 Task: Look for space in Tānda, India from 5th July, 2023 to 15th July, 2023 for 9 adults in price range Rs.15000 to Rs.25000. Place can be entire place with 5 bedrooms having 5 beds and 5 bathrooms. Property type can be house, flat, guest house. Booking option can be shelf check-in. Required host language is English.
Action: Mouse moved to (554, 103)
Screenshot: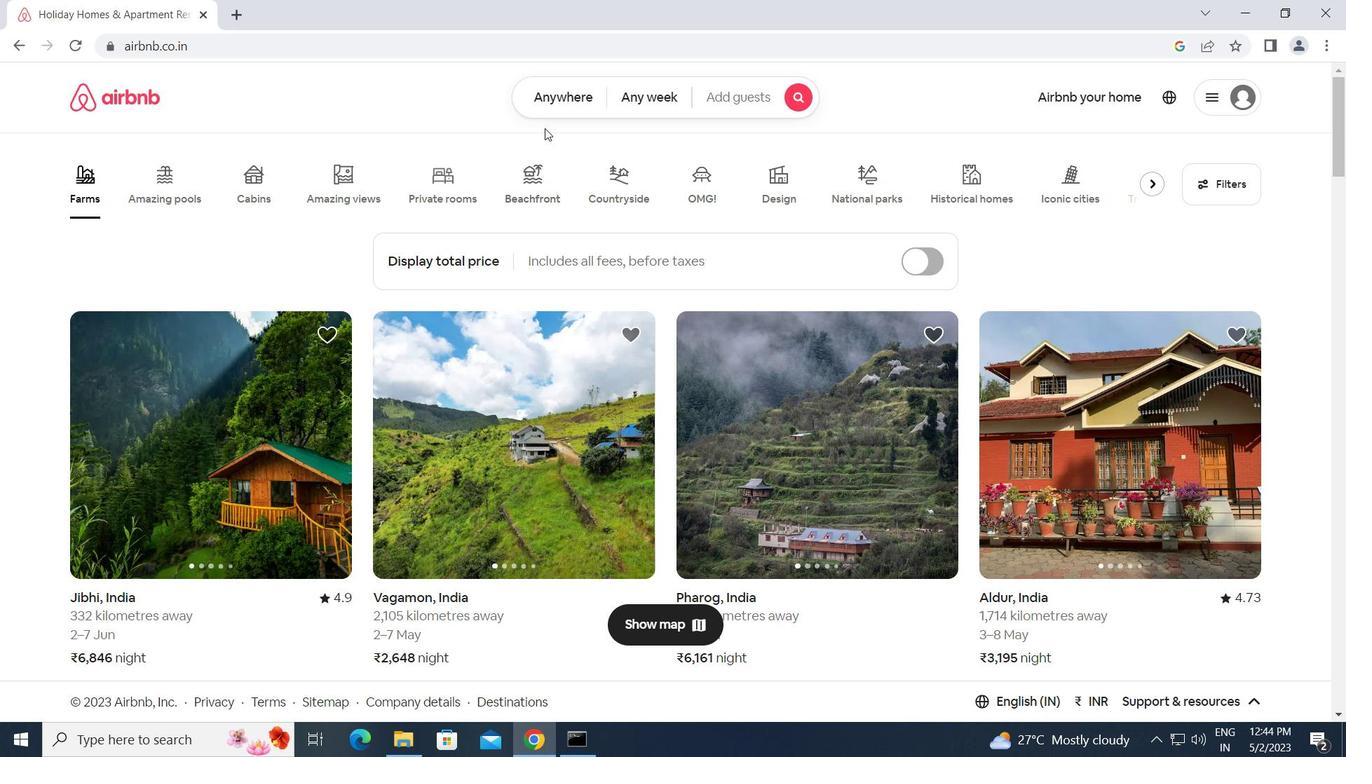 
Action: Mouse pressed left at (554, 103)
Screenshot: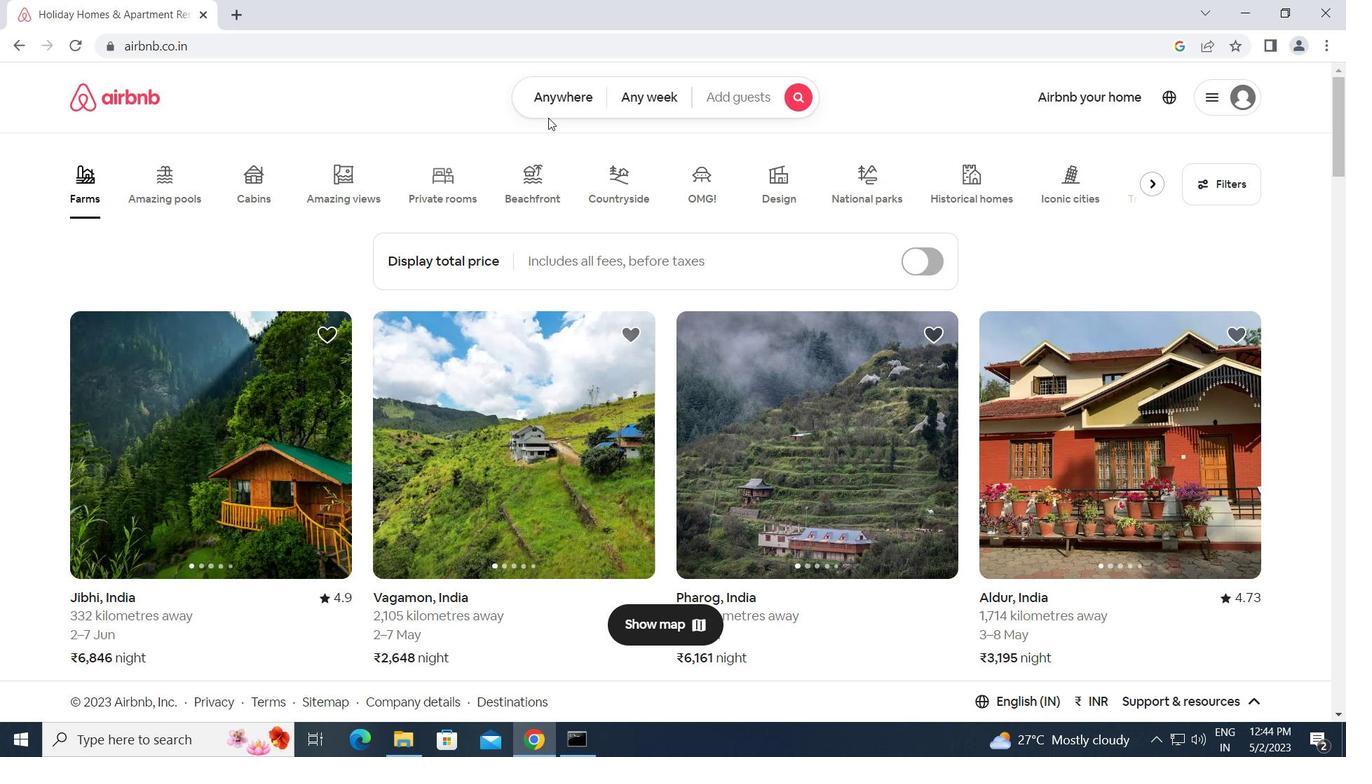 
Action: Mouse moved to (458, 162)
Screenshot: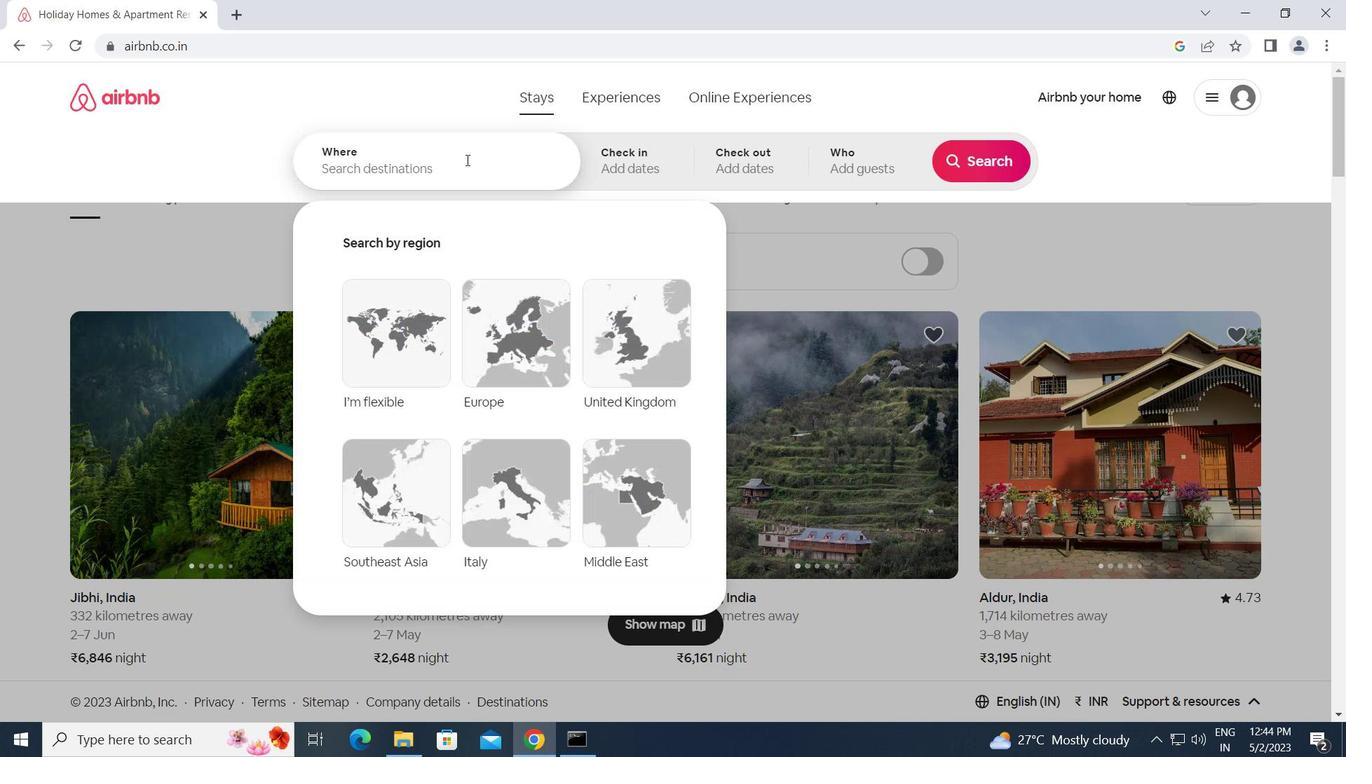 
Action: Mouse pressed left at (458, 162)
Screenshot: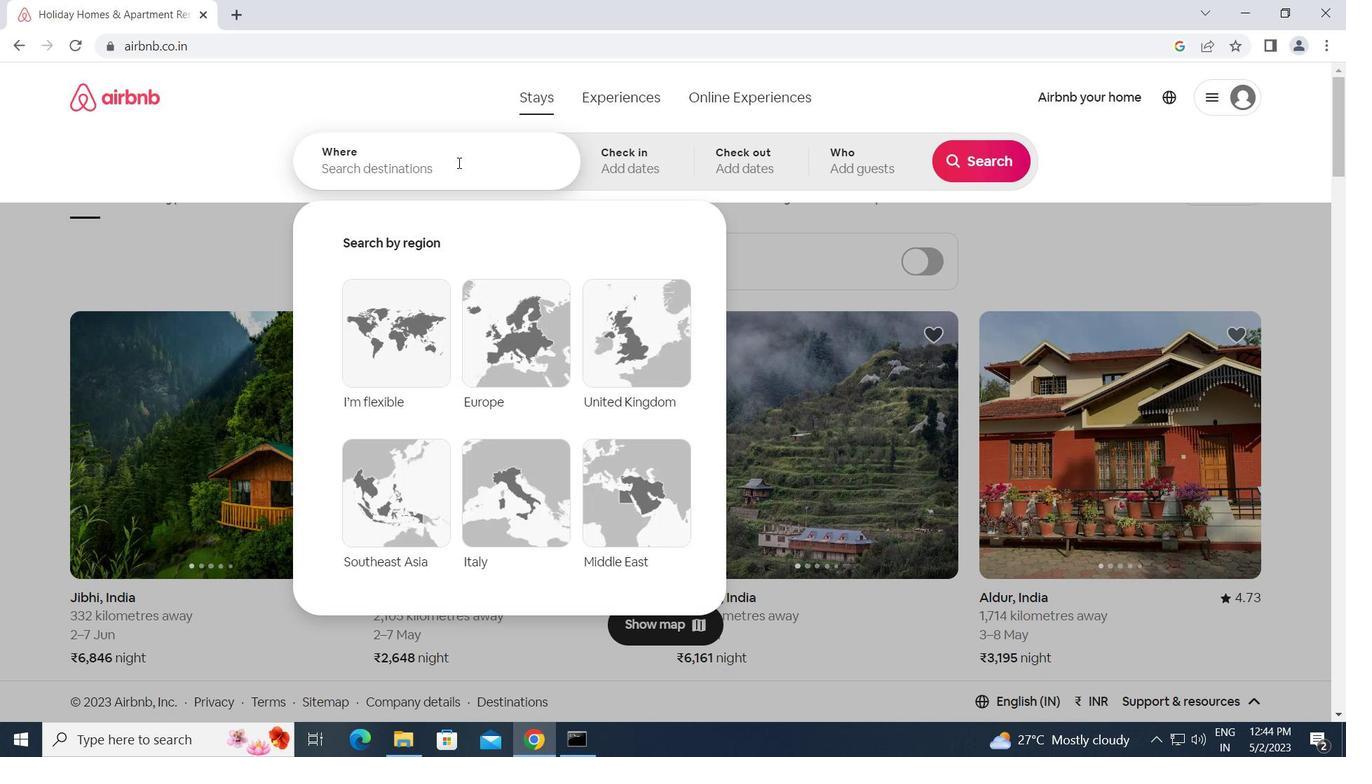 
Action: Key pressed t<Key.caps_lock>anda,<Key.space><Key.caps_lock>i<Key.caps_lock>ndia<Key.enter>
Screenshot: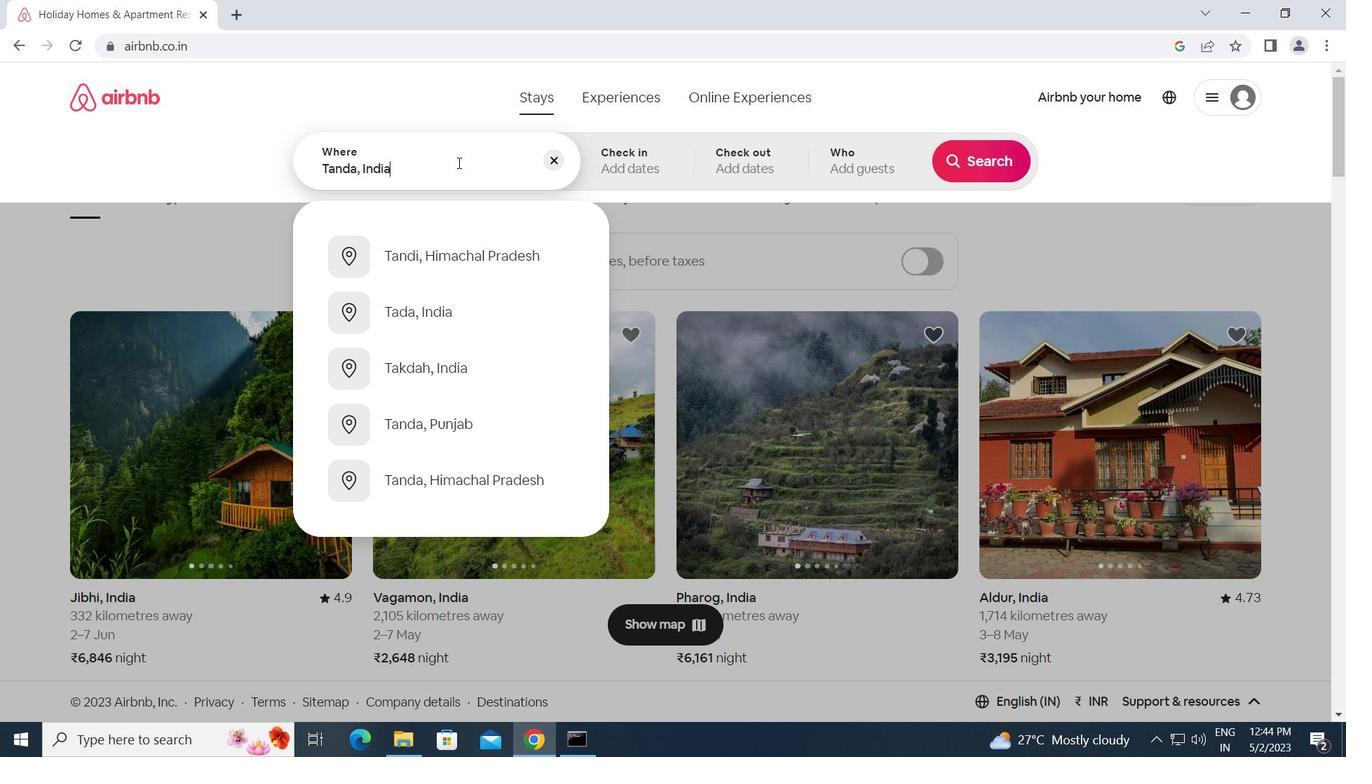 
Action: Mouse moved to (976, 303)
Screenshot: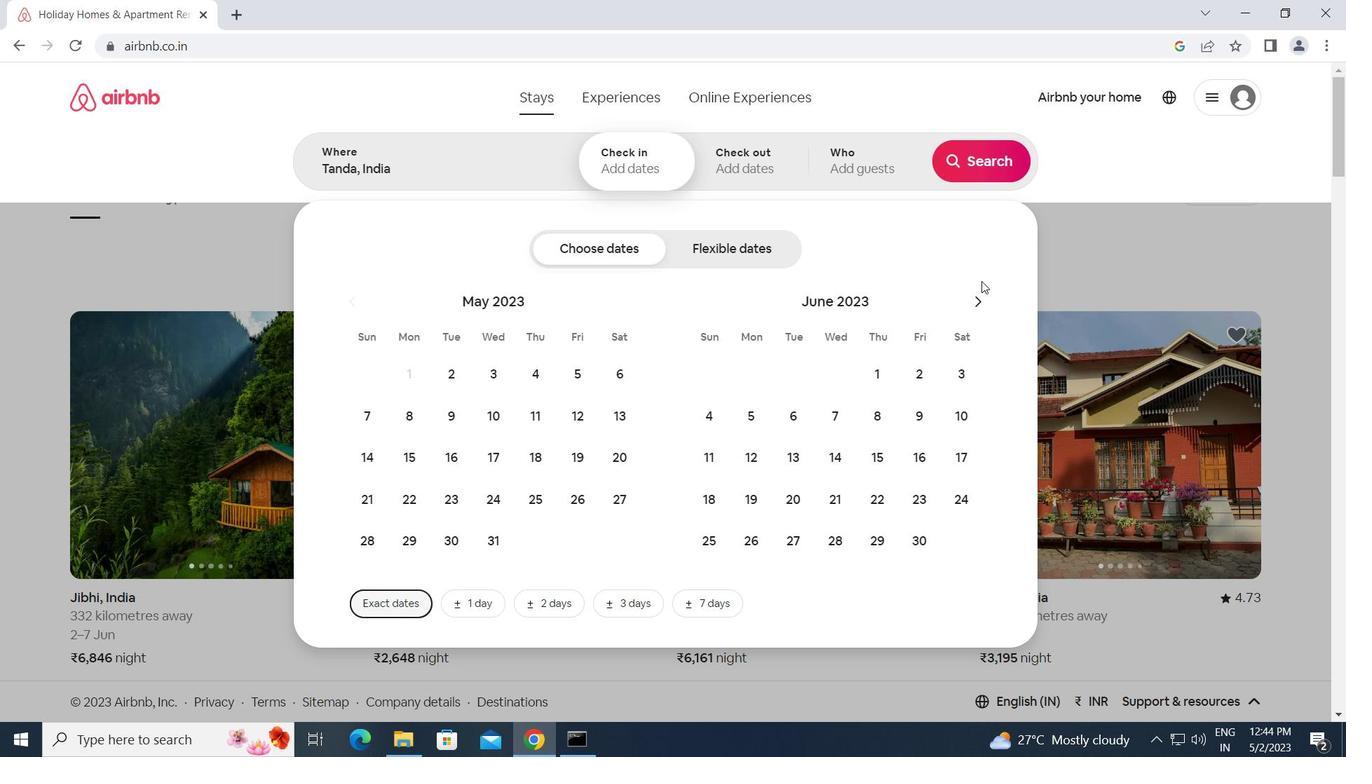 
Action: Mouse pressed left at (976, 303)
Screenshot: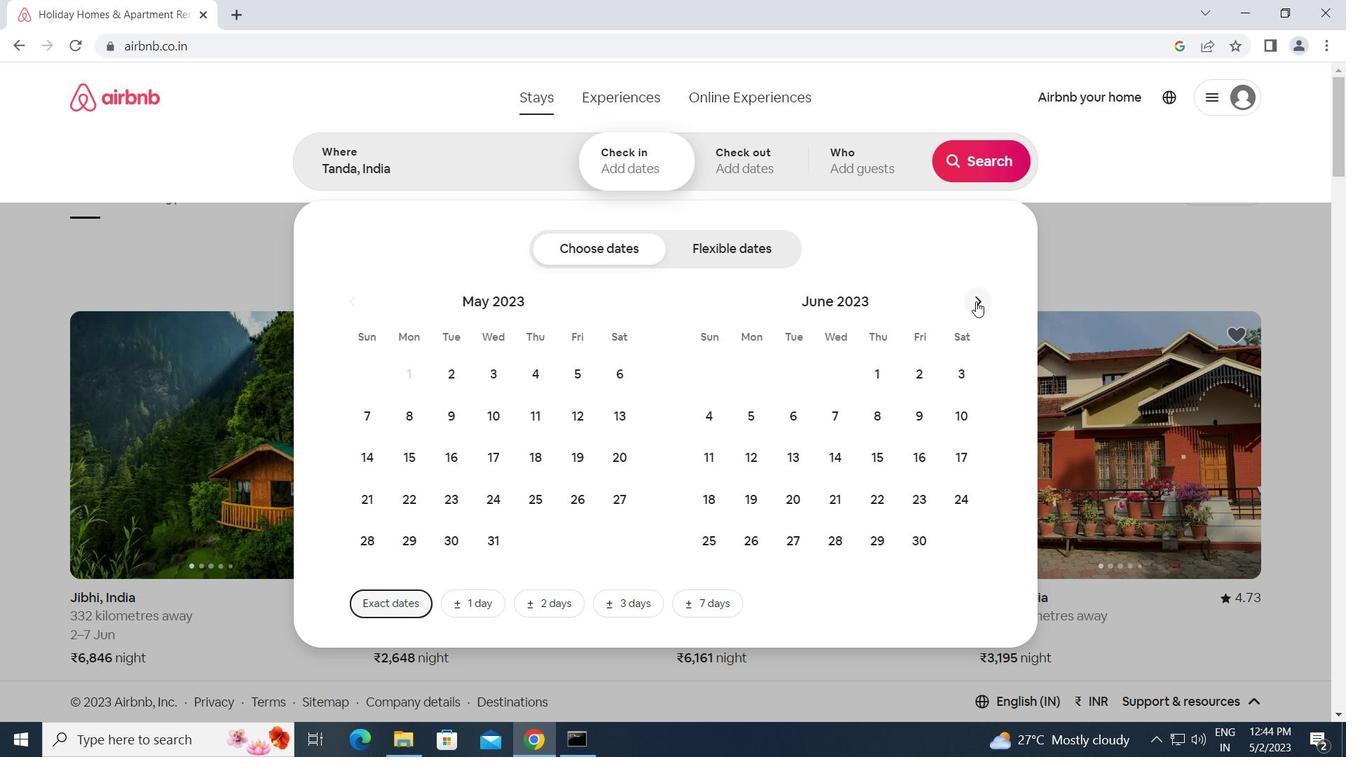 
Action: Mouse moved to (840, 413)
Screenshot: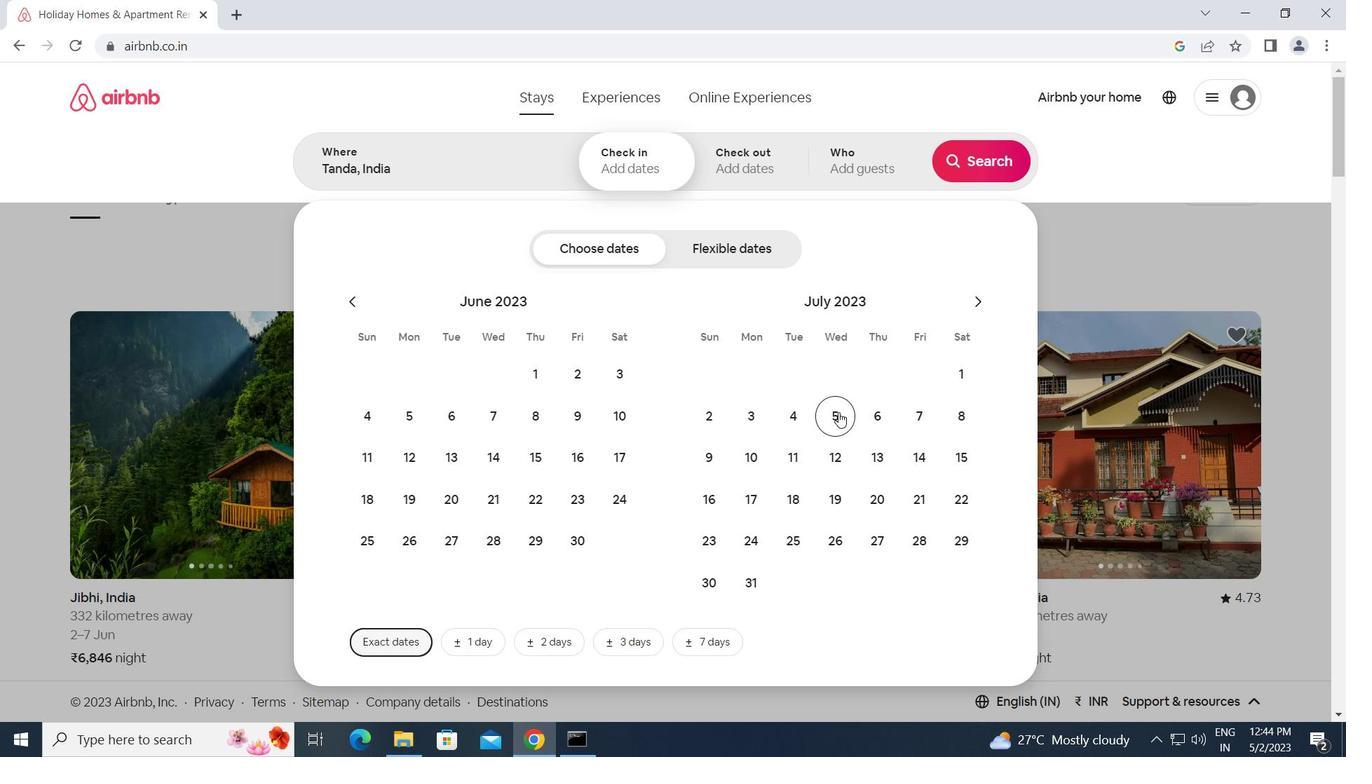 
Action: Mouse pressed left at (840, 413)
Screenshot: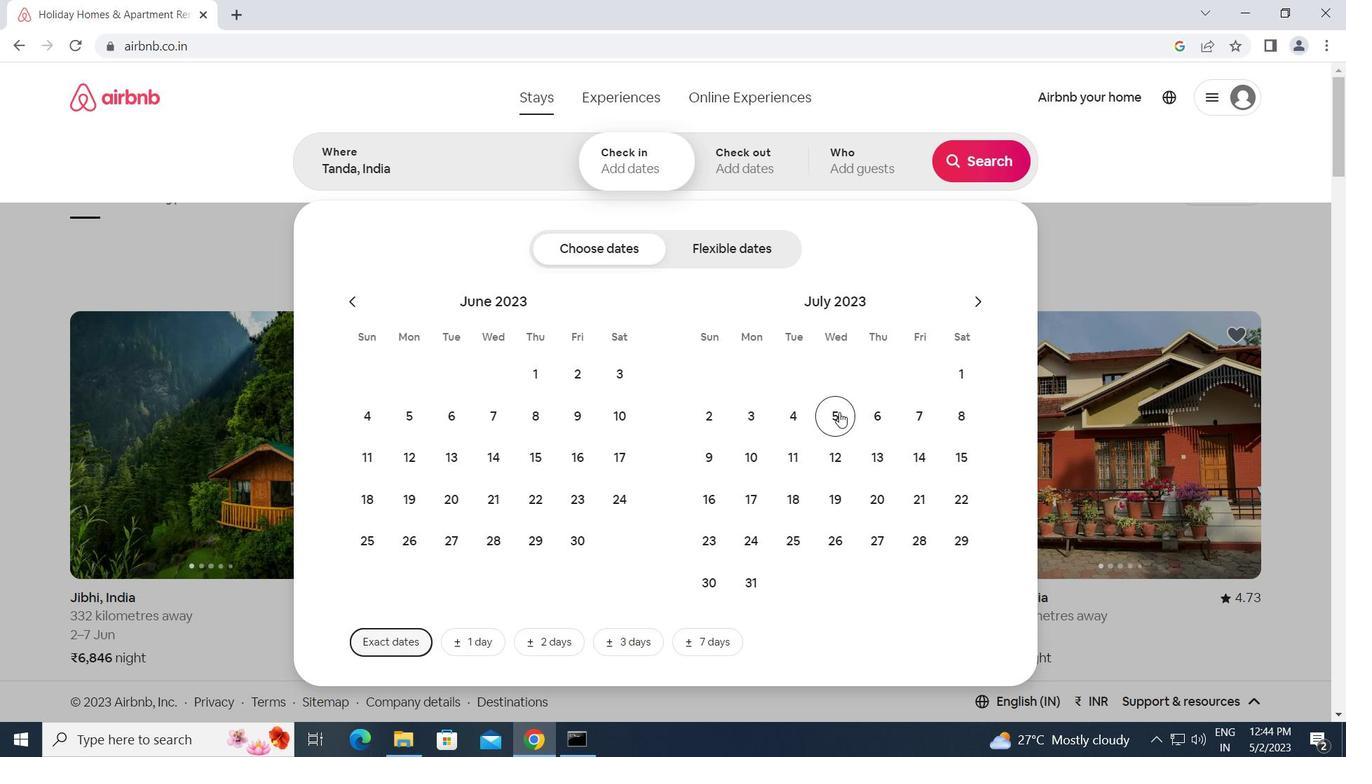 
Action: Mouse moved to (965, 460)
Screenshot: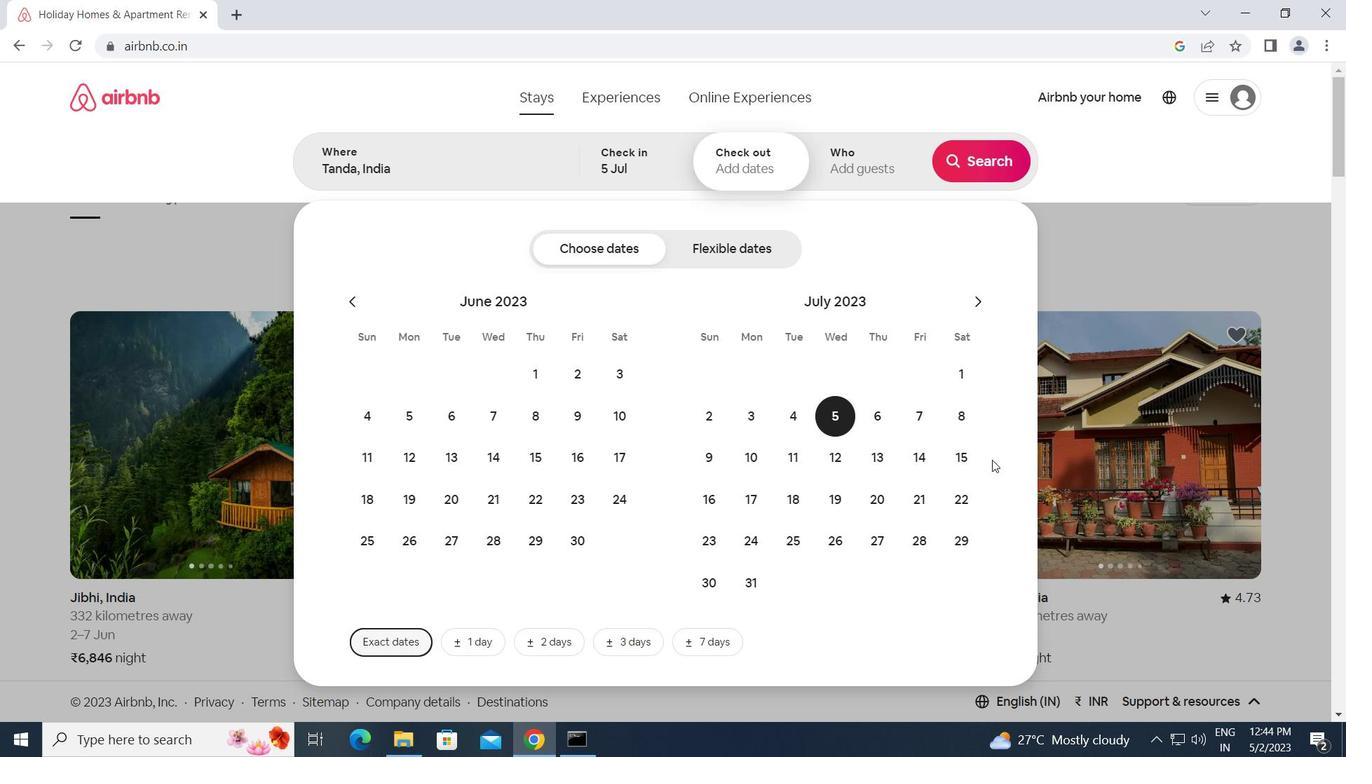
Action: Mouse pressed left at (965, 460)
Screenshot: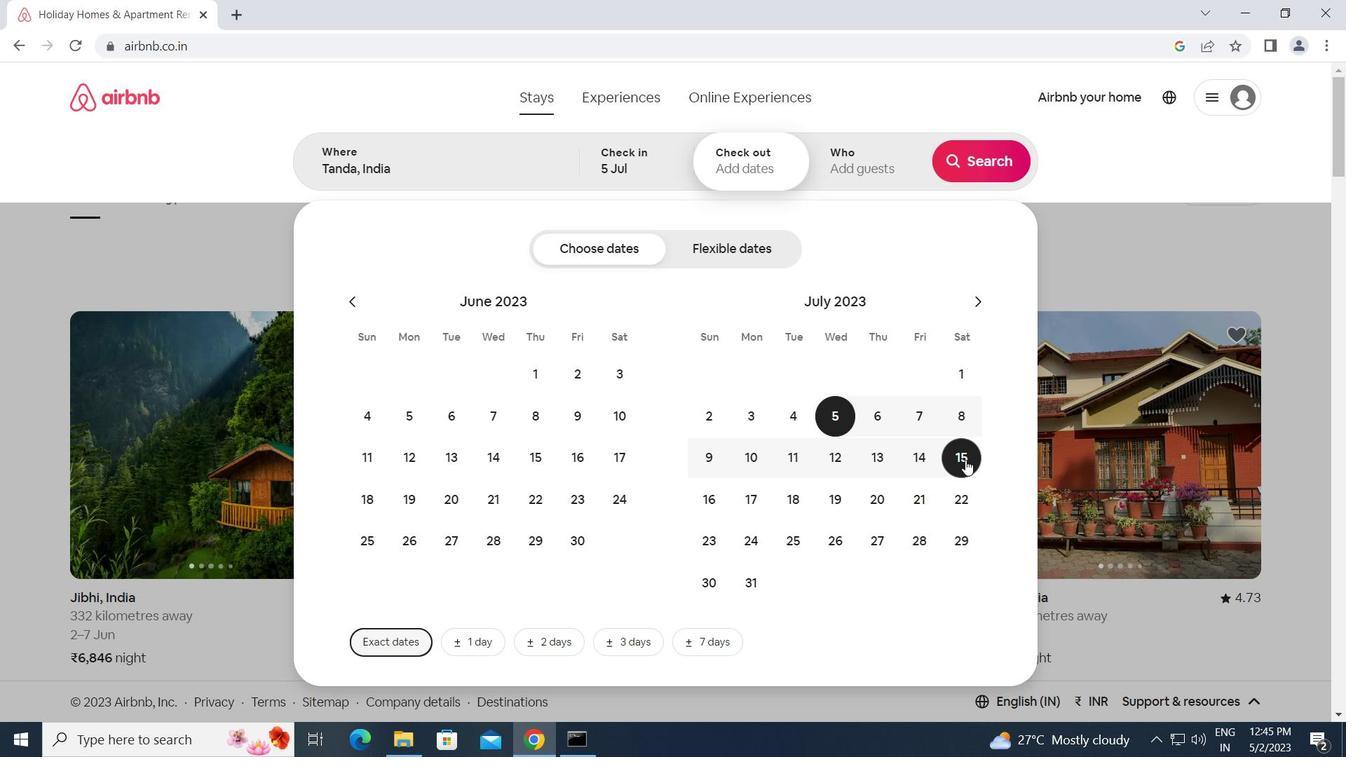 
Action: Mouse moved to (887, 162)
Screenshot: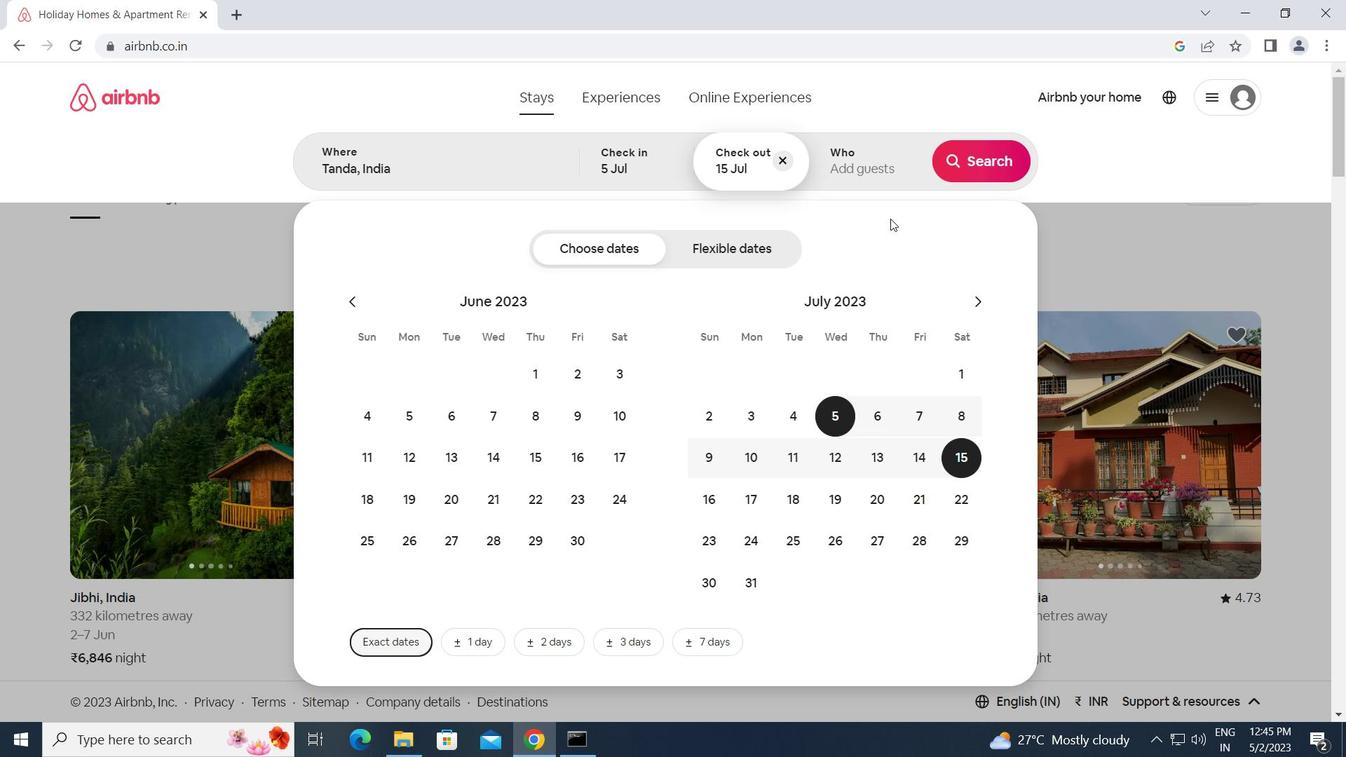 
Action: Mouse pressed left at (887, 162)
Screenshot: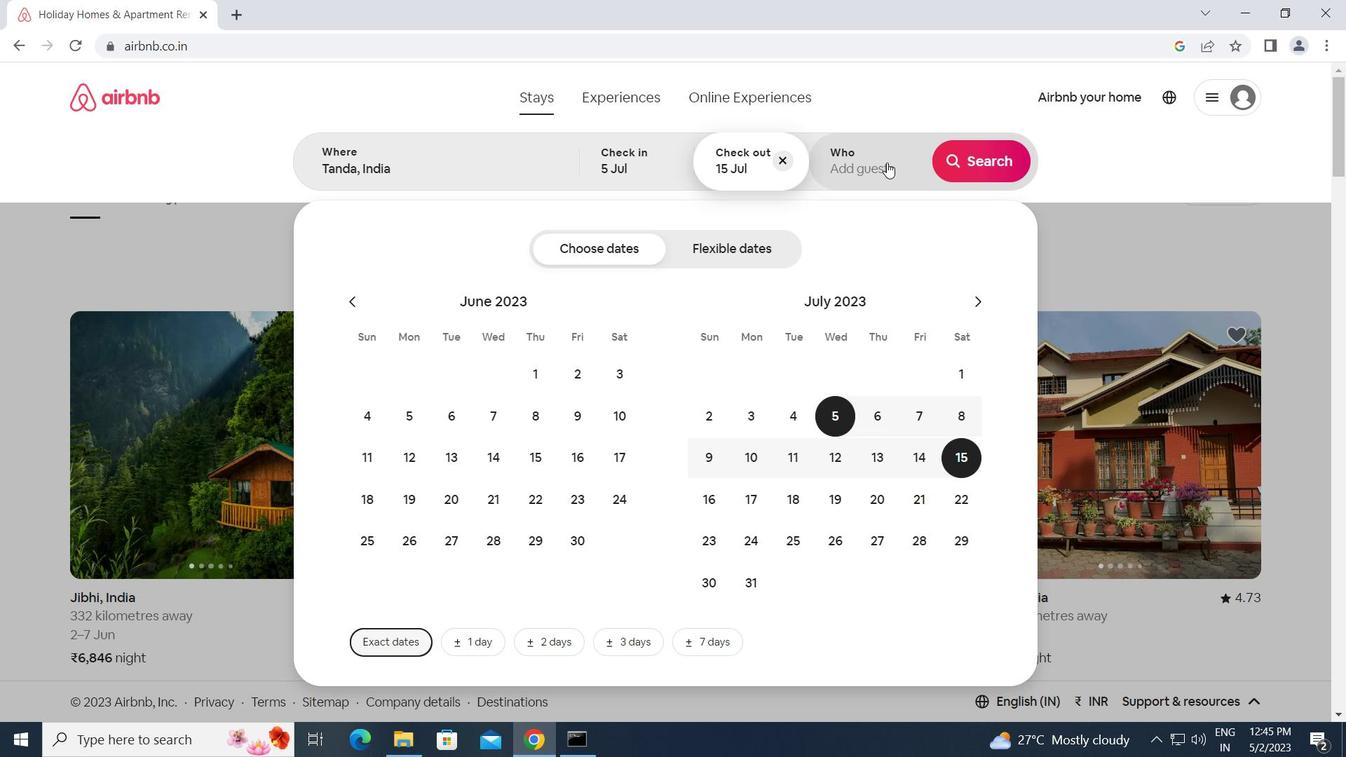 
Action: Mouse moved to (990, 253)
Screenshot: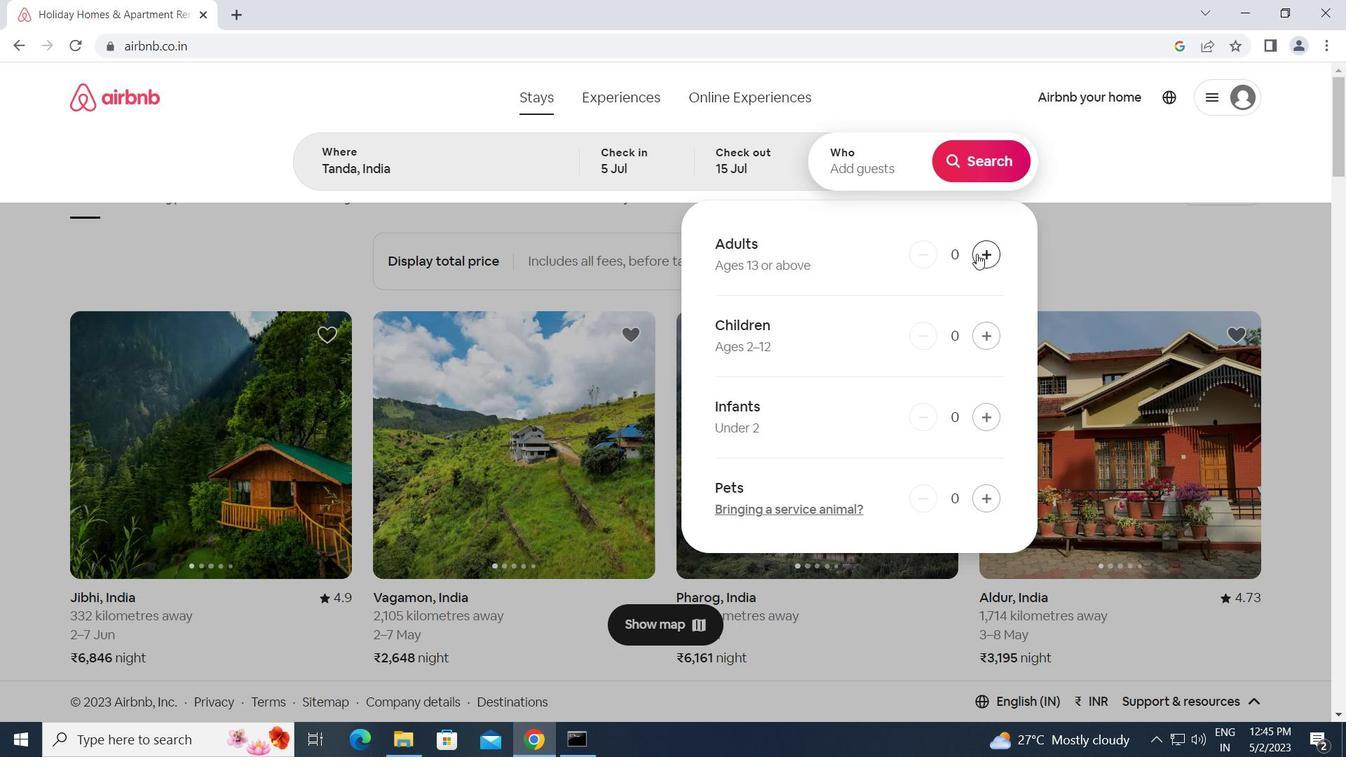 
Action: Mouse pressed left at (990, 253)
Screenshot: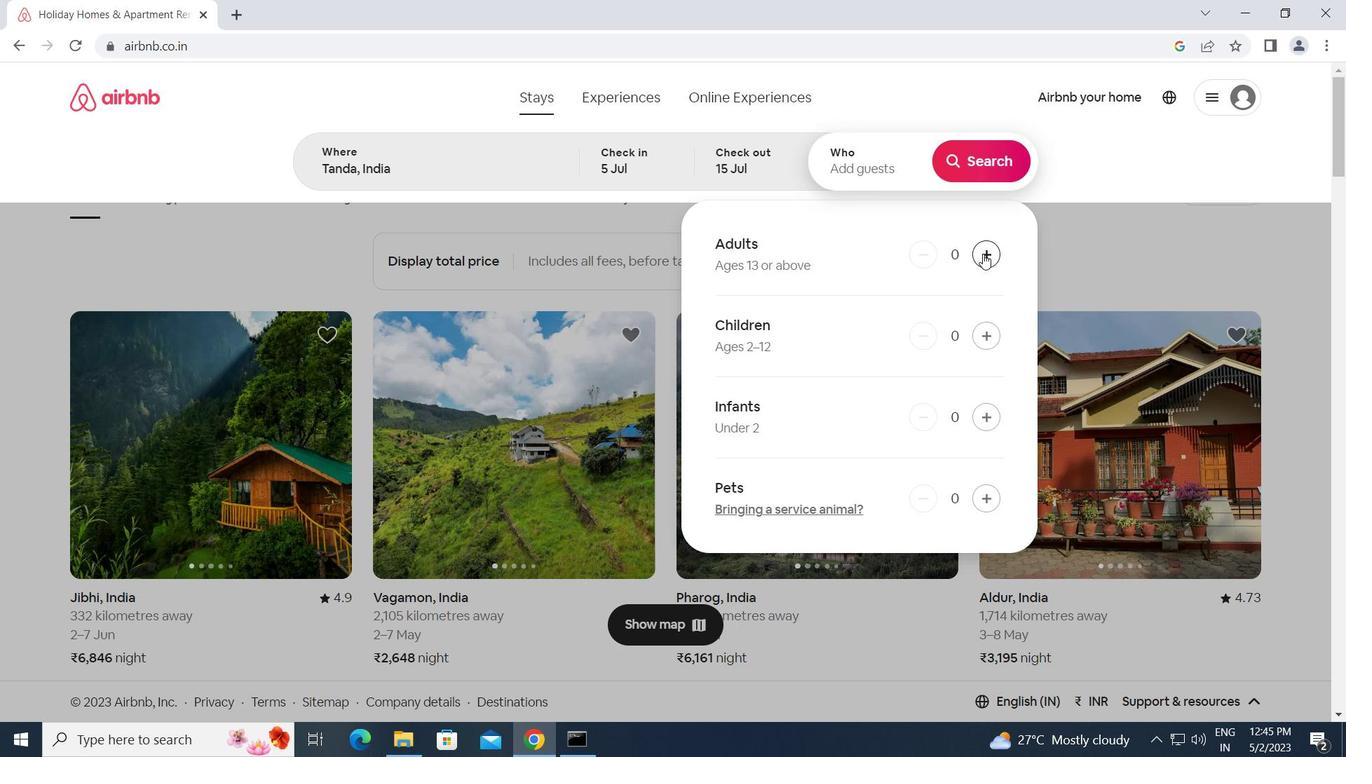 
Action: Mouse pressed left at (990, 253)
Screenshot: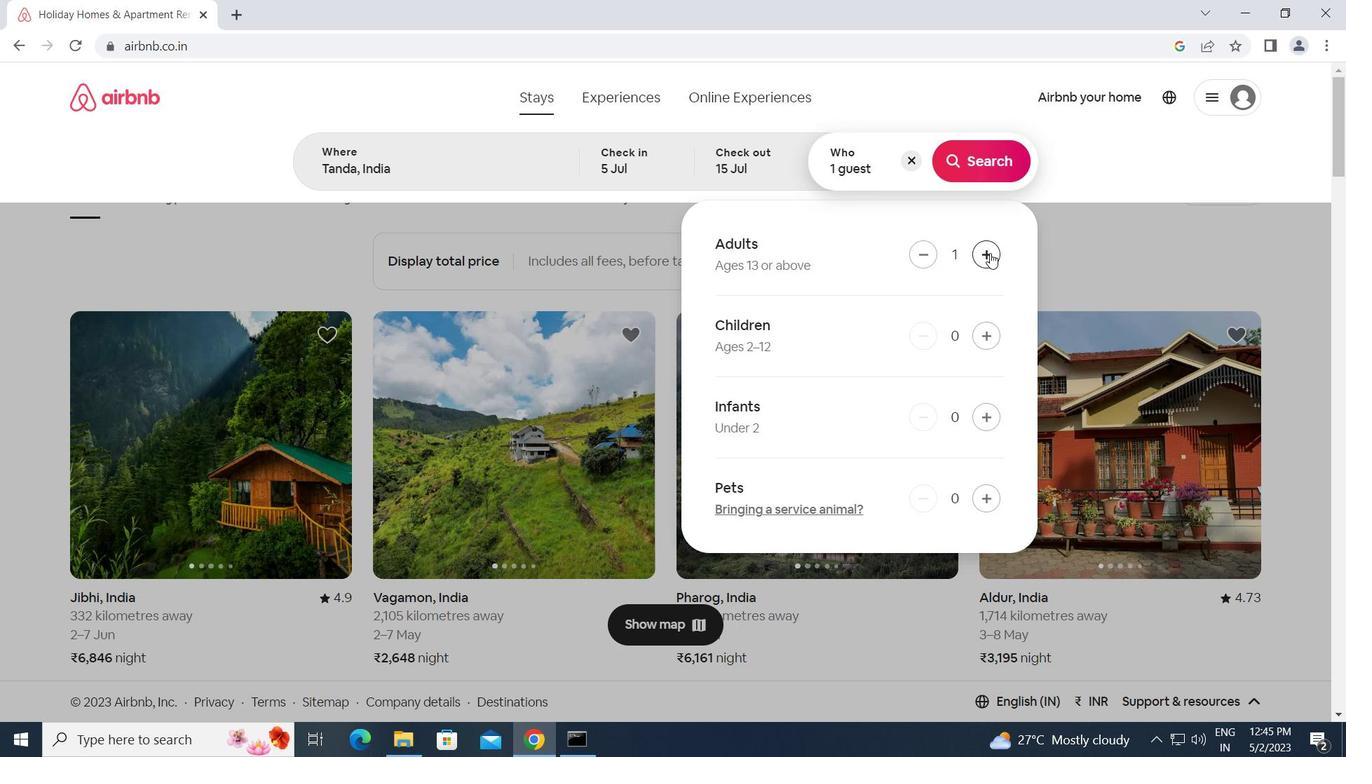 
Action: Mouse pressed left at (990, 253)
Screenshot: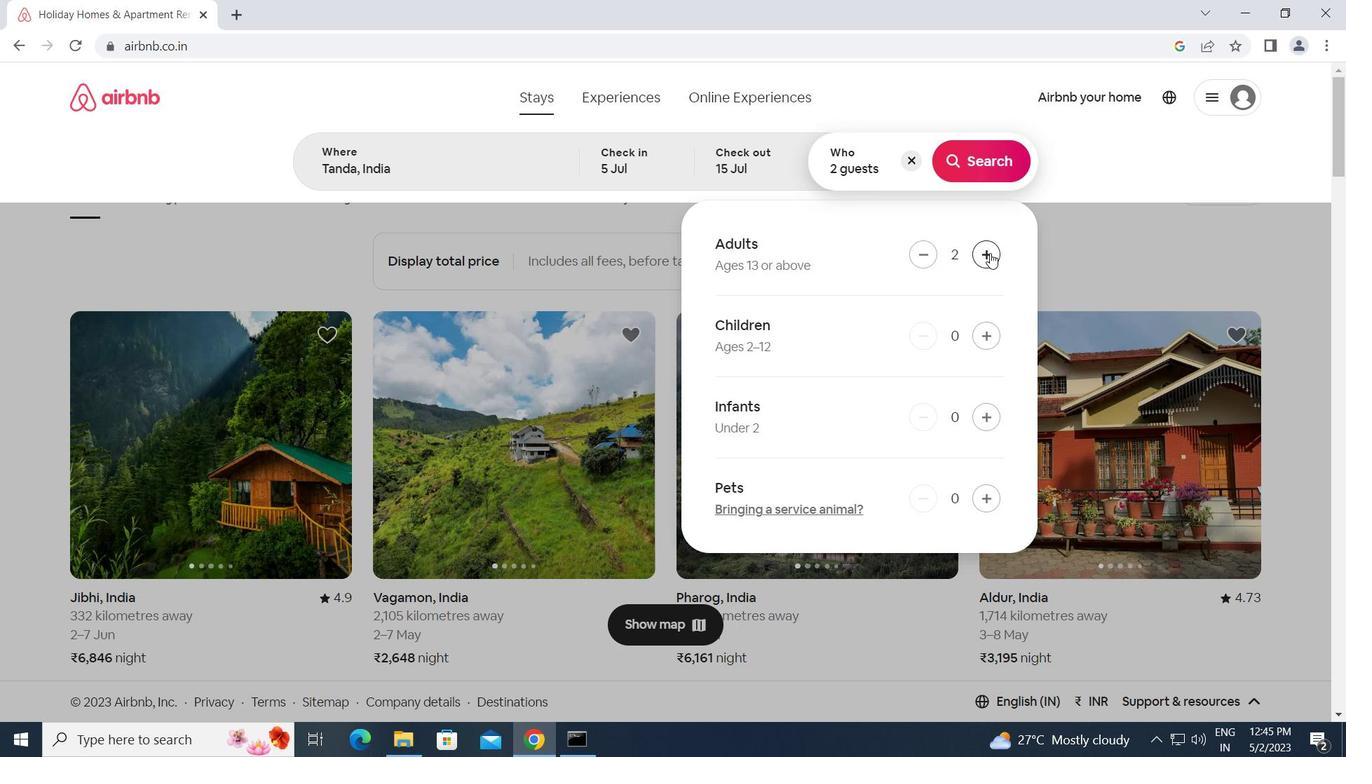 
Action: Mouse pressed left at (990, 253)
Screenshot: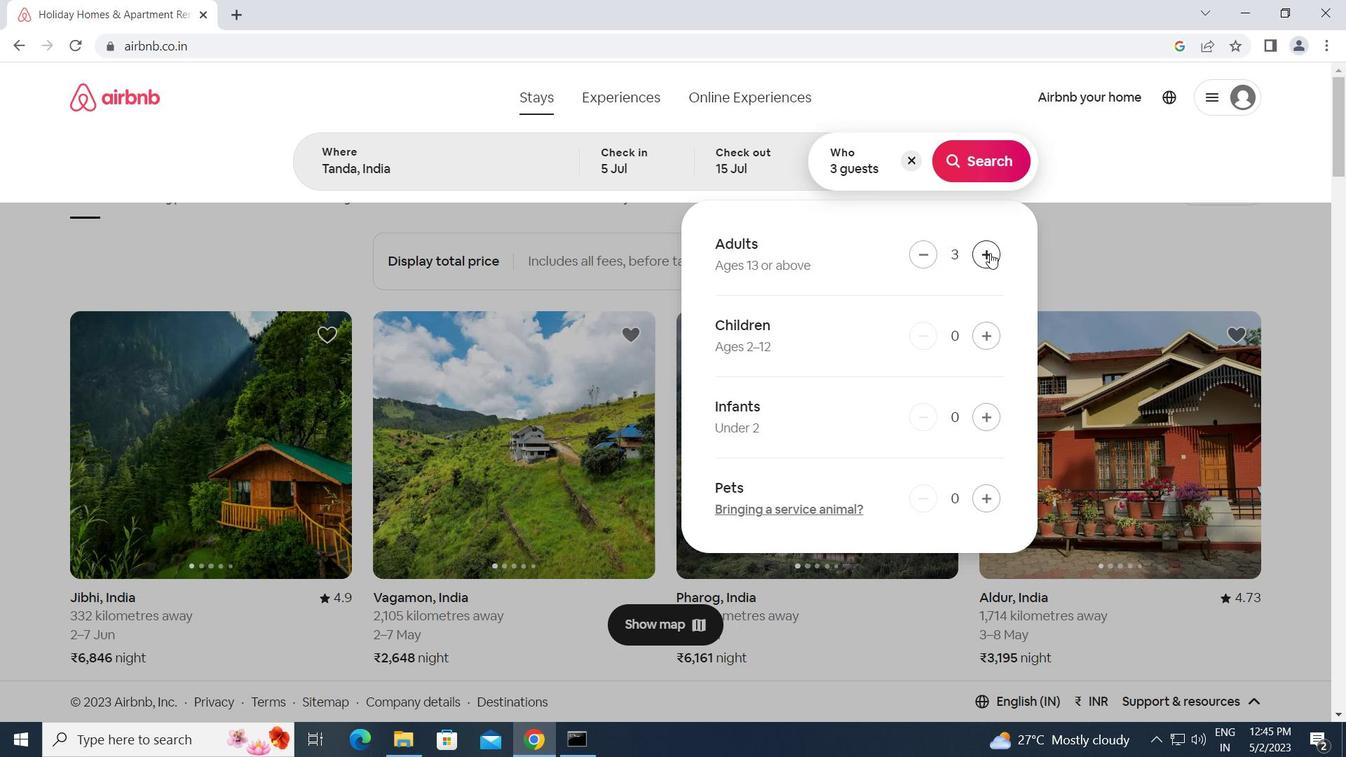
Action: Mouse pressed left at (990, 253)
Screenshot: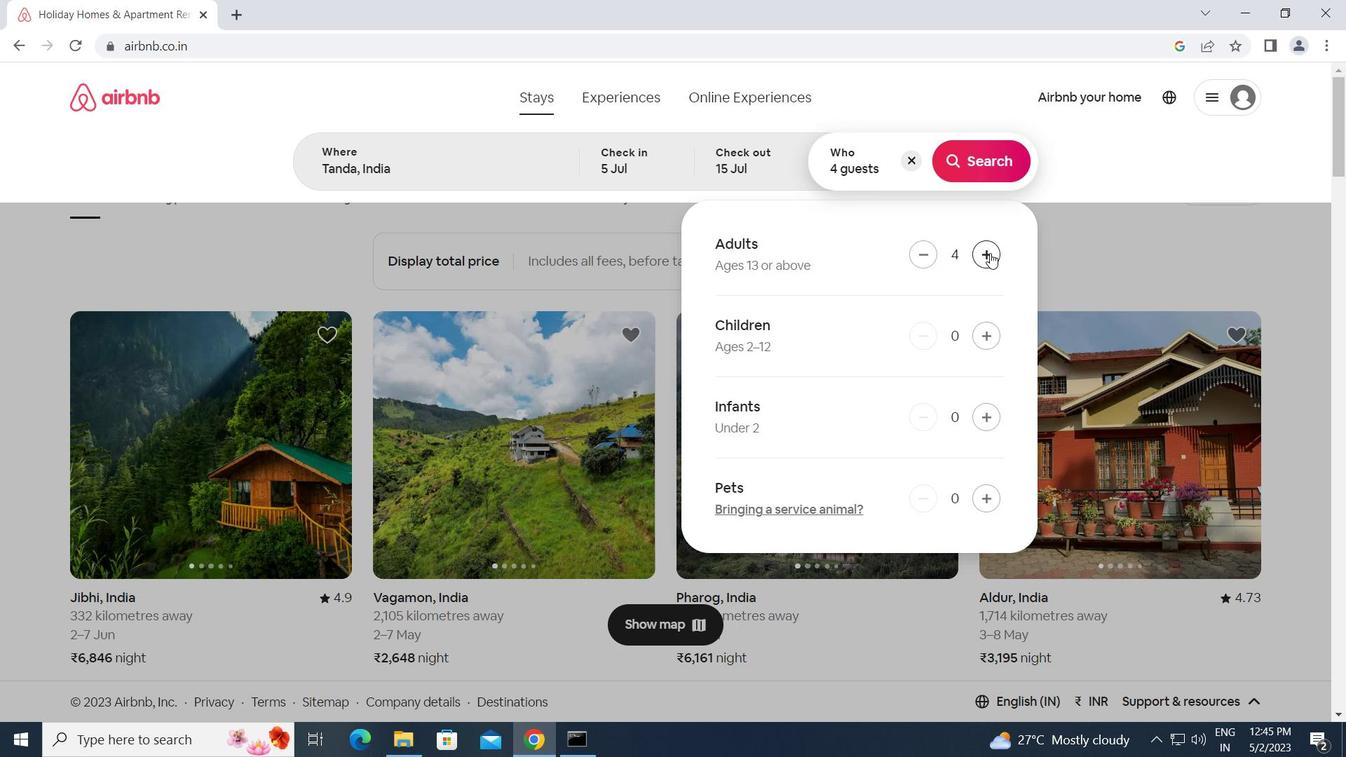 
Action: Mouse pressed left at (990, 253)
Screenshot: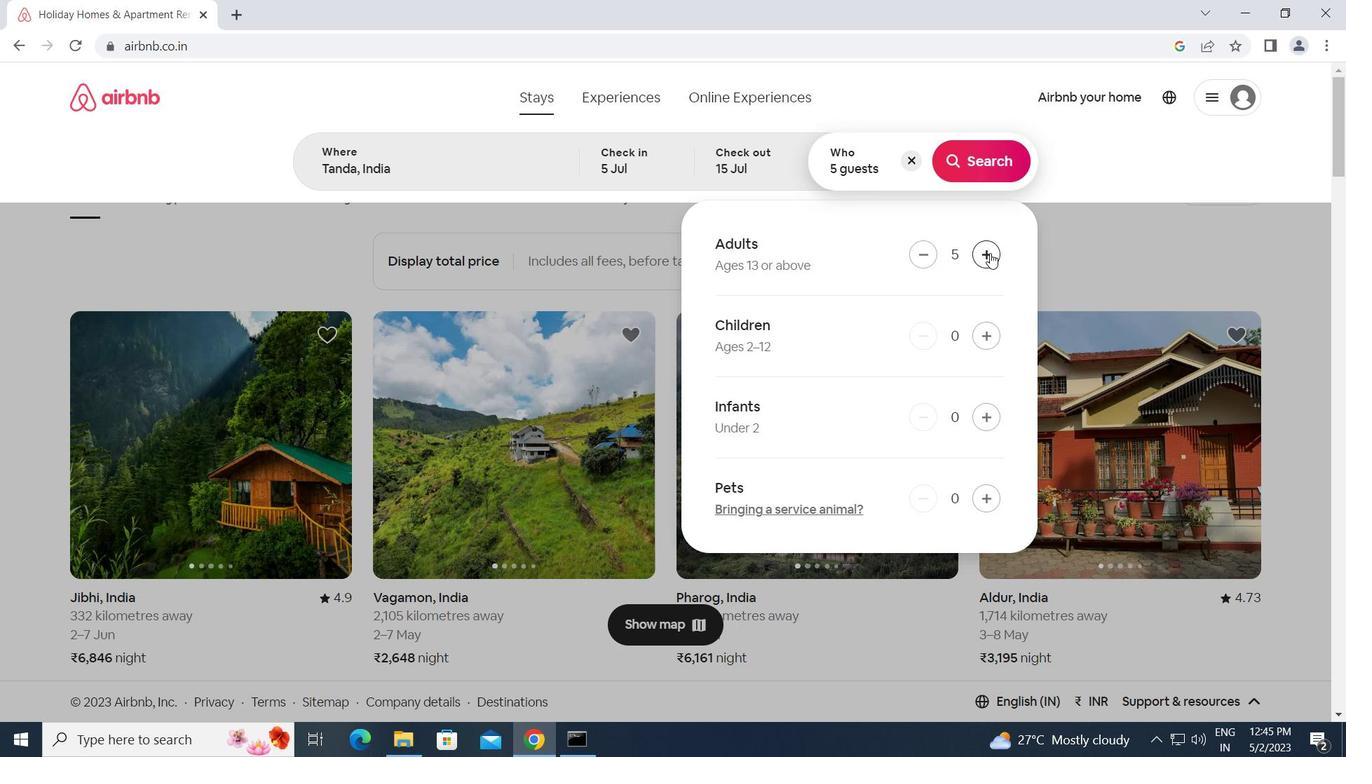 
Action: Mouse pressed left at (990, 253)
Screenshot: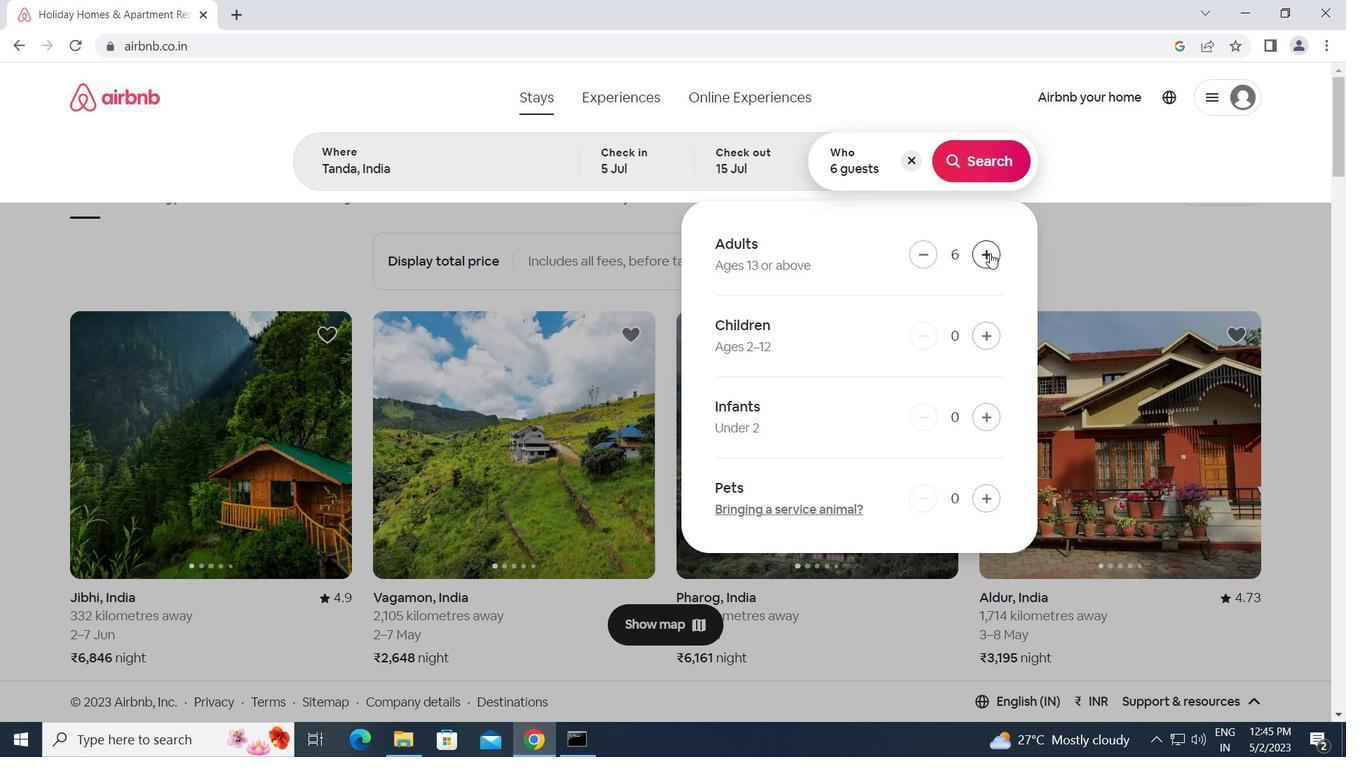 
Action: Mouse pressed left at (990, 253)
Screenshot: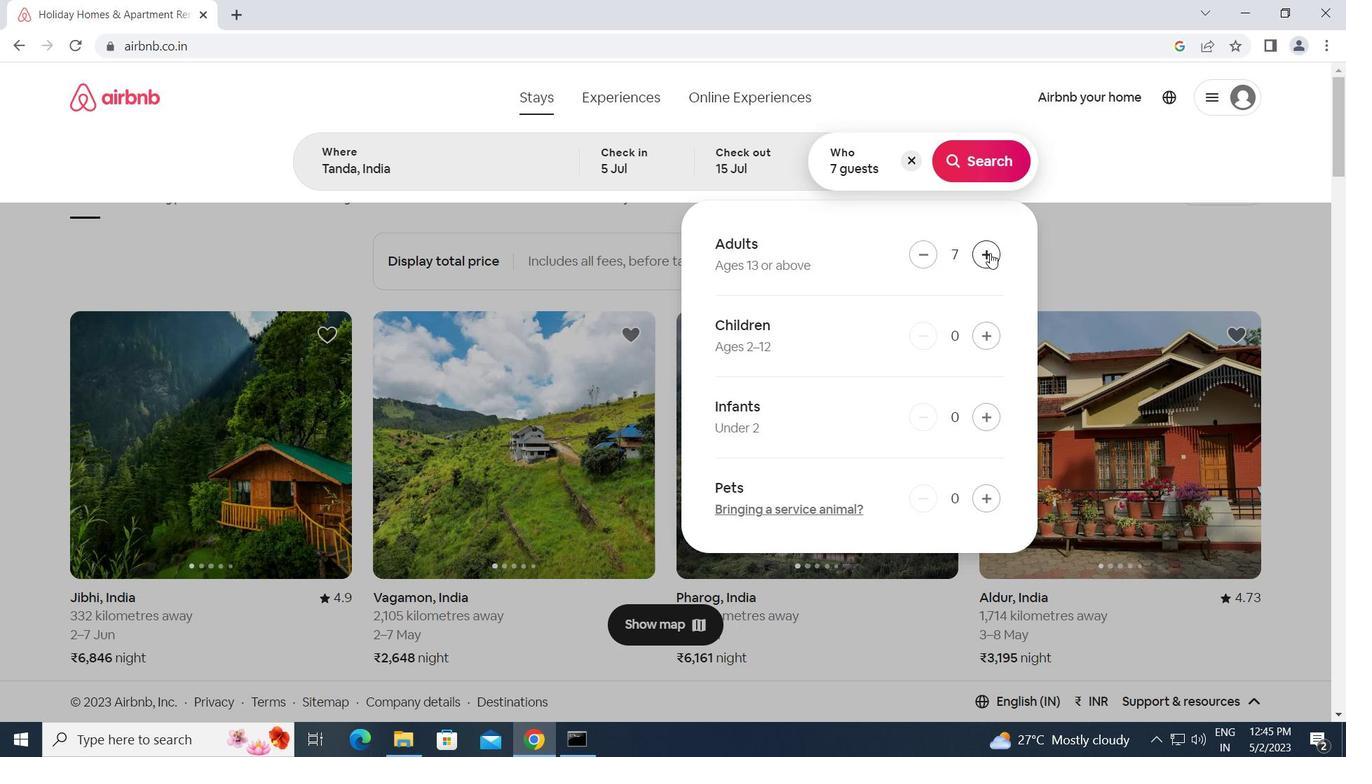 
Action: Mouse pressed left at (990, 253)
Screenshot: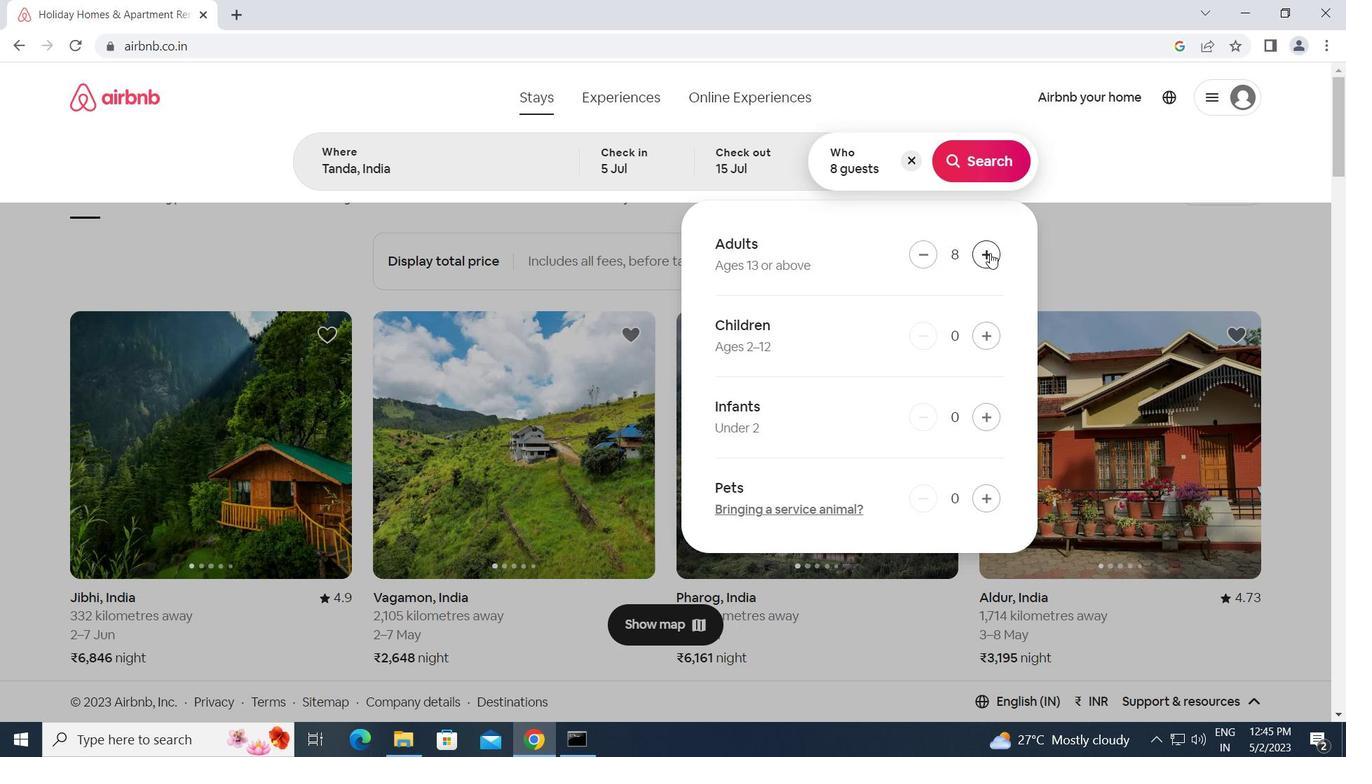 
Action: Mouse moved to (984, 163)
Screenshot: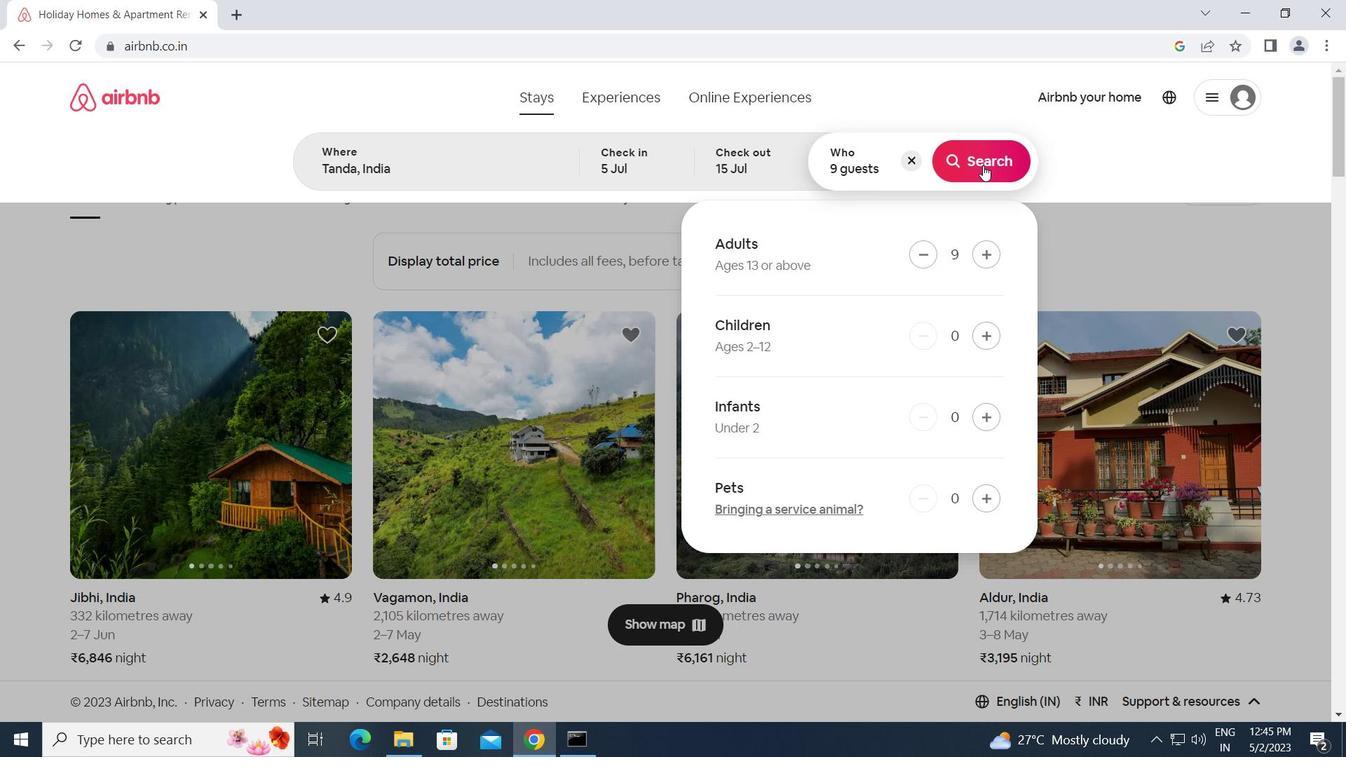 
Action: Mouse pressed left at (984, 163)
Screenshot: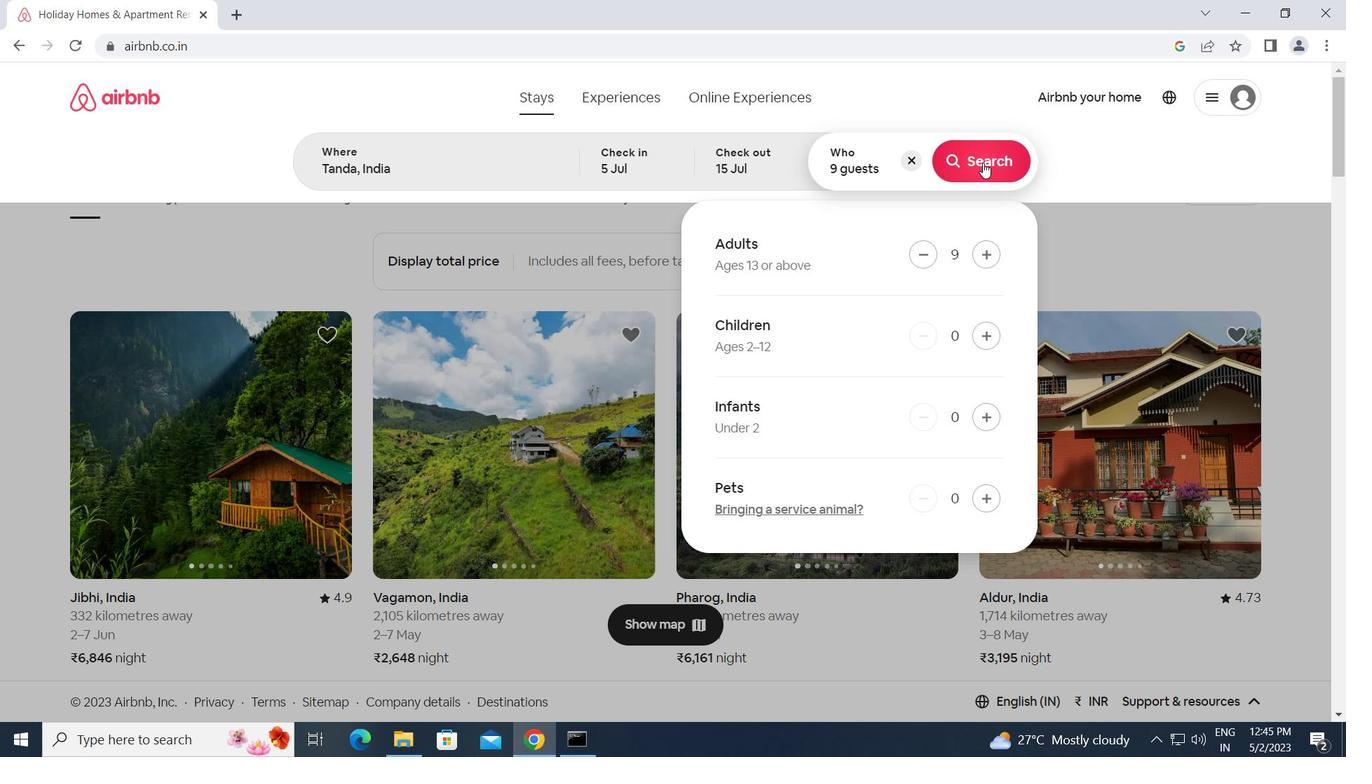 
Action: Mouse moved to (1253, 161)
Screenshot: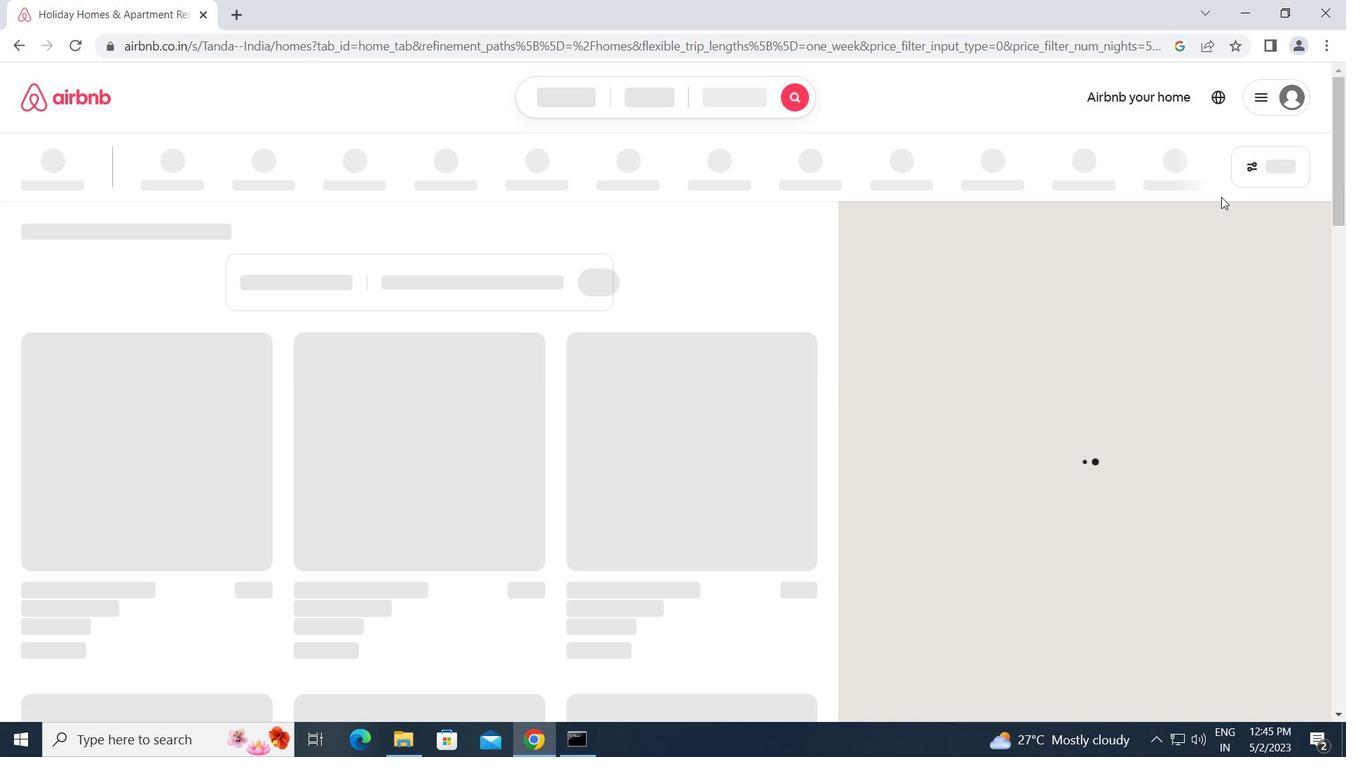 
Action: Mouse pressed left at (1253, 161)
Screenshot: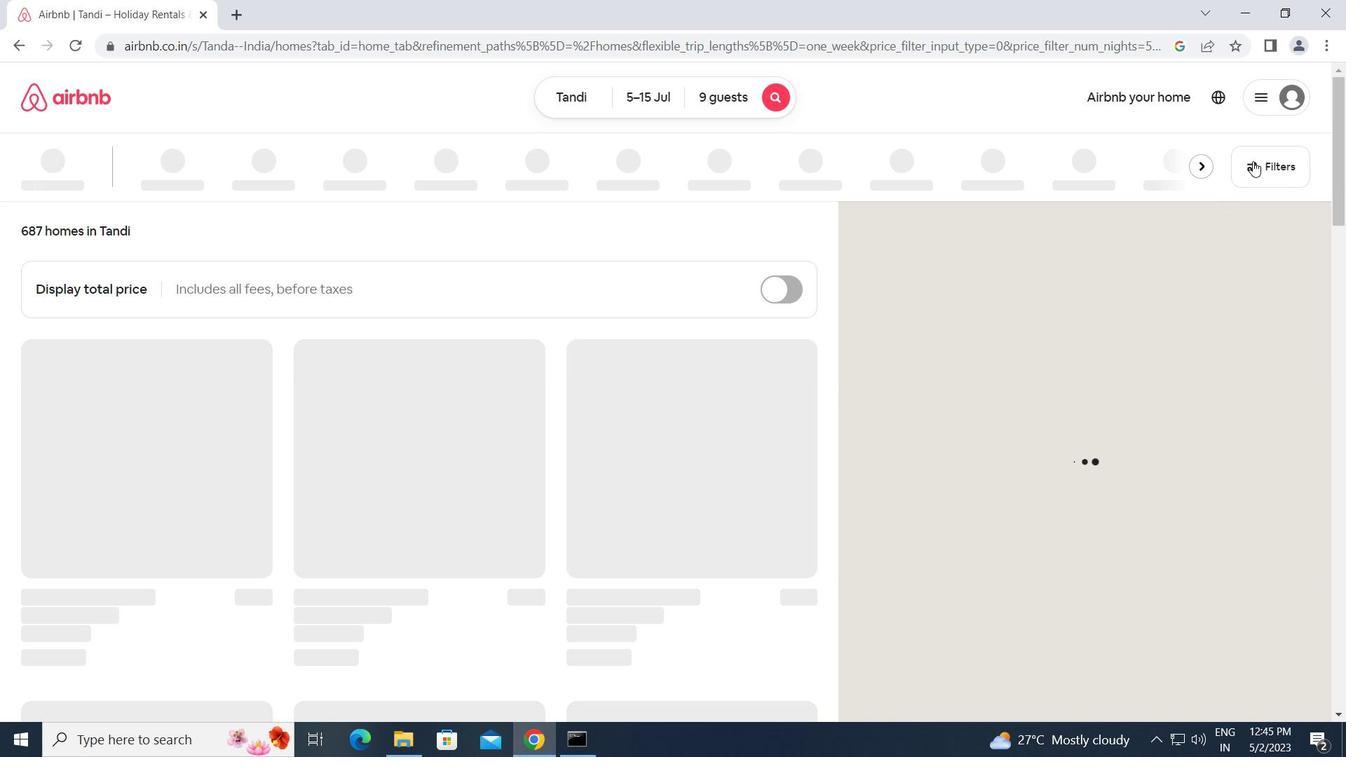 
Action: Mouse moved to (478, 394)
Screenshot: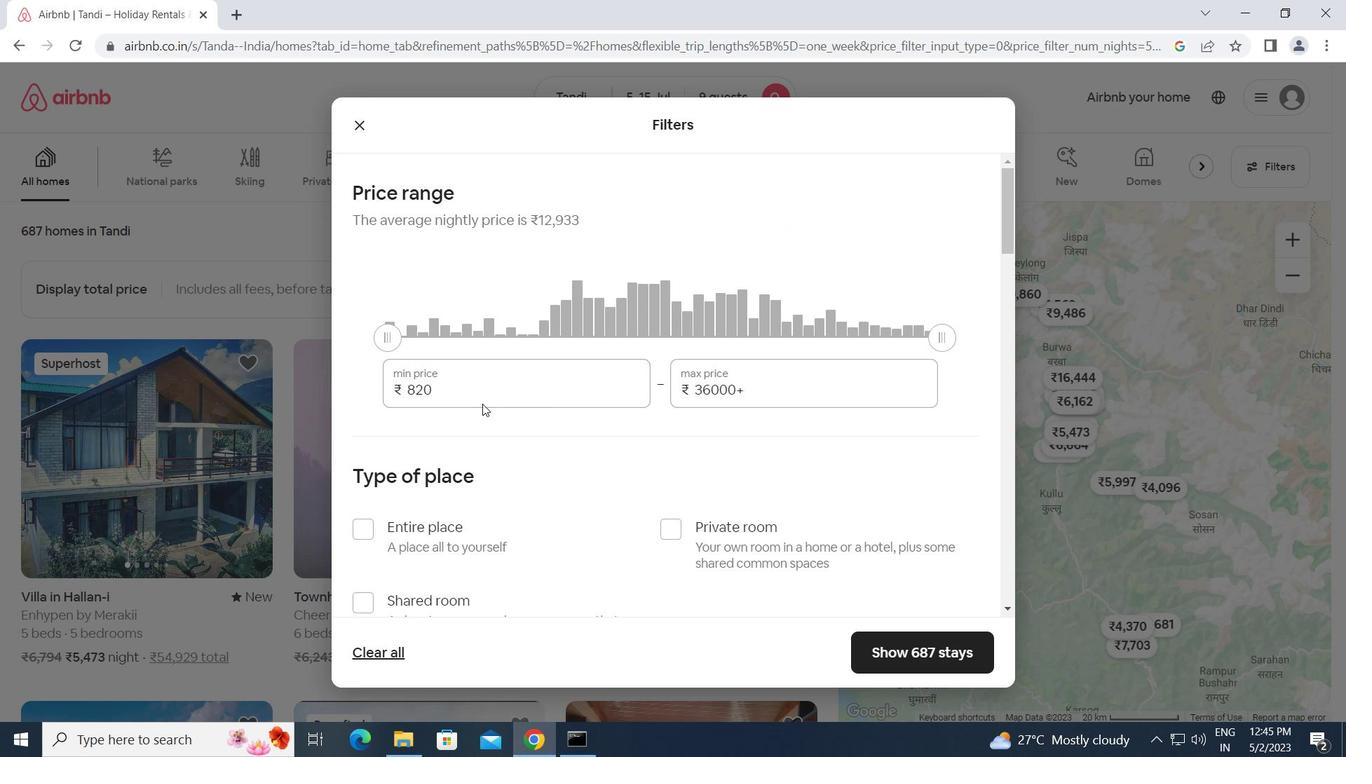 
Action: Mouse pressed left at (478, 394)
Screenshot: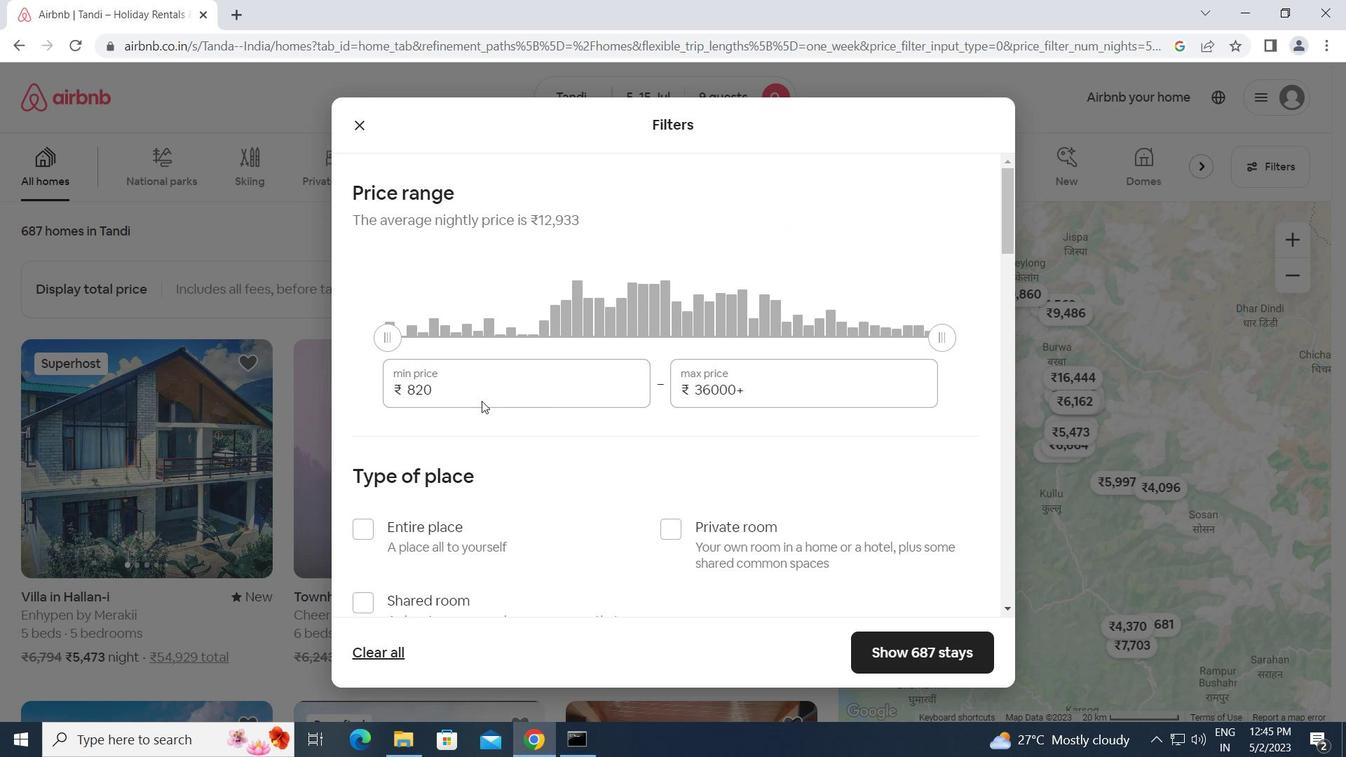 
Action: Mouse moved to (401, 397)
Screenshot: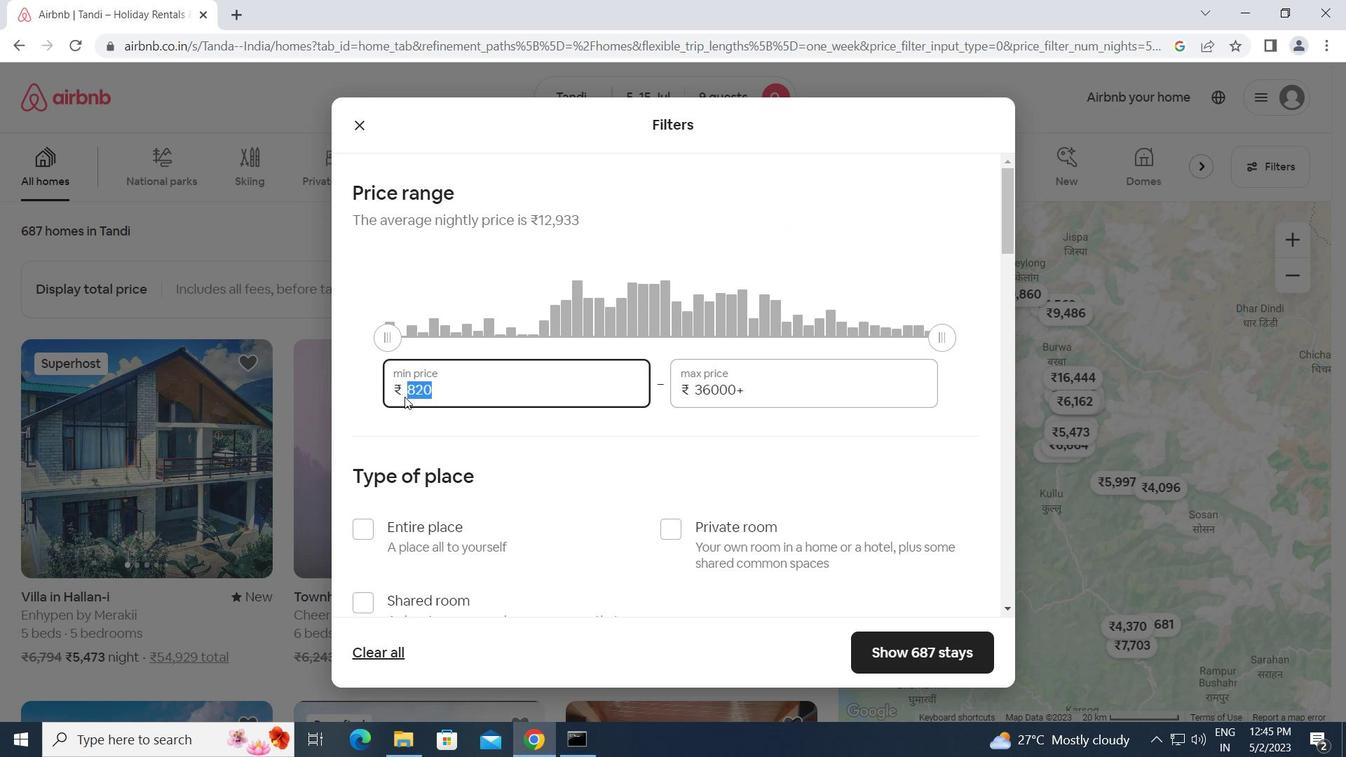 
Action: Key pressed 15000<Key.tab>25000
Screenshot: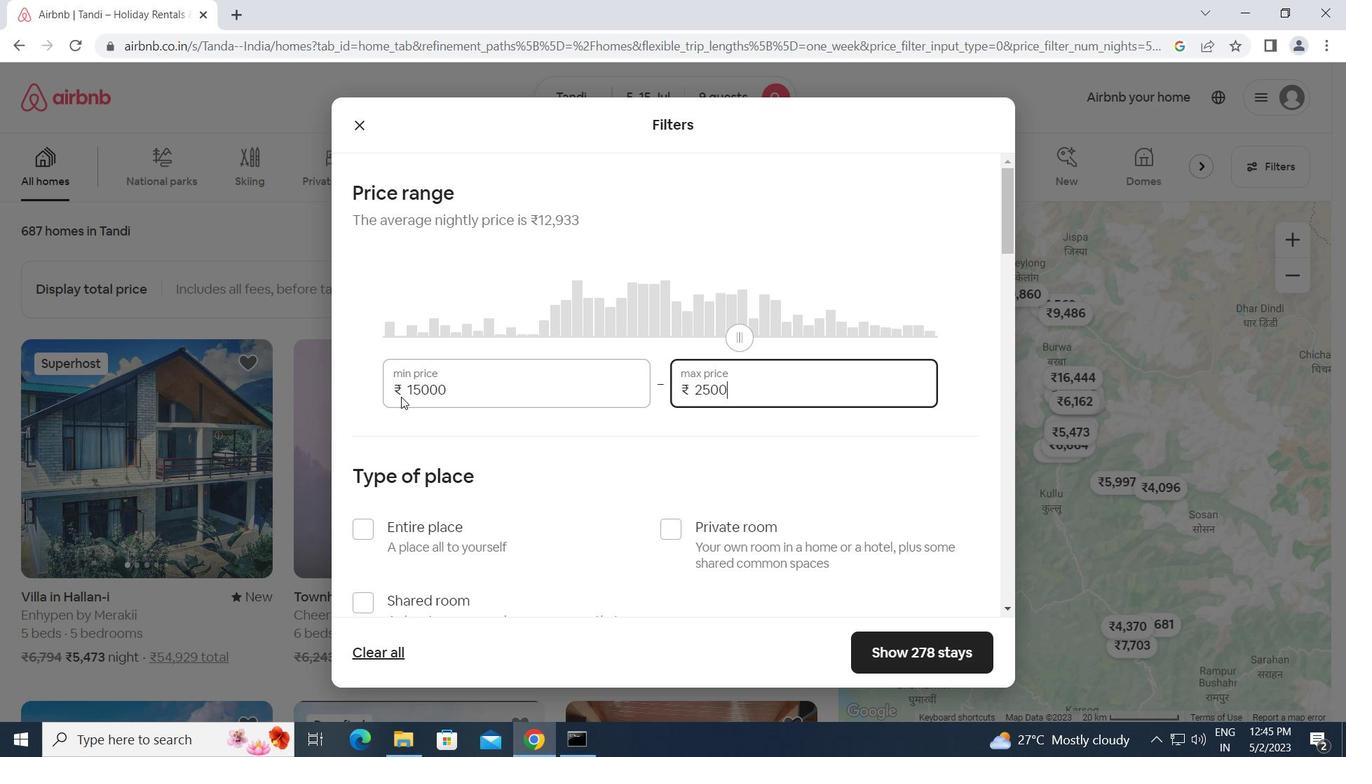 
Action: Mouse moved to (626, 465)
Screenshot: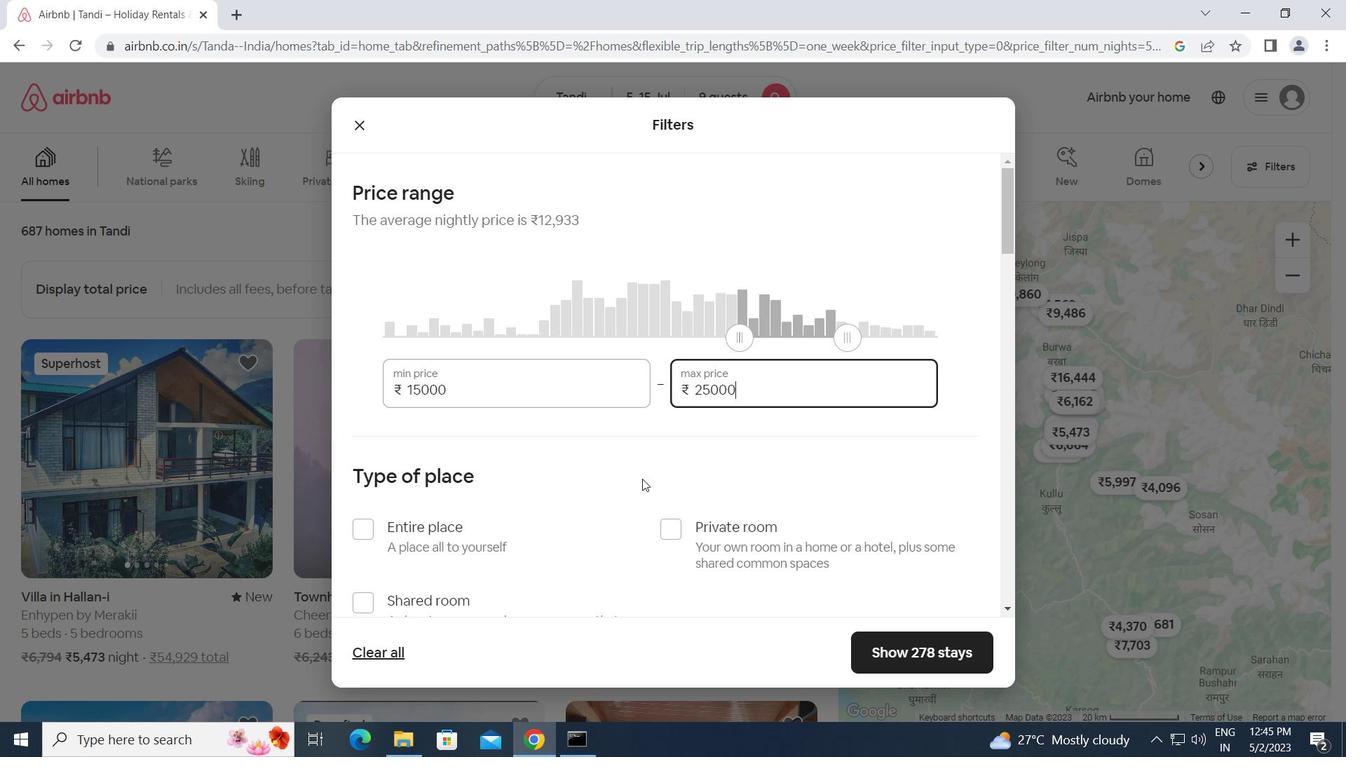 
Action: Mouse scrolled (626, 465) with delta (0, 0)
Screenshot: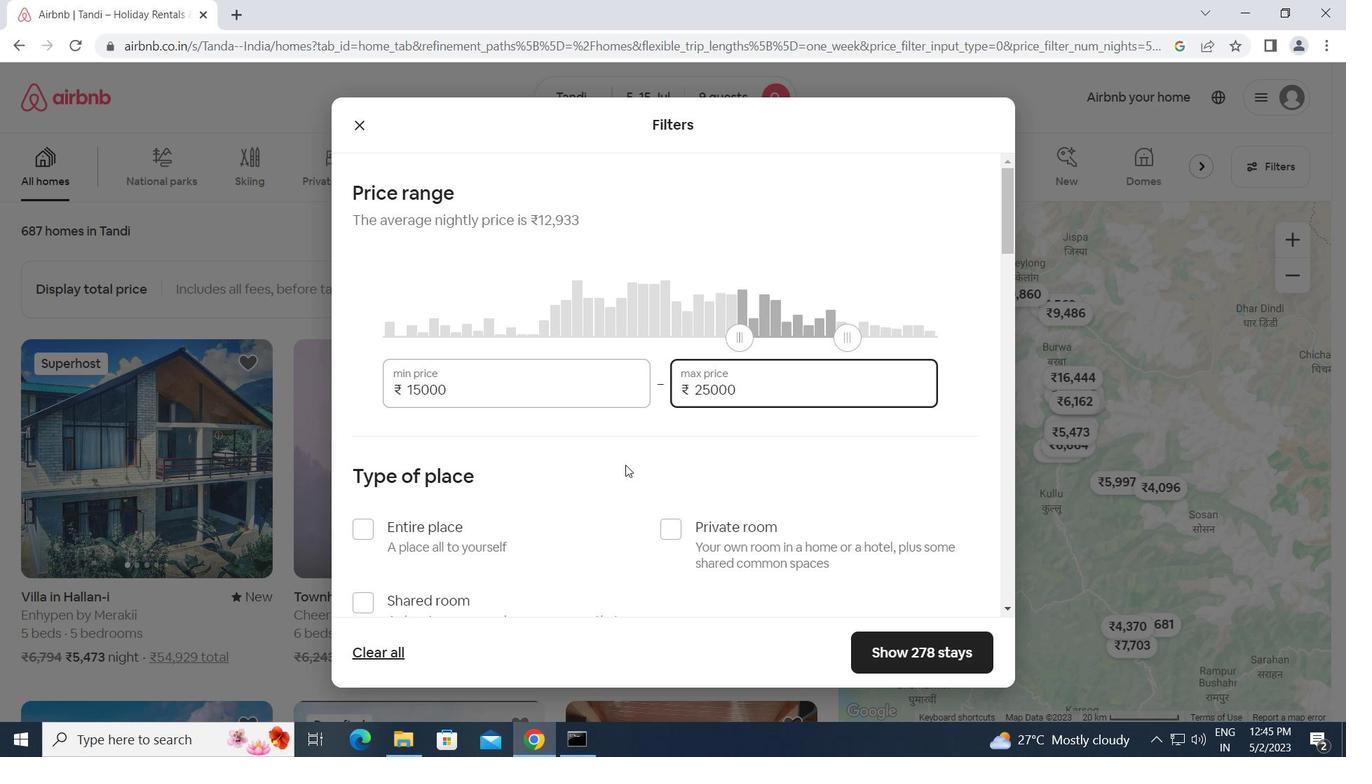 
Action: Mouse scrolled (626, 465) with delta (0, 0)
Screenshot: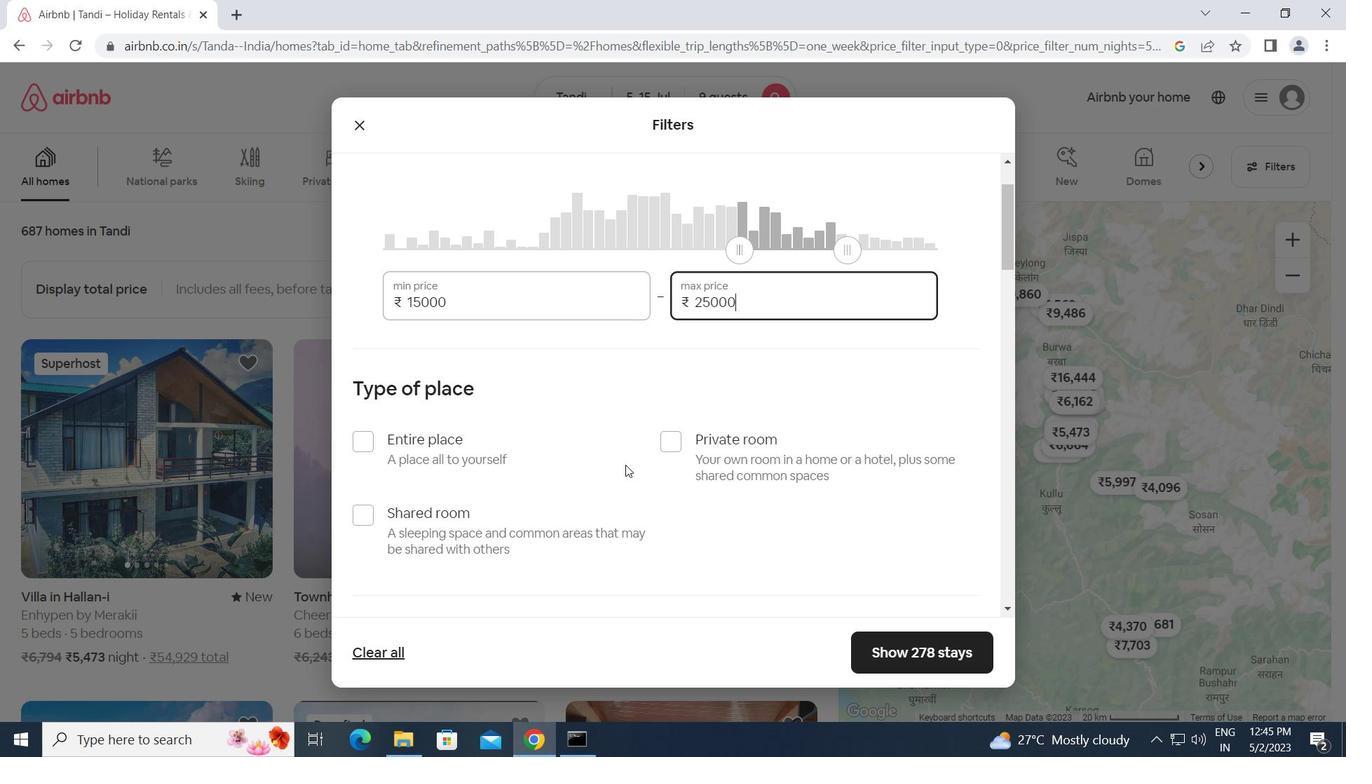
Action: Mouse moved to (367, 355)
Screenshot: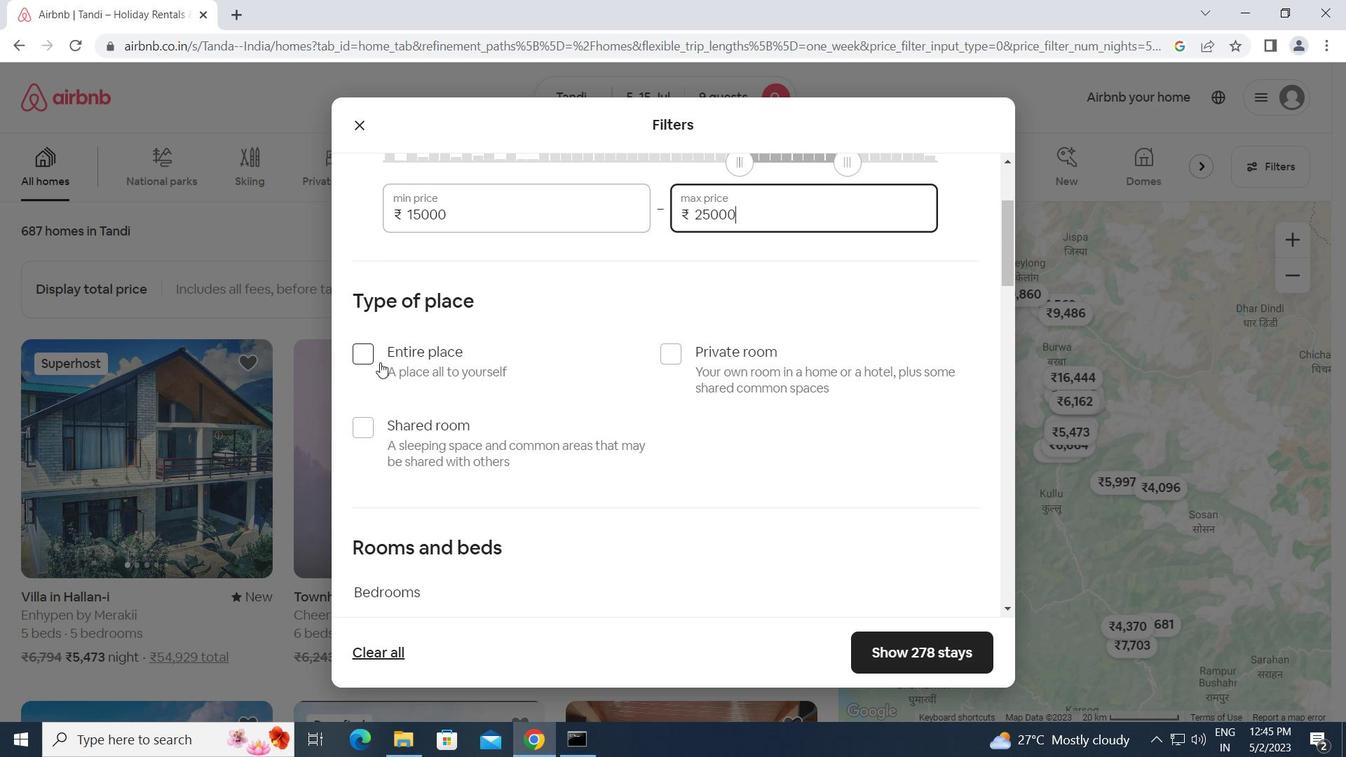 
Action: Mouse pressed left at (367, 355)
Screenshot: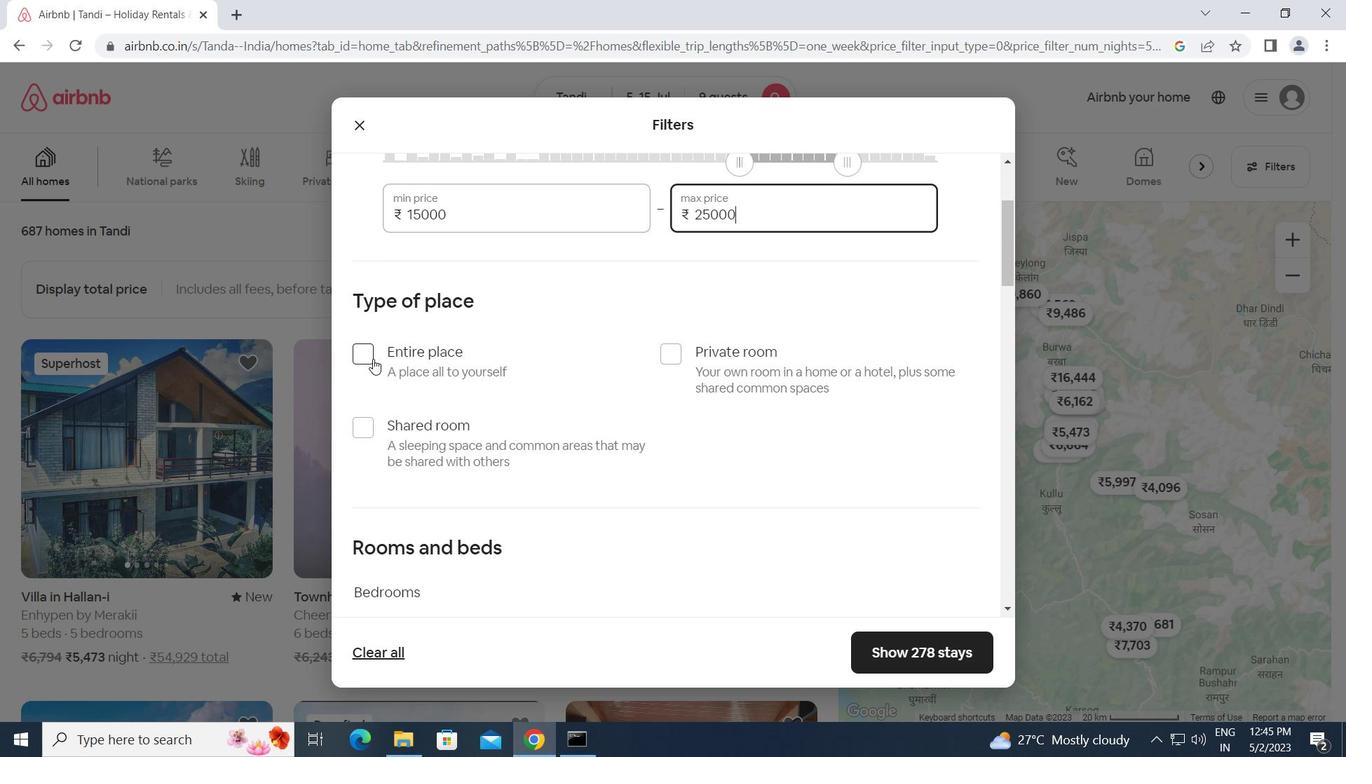 
Action: Mouse moved to (616, 448)
Screenshot: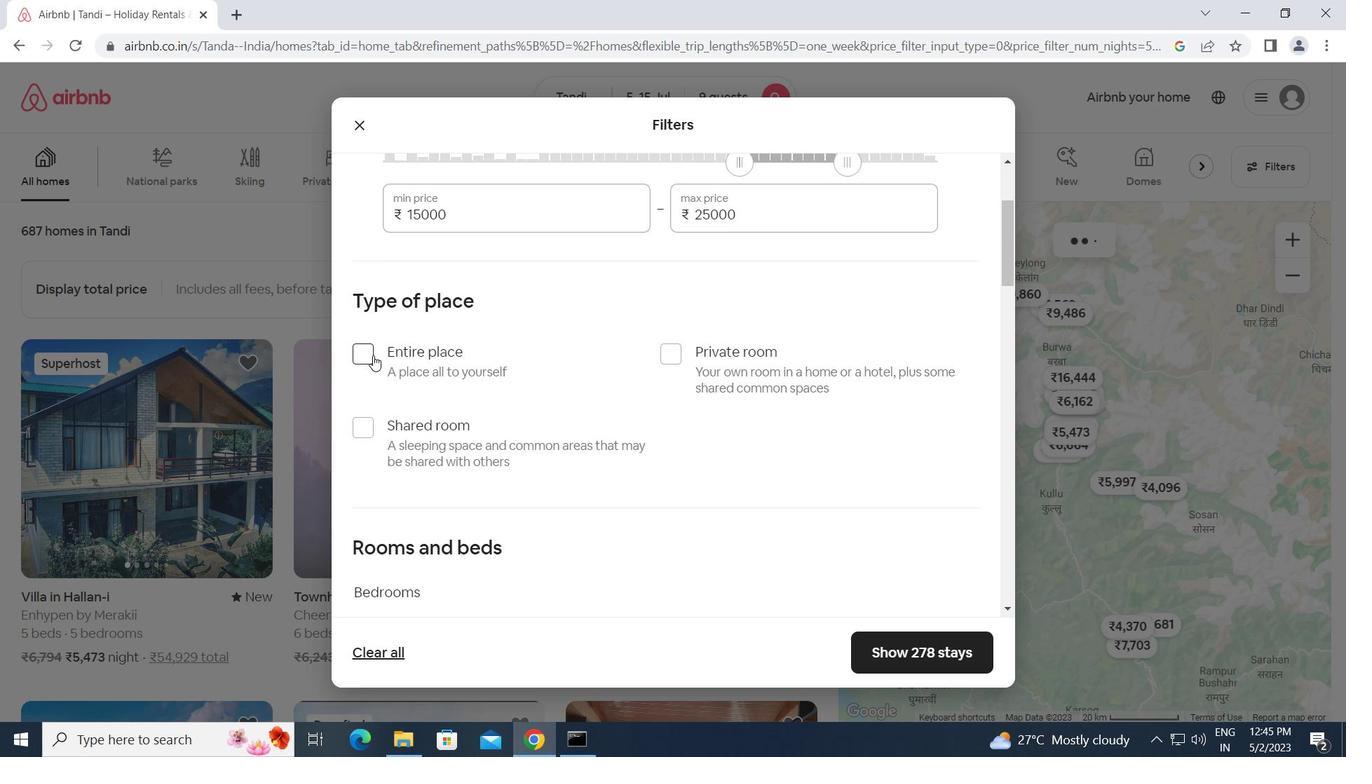 
Action: Mouse scrolled (616, 447) with delta (0, 0)
Screenshot: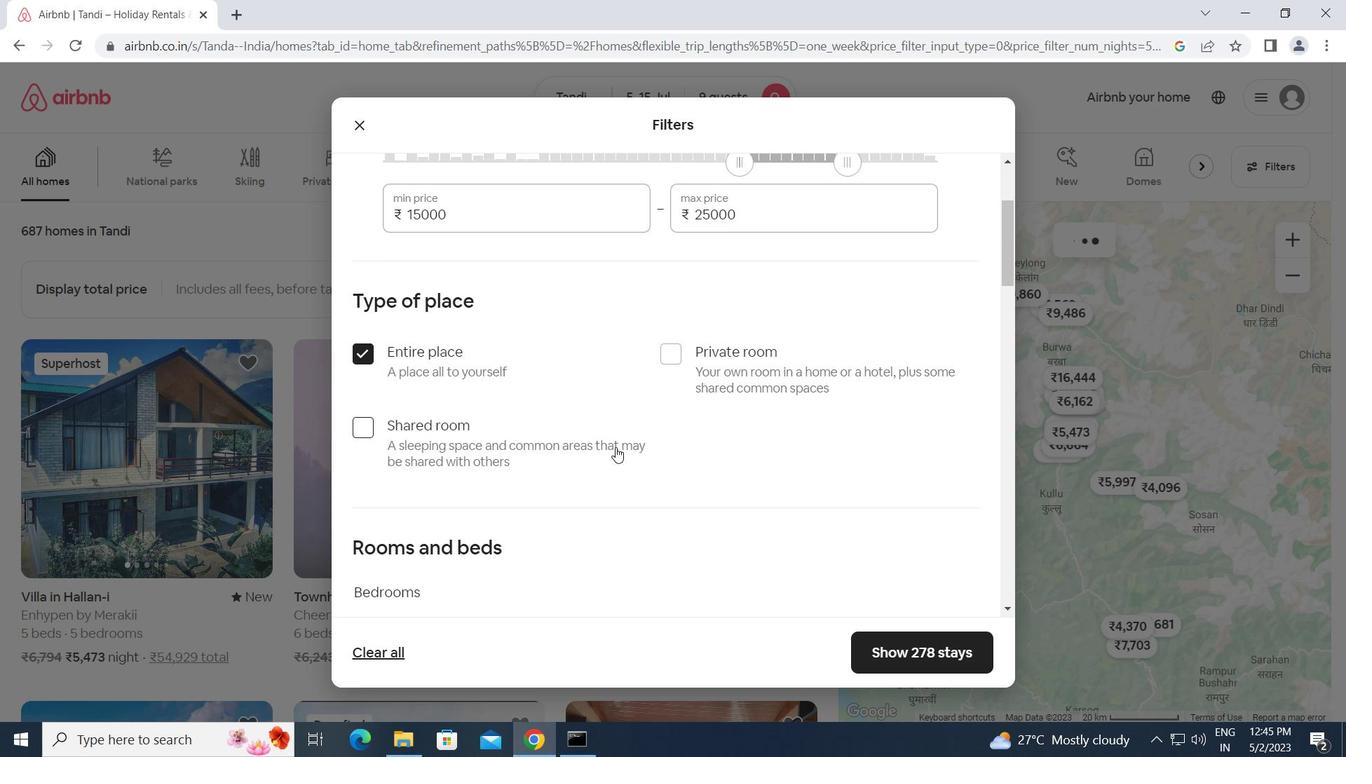 
Action: Mouse scrolled (616, 447) with delta (0, 0)
Screenshot: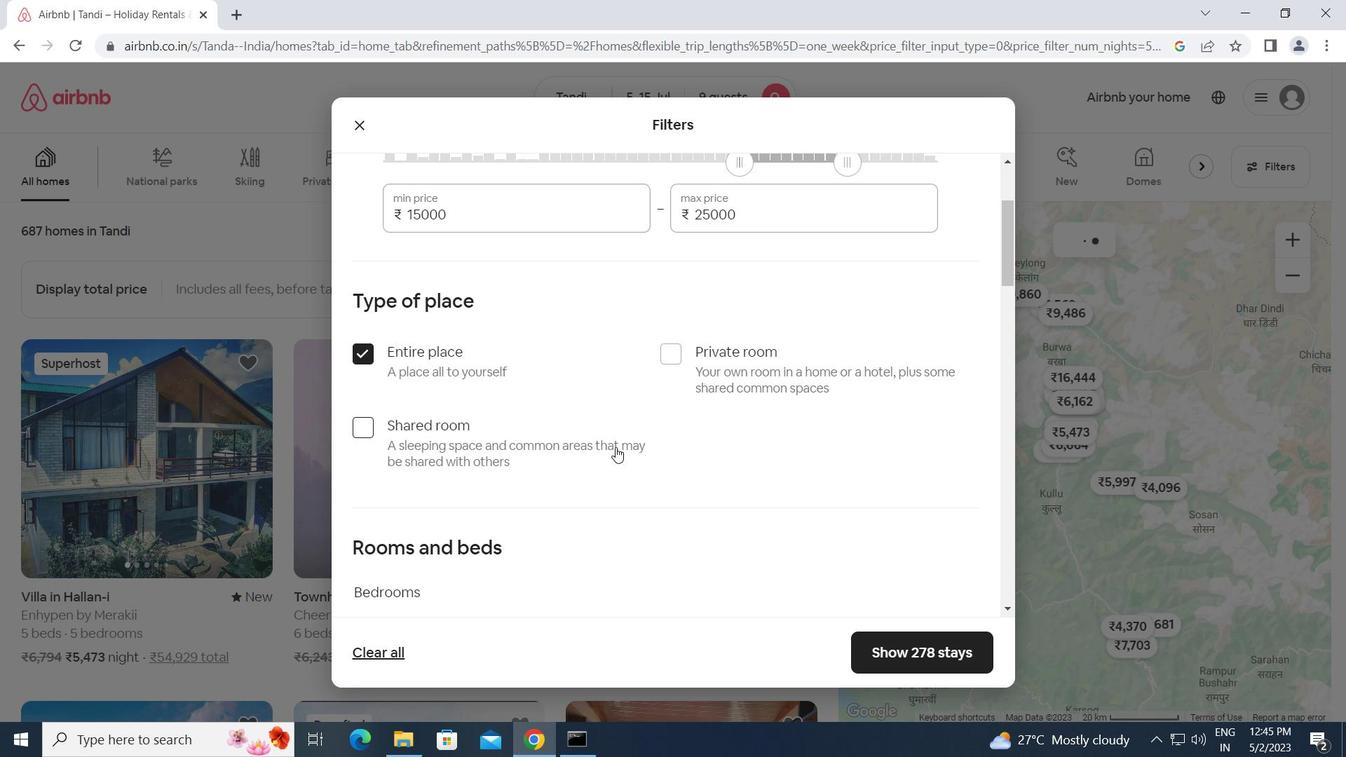 
Action: Mouse scrolled (616, 447) with delta (0, 0)
Screenshot: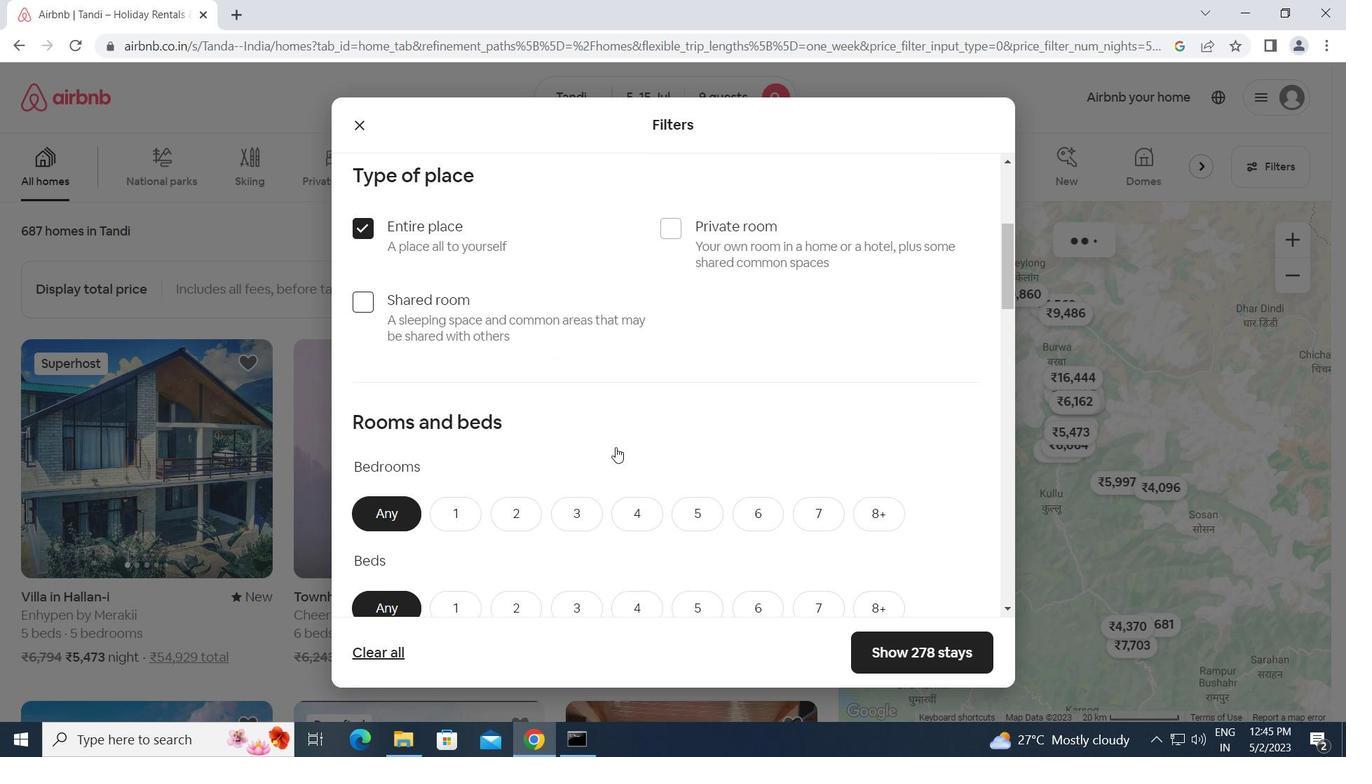 
Action: Mouse scrolled (616, 447) with delta (0, 0)
Screenshot: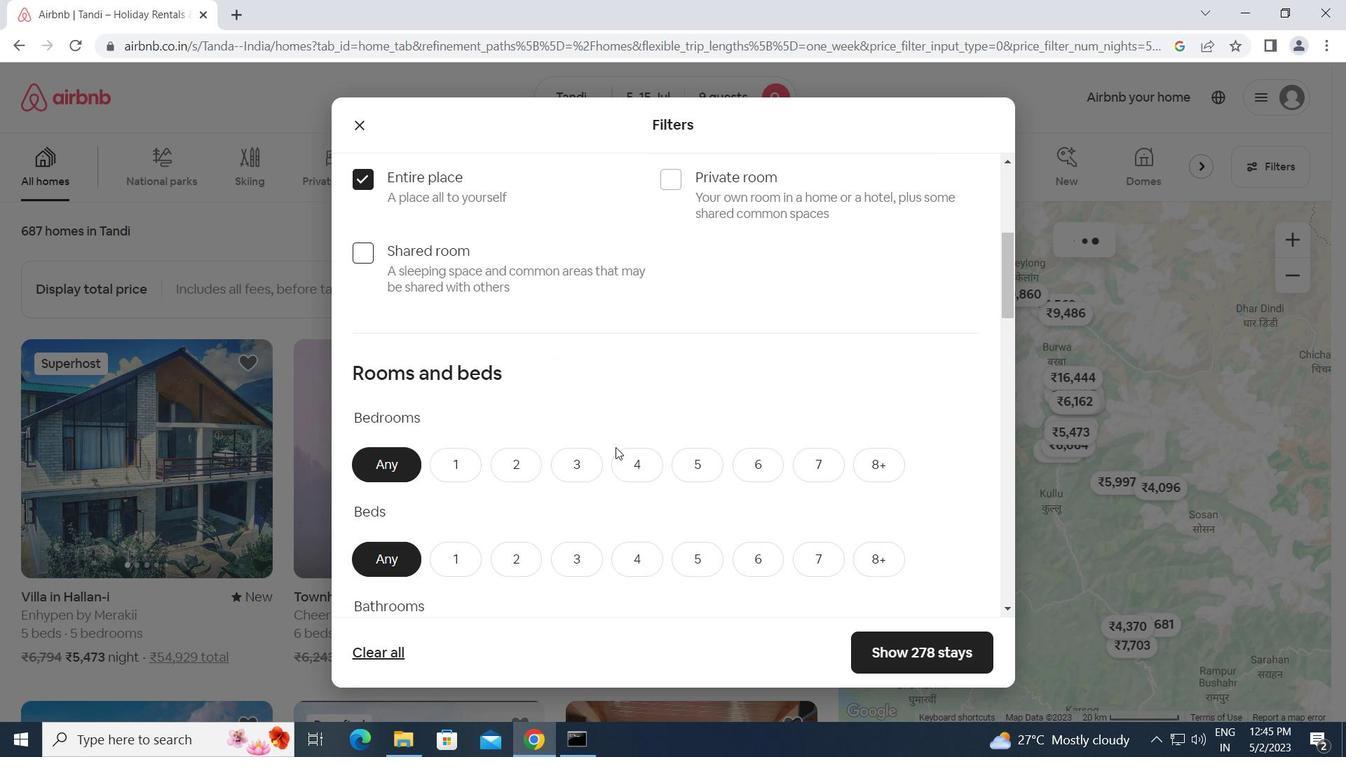 
Action: Mouse moved to (695, 293)
Screenshot: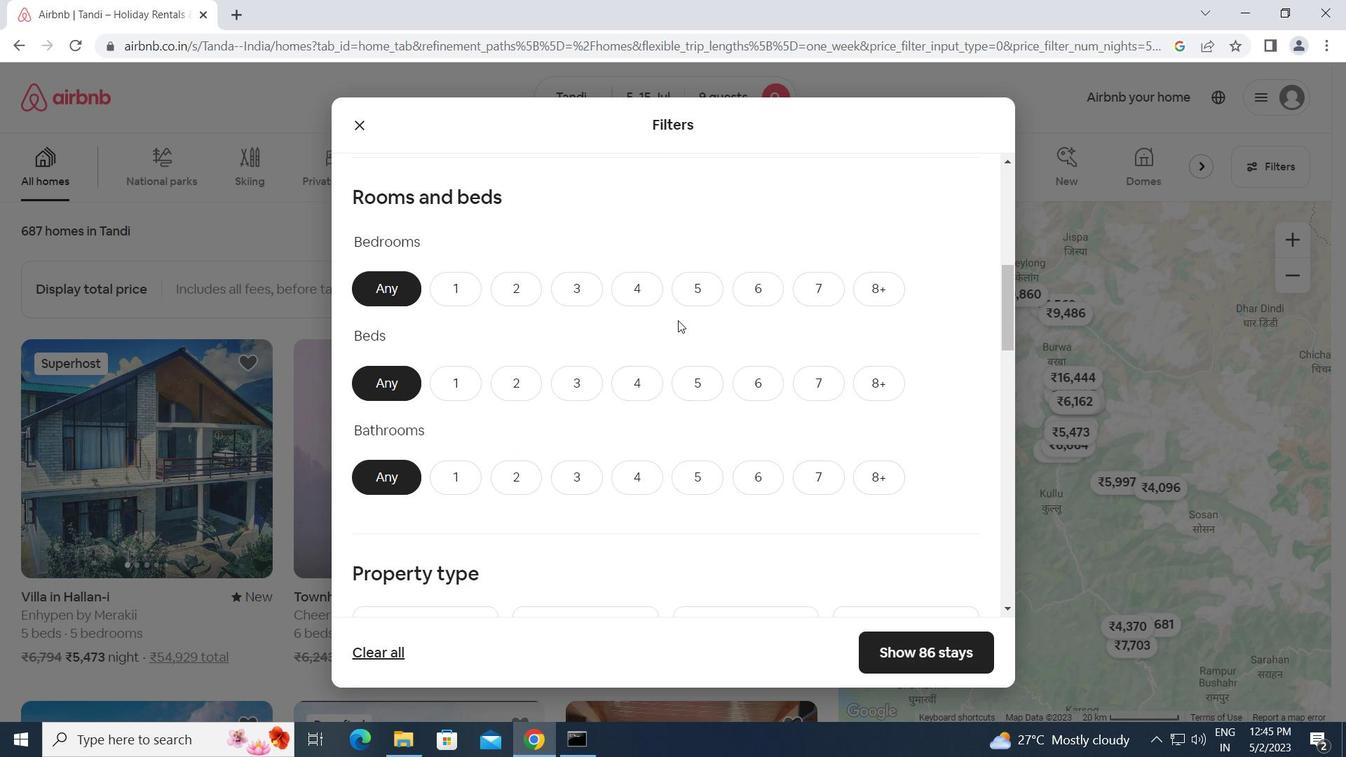 
Action: Mouse pressed left at (695, 293)
Screenshot: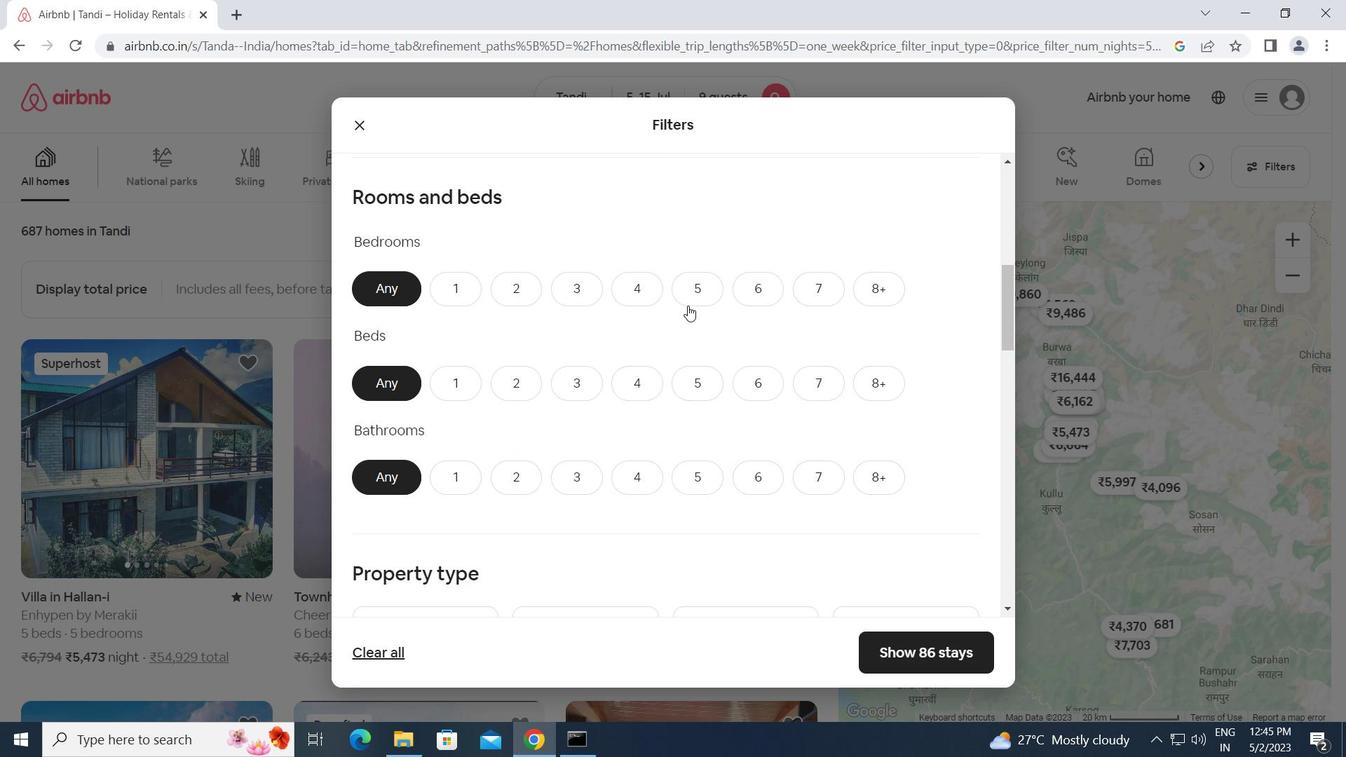 
Action: Mouse moved to (704, 380)
Screenshot: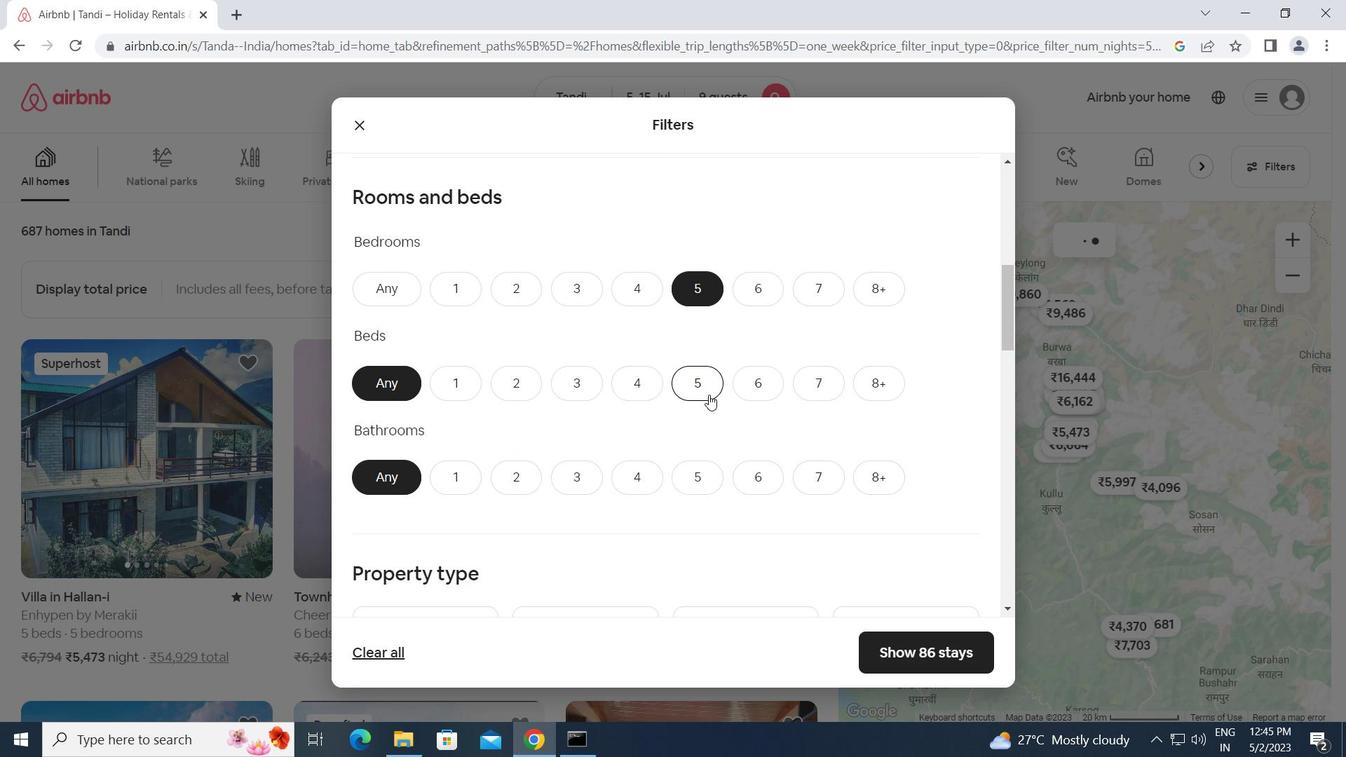 
Action: Mouse pressed left at (704, 380)
Screenshot: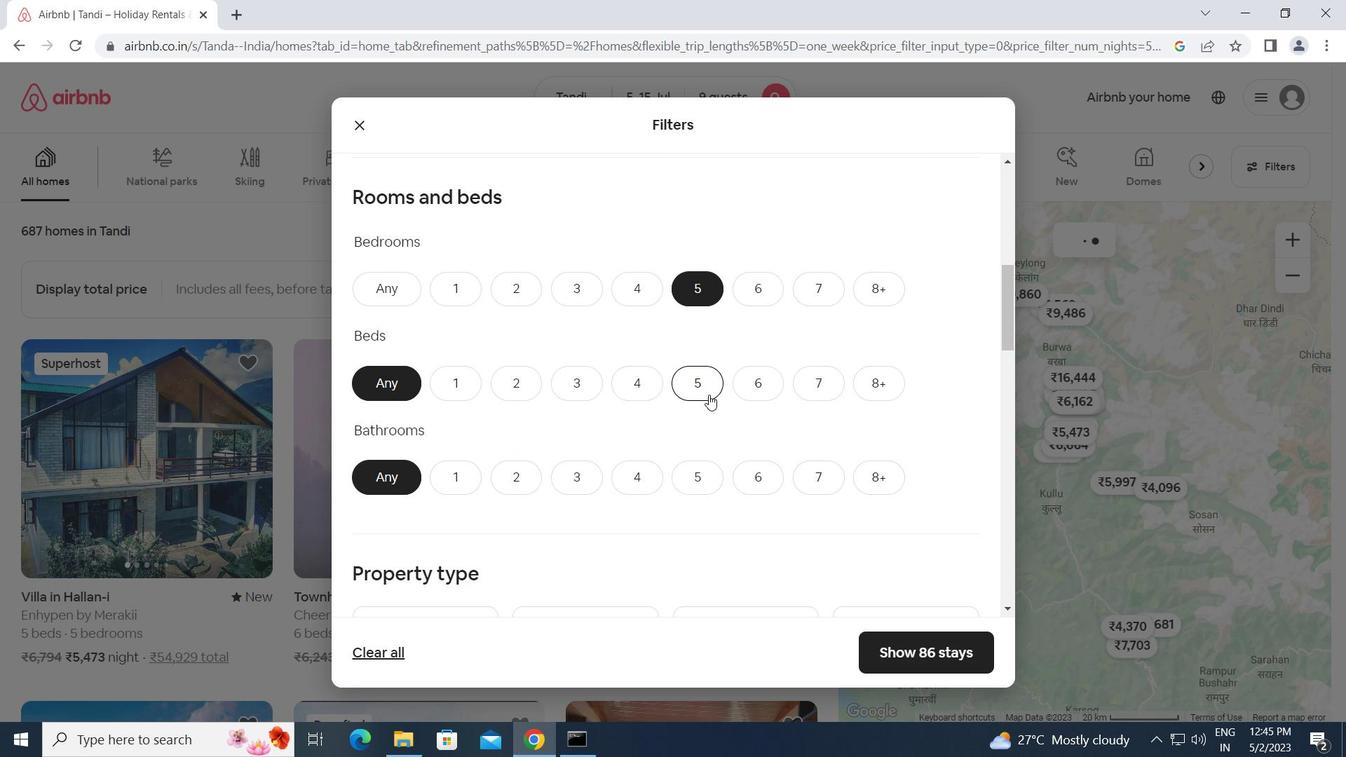 
Action: Mouse moved to (698, 480)
Screenshot: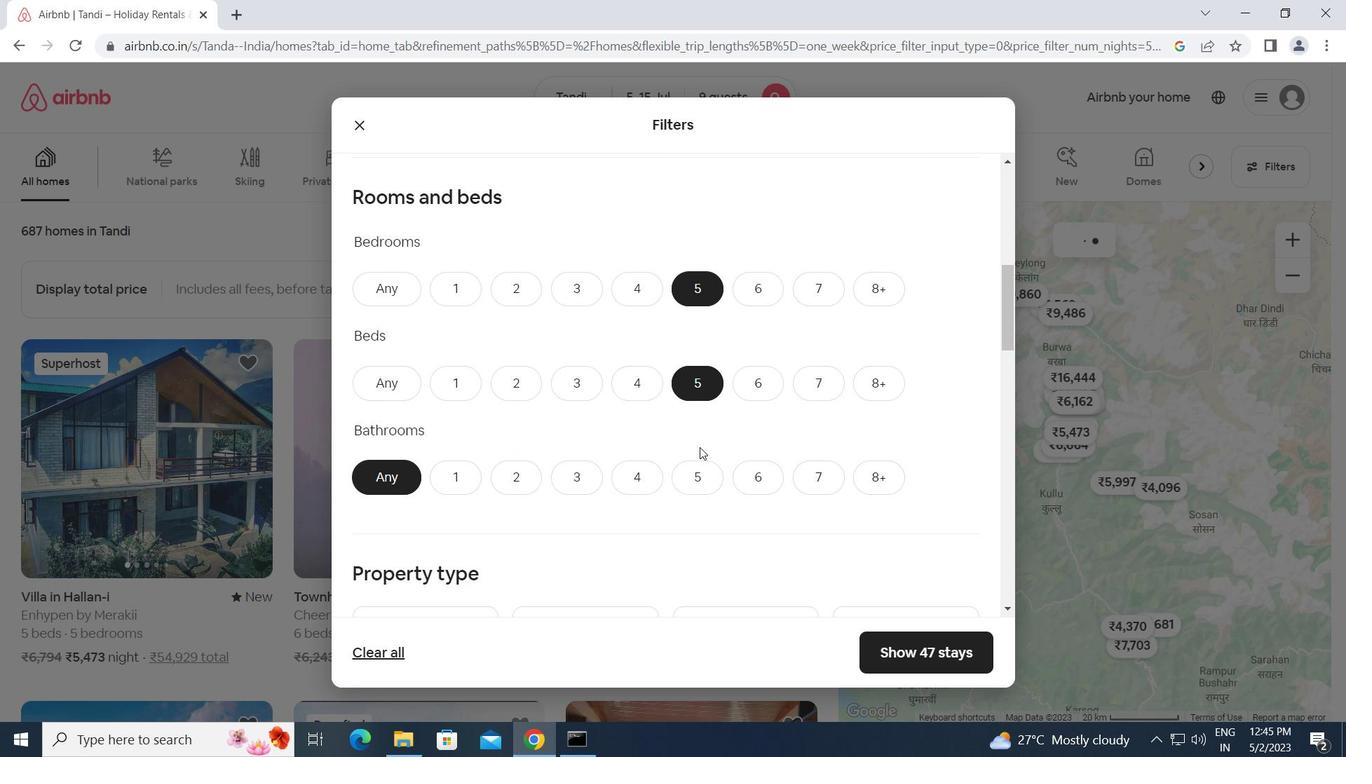 
Action: Mouse pressed left at (698, 480)
Screenshot: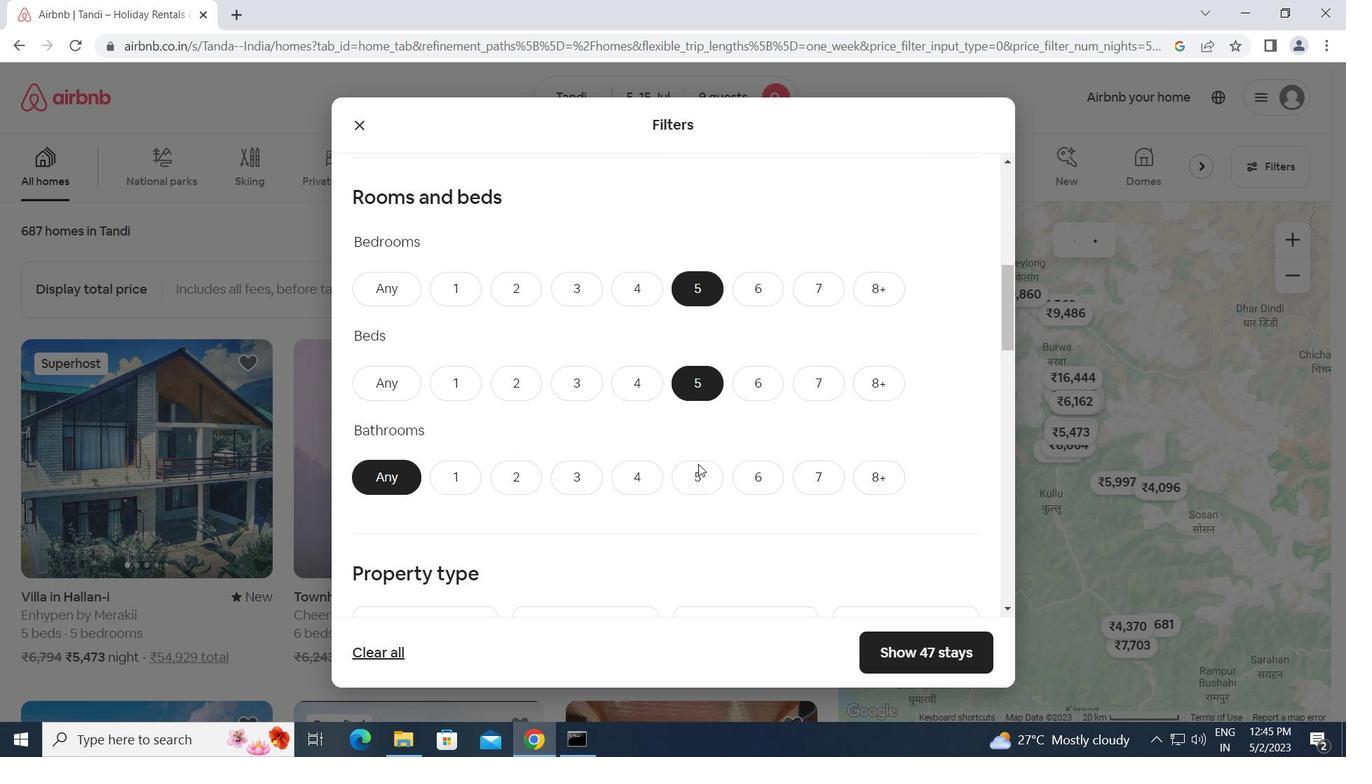 
Action: Mouse moved to (698, 480)
Screenshot: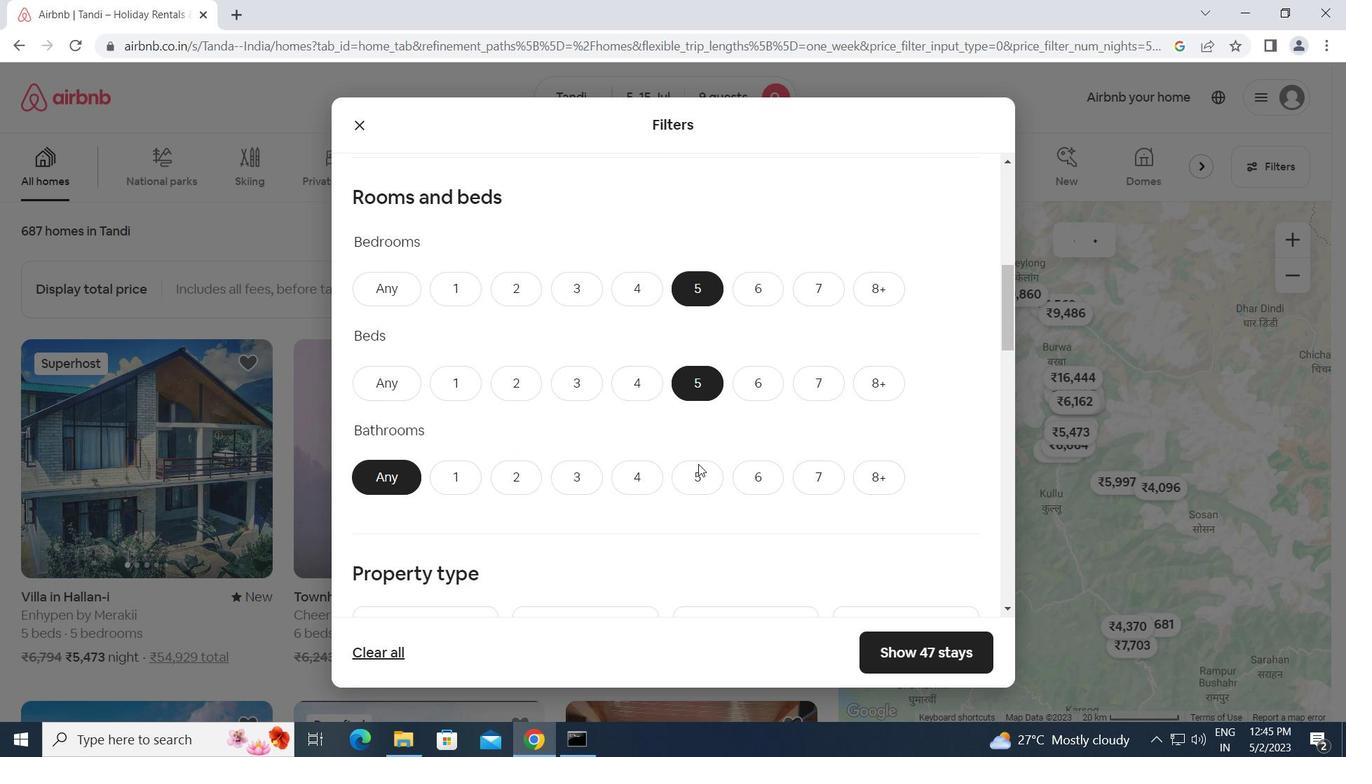 
Action: Mouse scrolled (698, 479) with delta (0, 0)
Screenshot: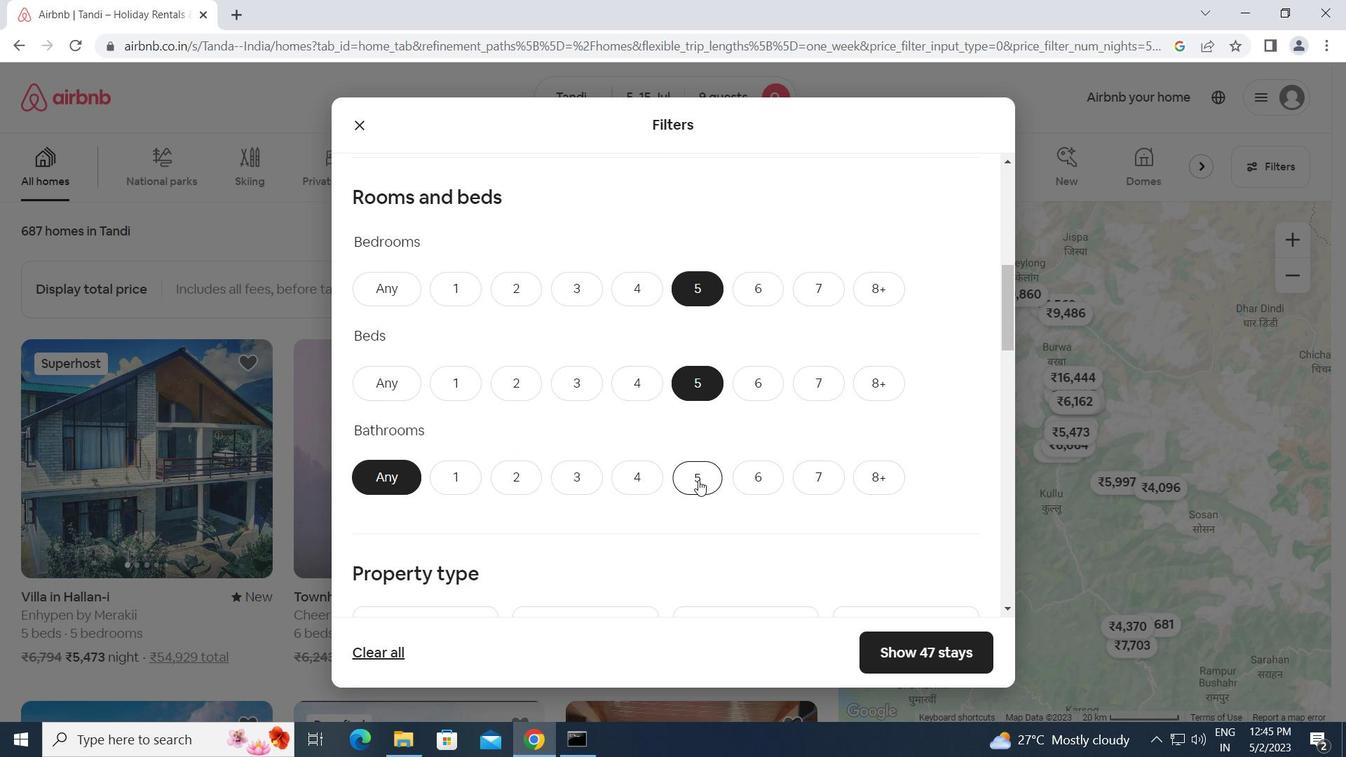 
Action: Mouse scrolled (698, 479) with delta (0, 0)
Screenshot: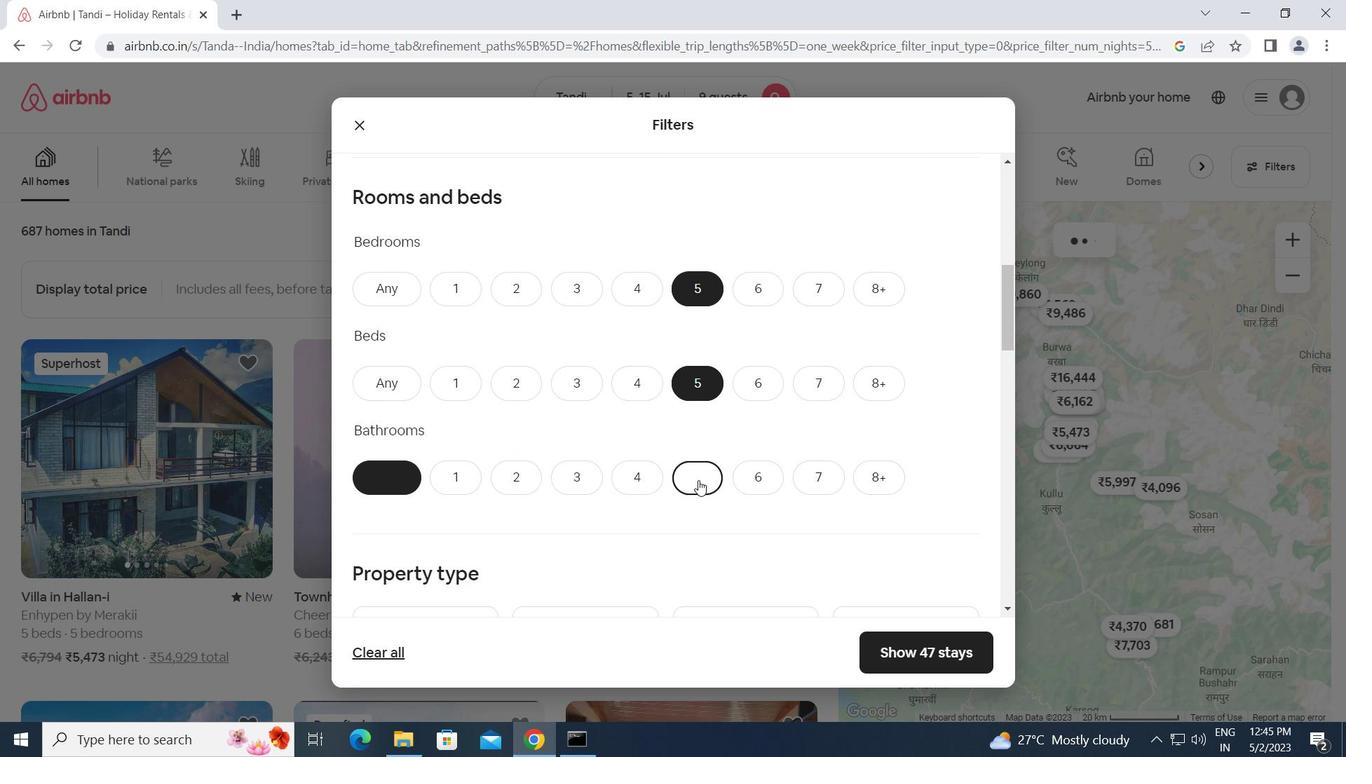 
Action: Mouse scrolled (698, 479) with delta (0, 0)
Screenshot: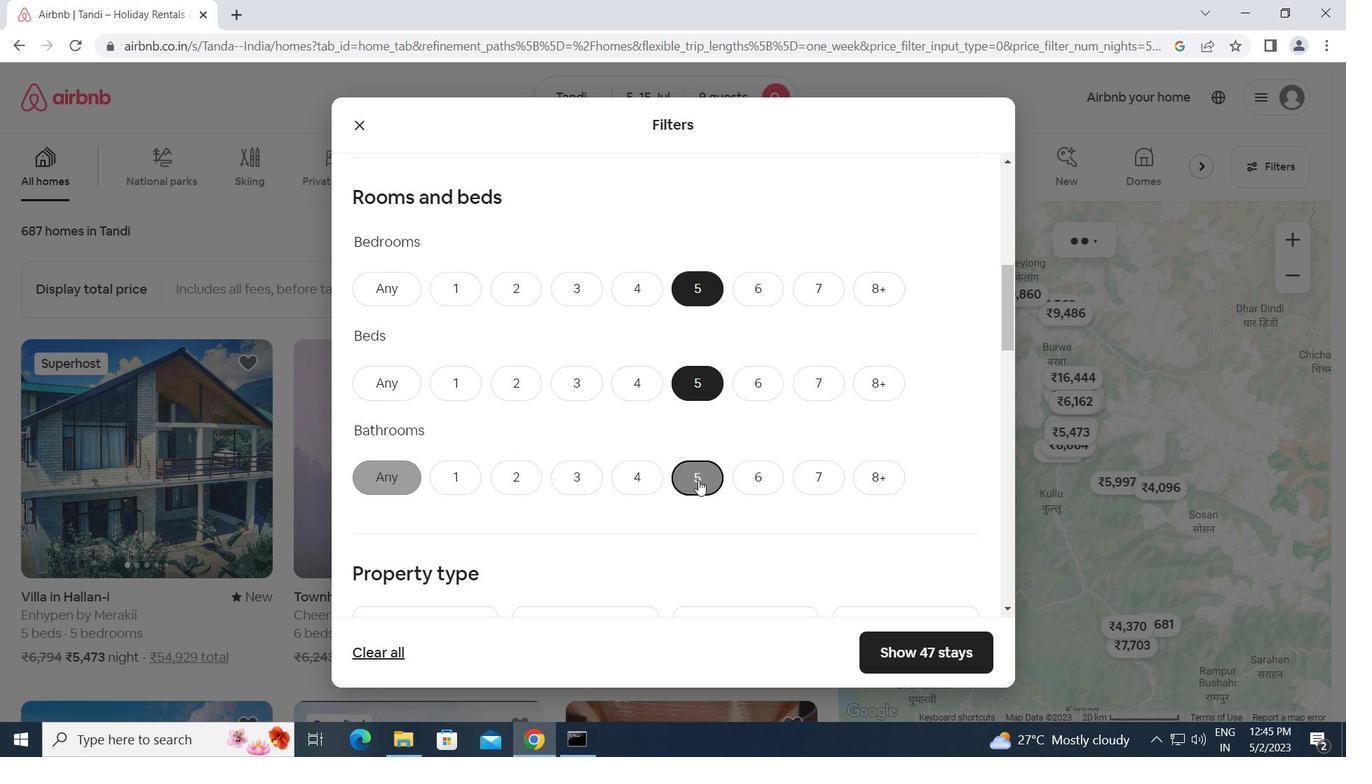 
Action: Mouse moved to (446, 357)
Screenshot: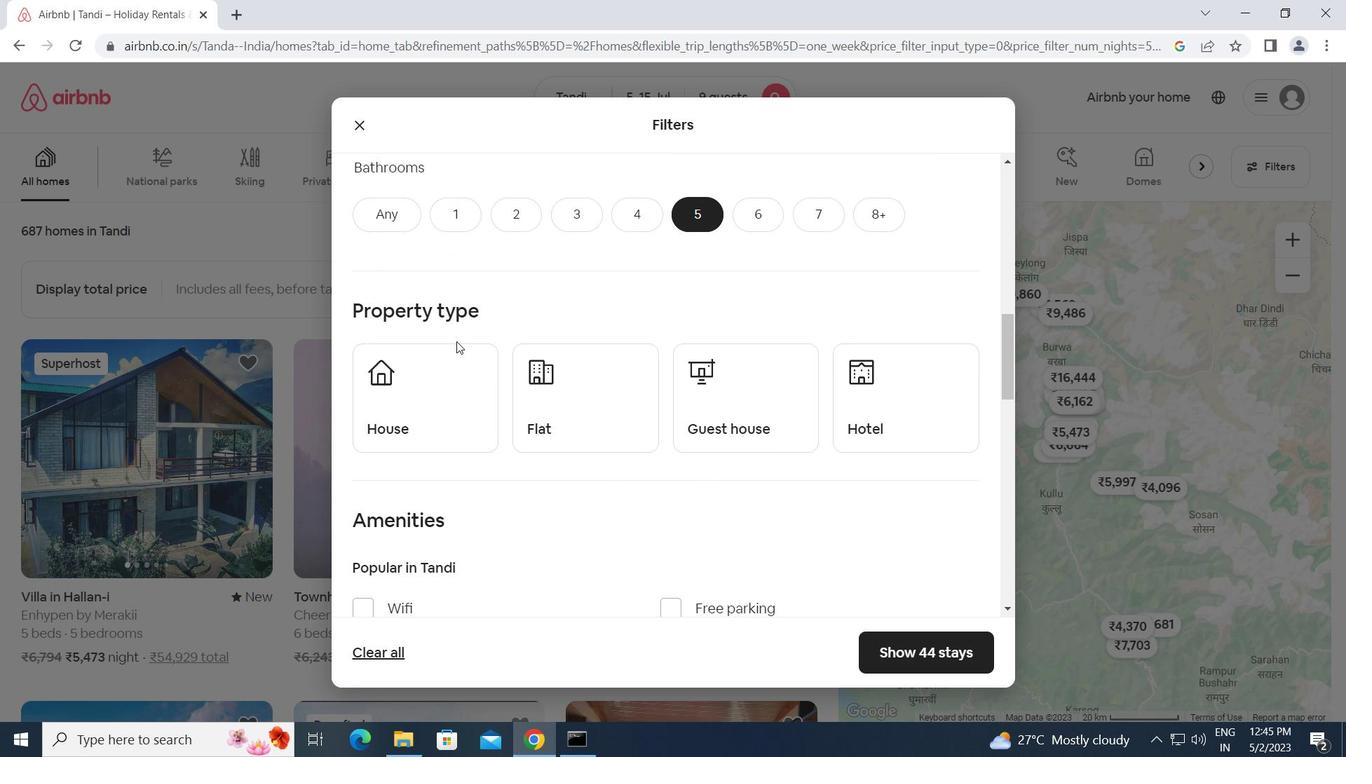 
Action: Mouse pressed left at (446, 357)
Screenshot: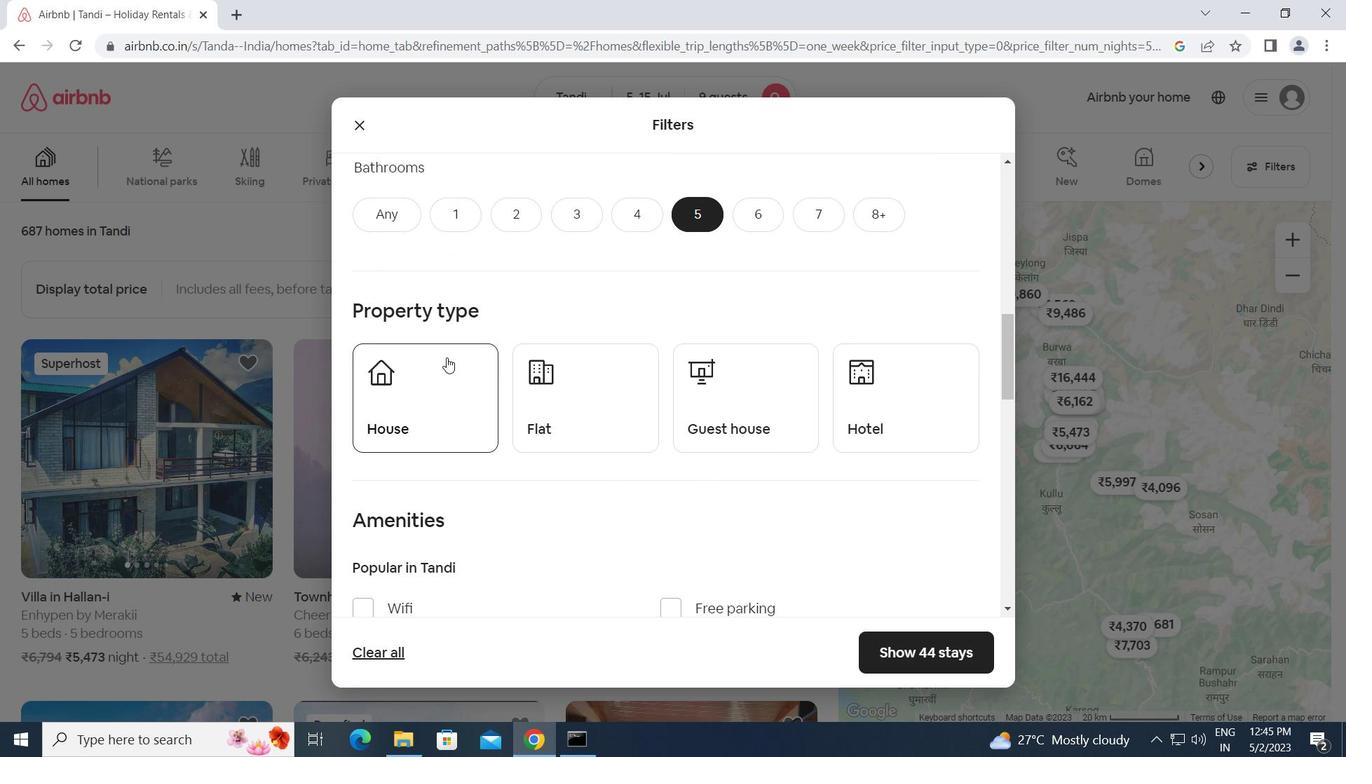 
Action: Mouse moved to (580, 384)
Screenshot: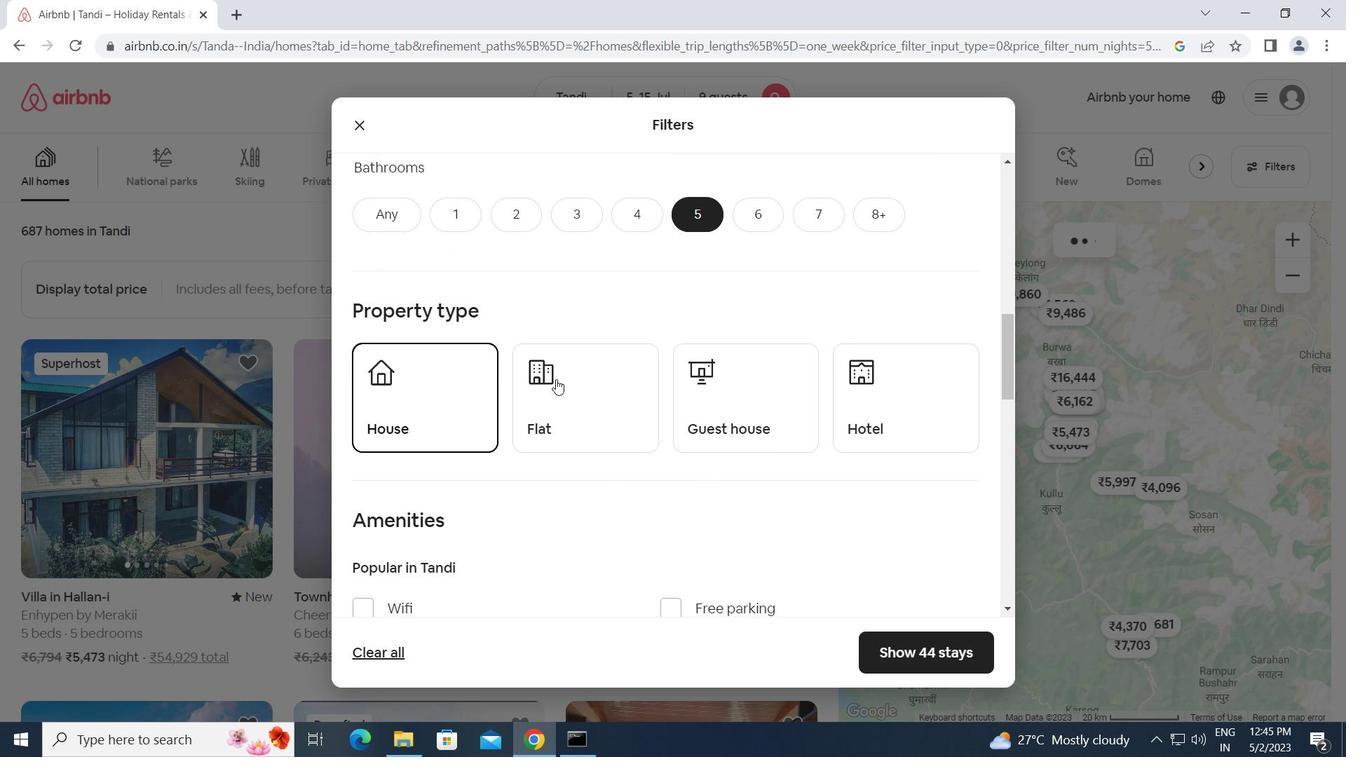 
Action: Mouse pressed left at (580, 384)
Screenshot: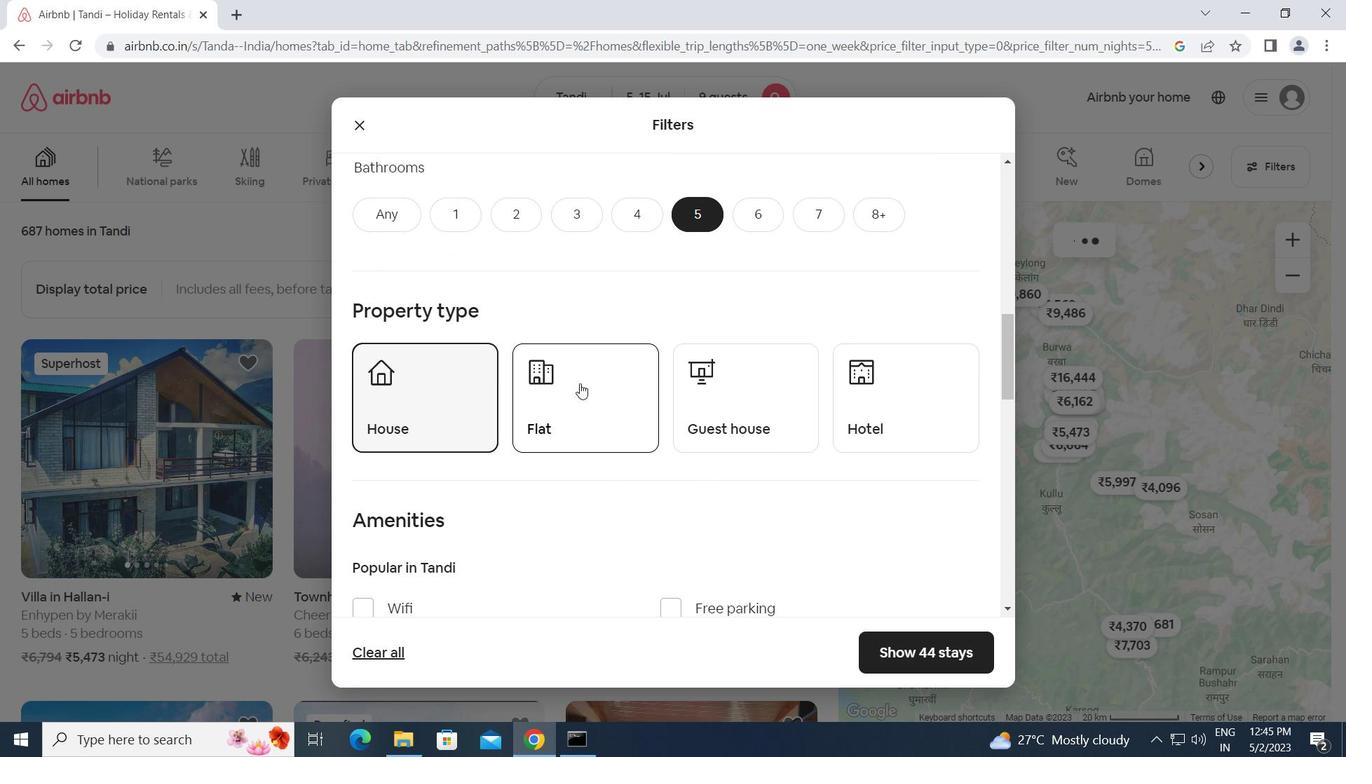 
Action: Mouse moved to (744, 387)
Screenshot: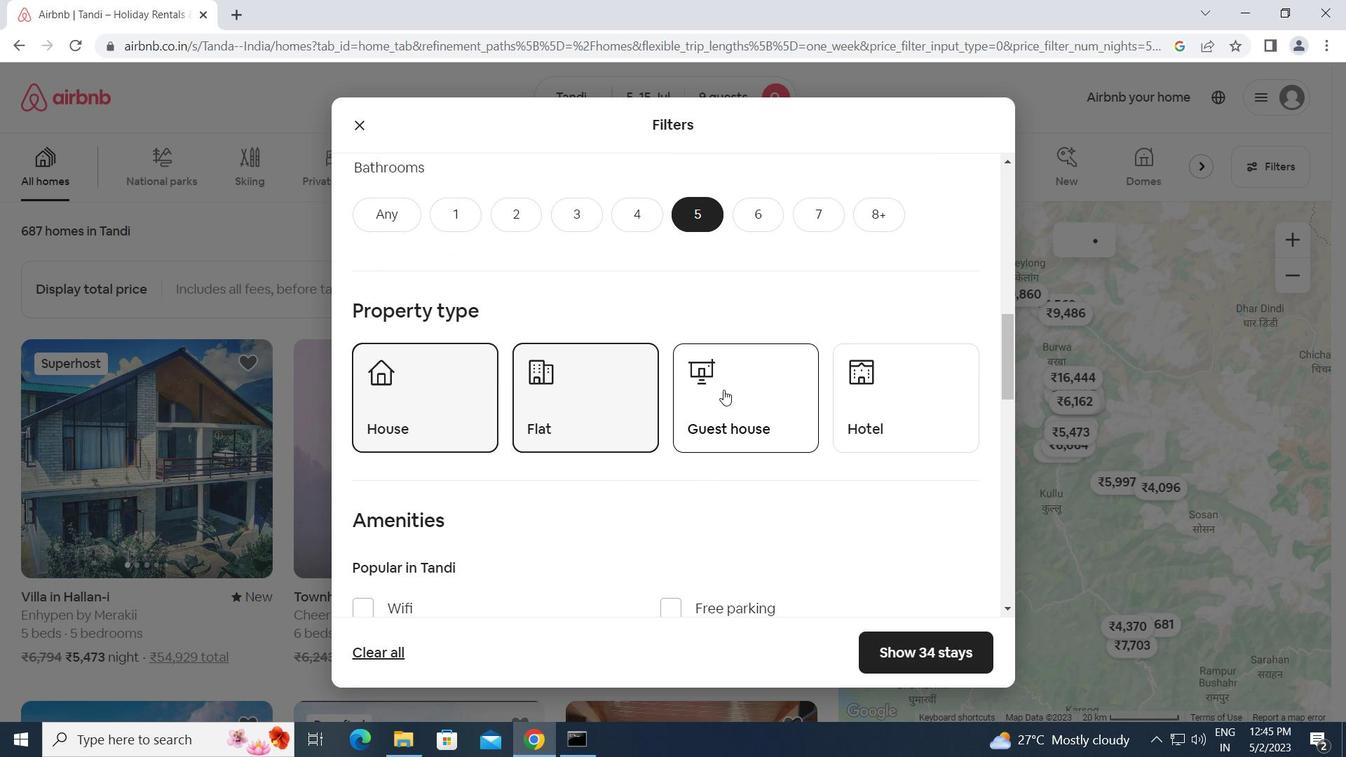 
Action: Mouse pressed left at (744, 387)
Screenshot: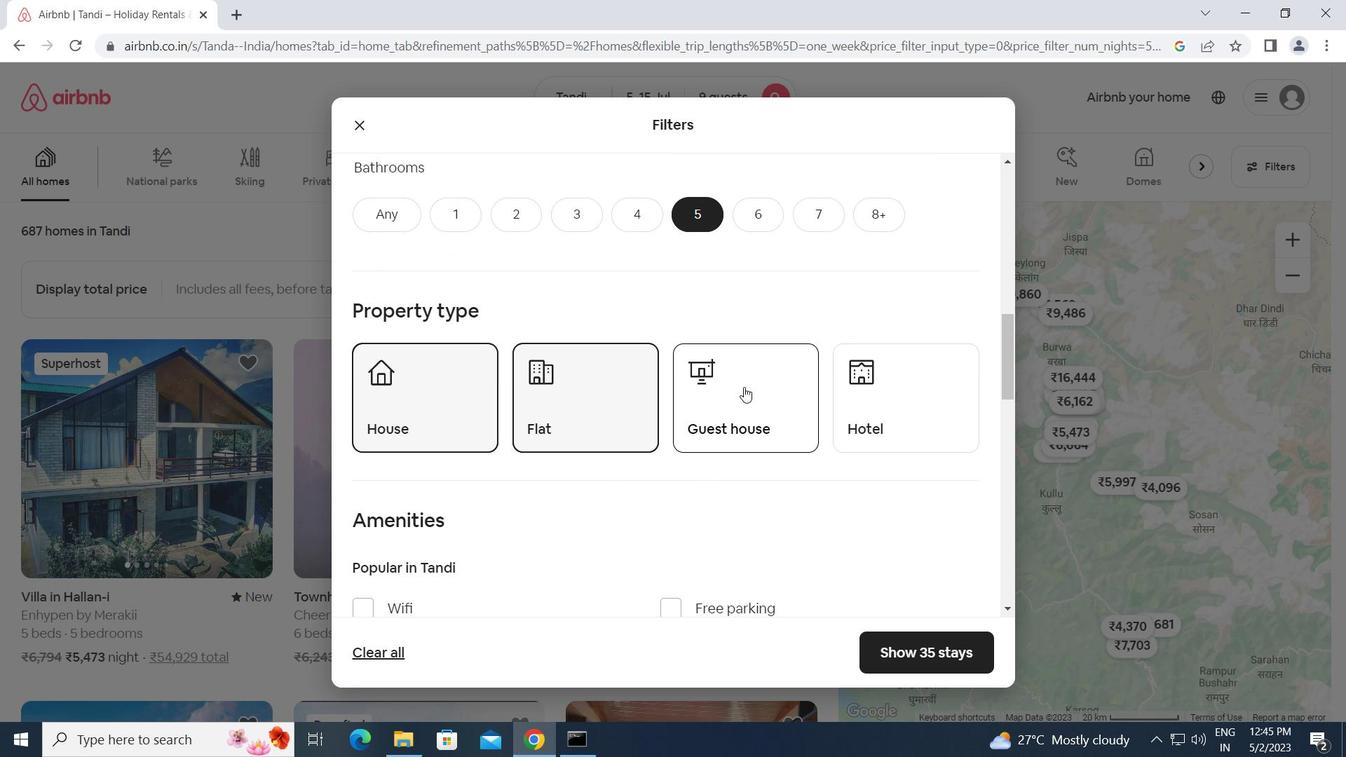 
Action: Mouse moved to (697, 476)
Screenshot: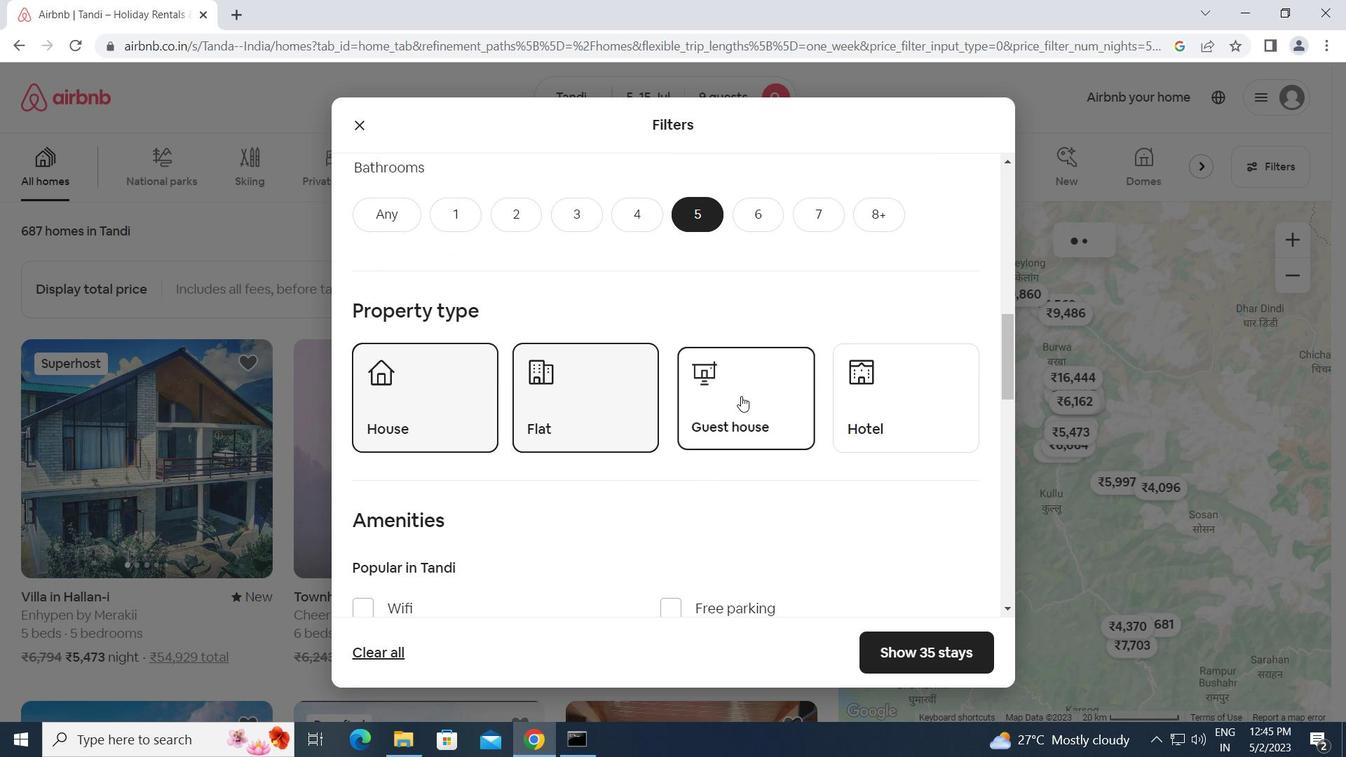 
Action: Mouse scrolled (697, 476) with delta (0, 0)
Screenshot: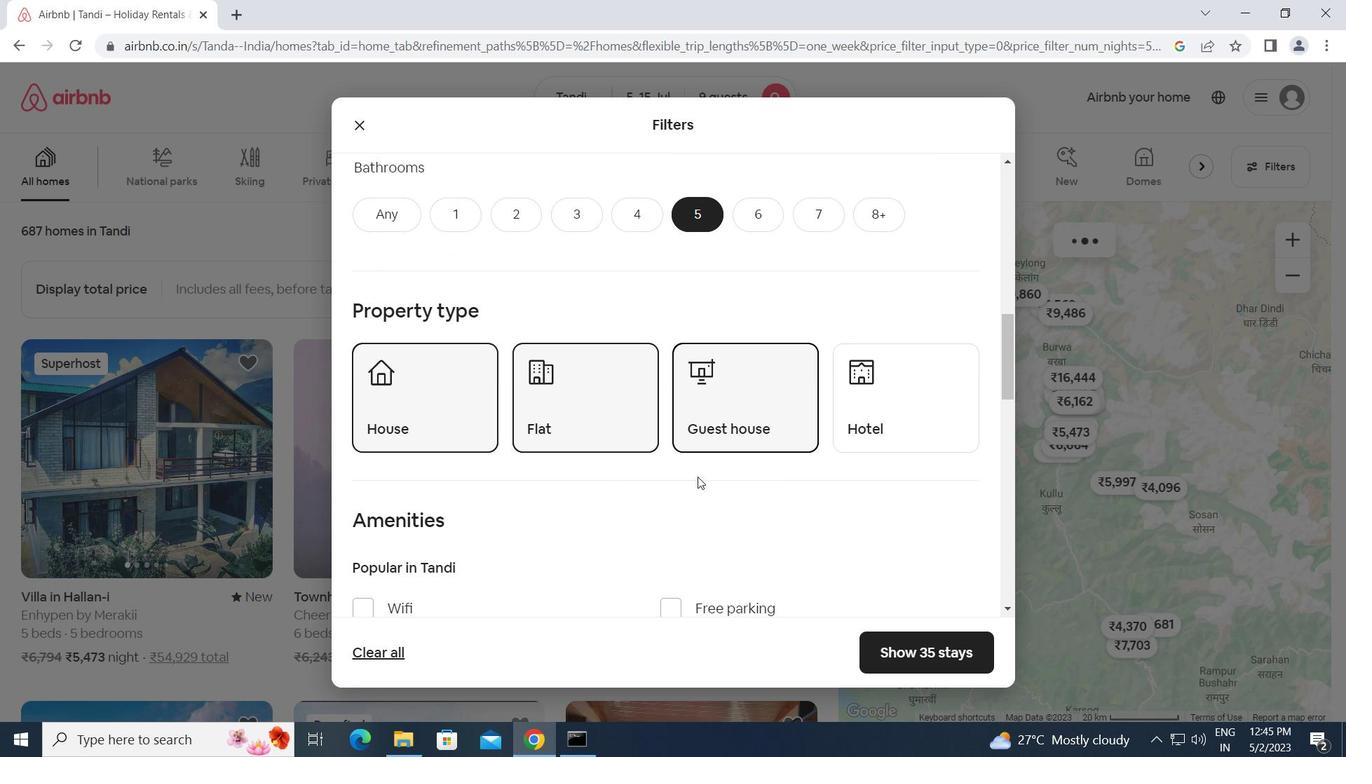 
Action: Mouse scrolled (697, 476) with delta (0, 0)
Screenshot: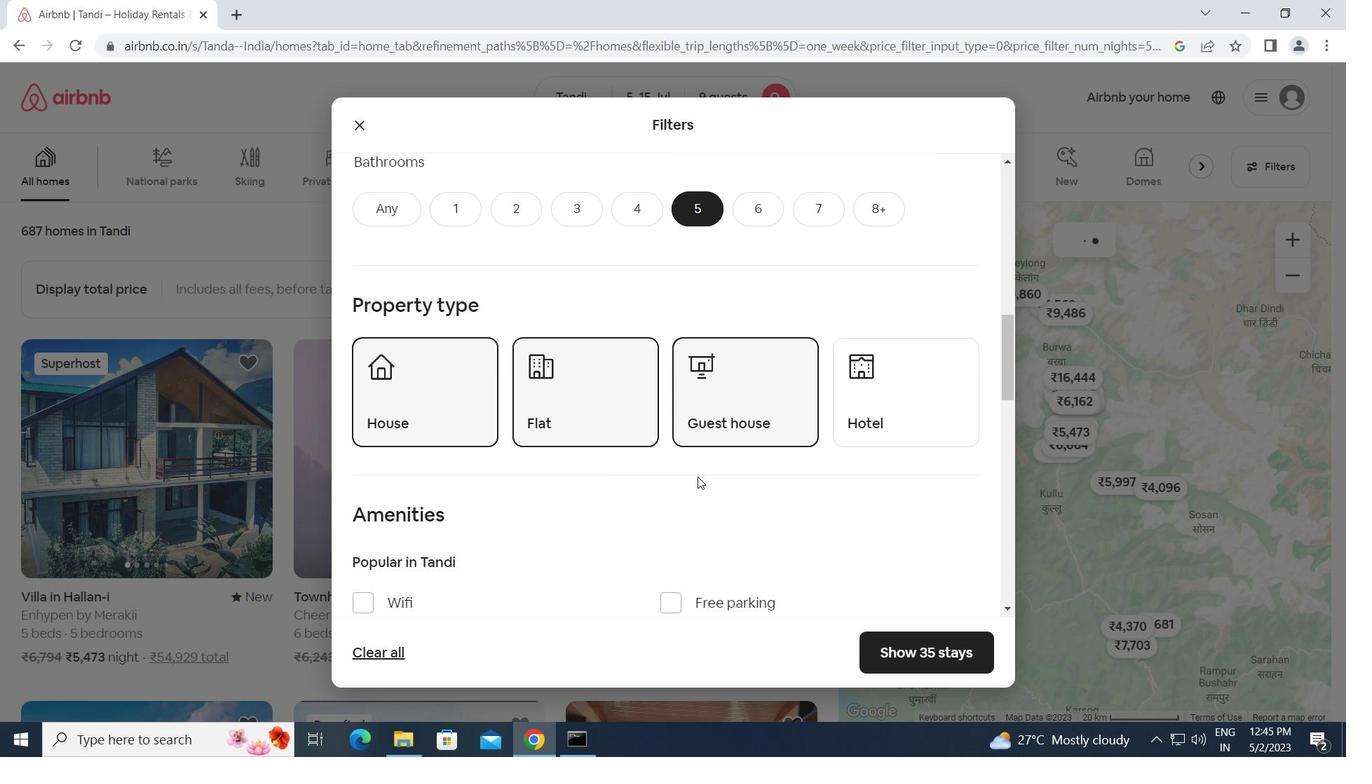 
Action: Mouse scrolled (697, 476) with delta (0, 0)
Screenshot: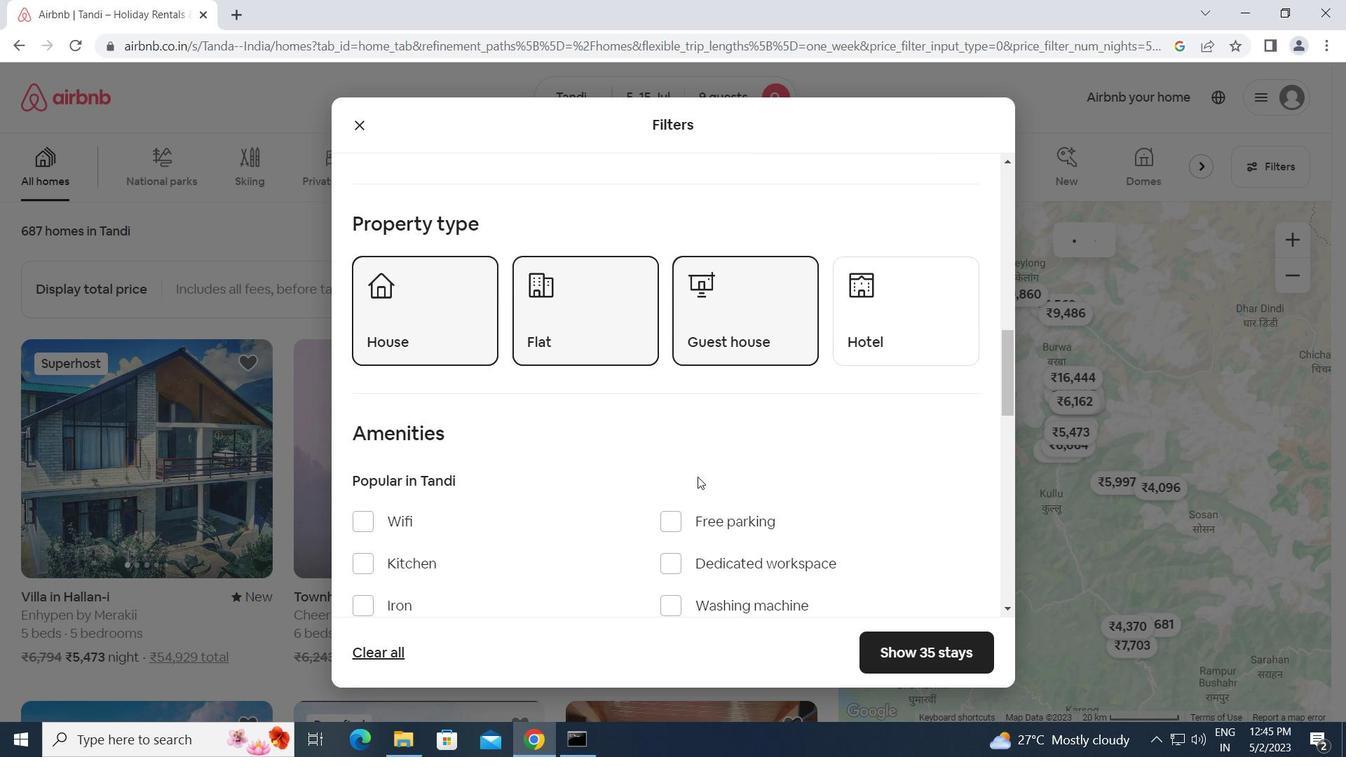 
Action: Mouse scrolled (697, 476) with delta (0, 0)
Screenshot: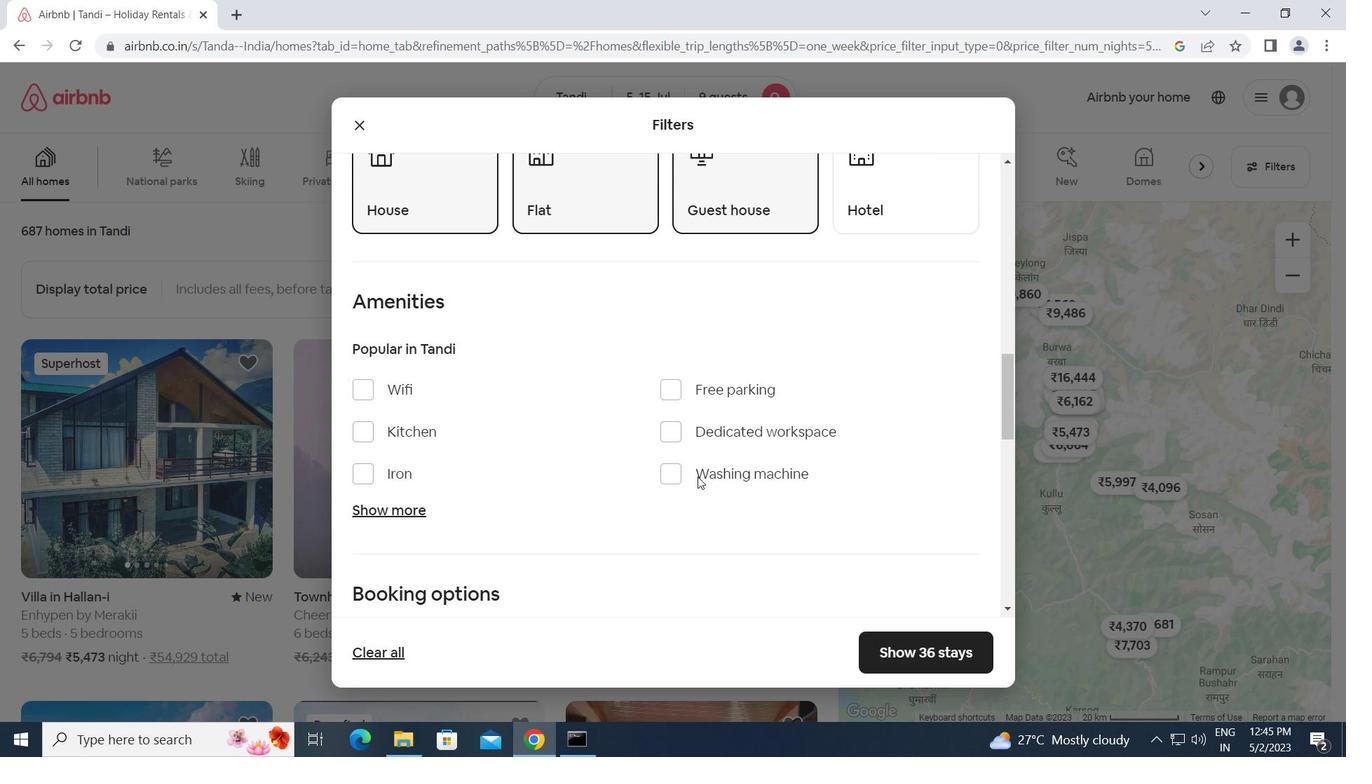 
Action: Mouse scrolled (697, 476) with delta (0, 0)
Screenshot: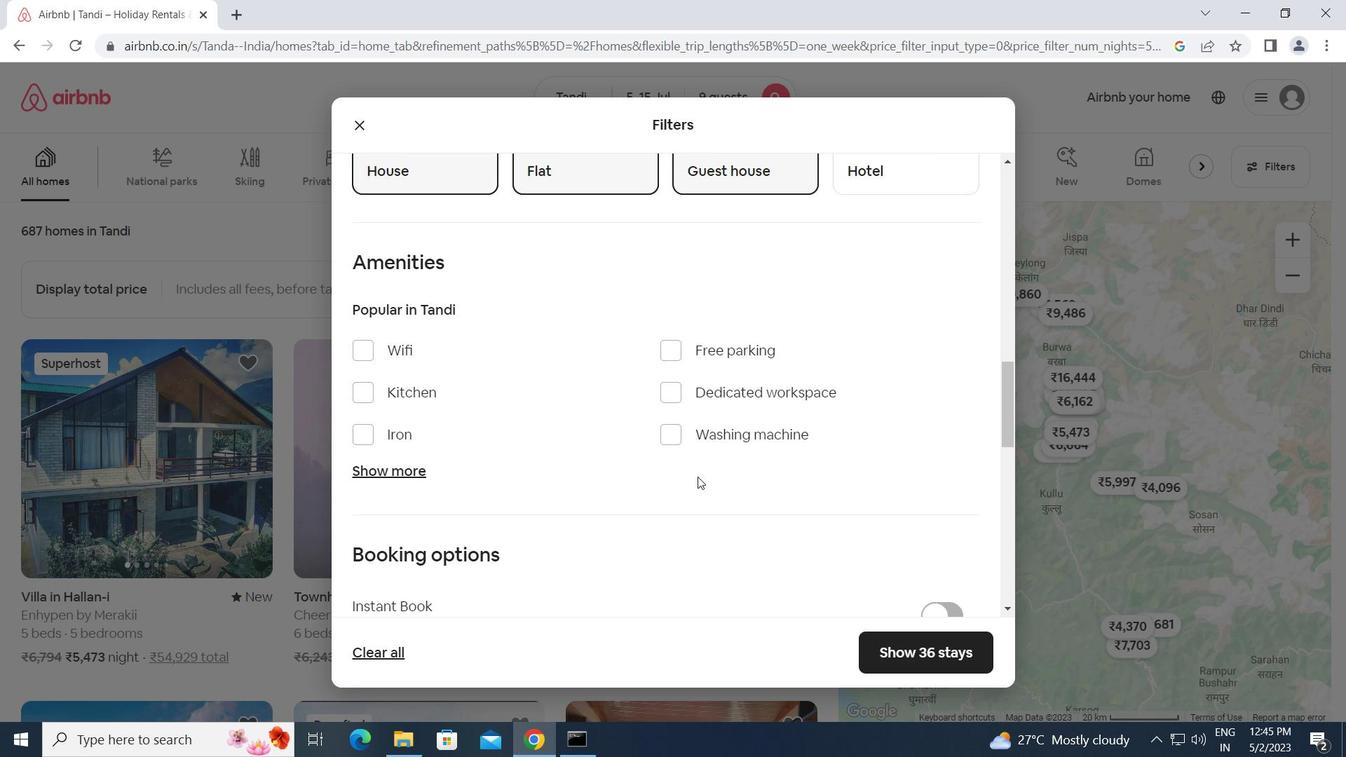 
Action: Mouse scrolled (697, 476) with delta (0, 0)
Screenshot: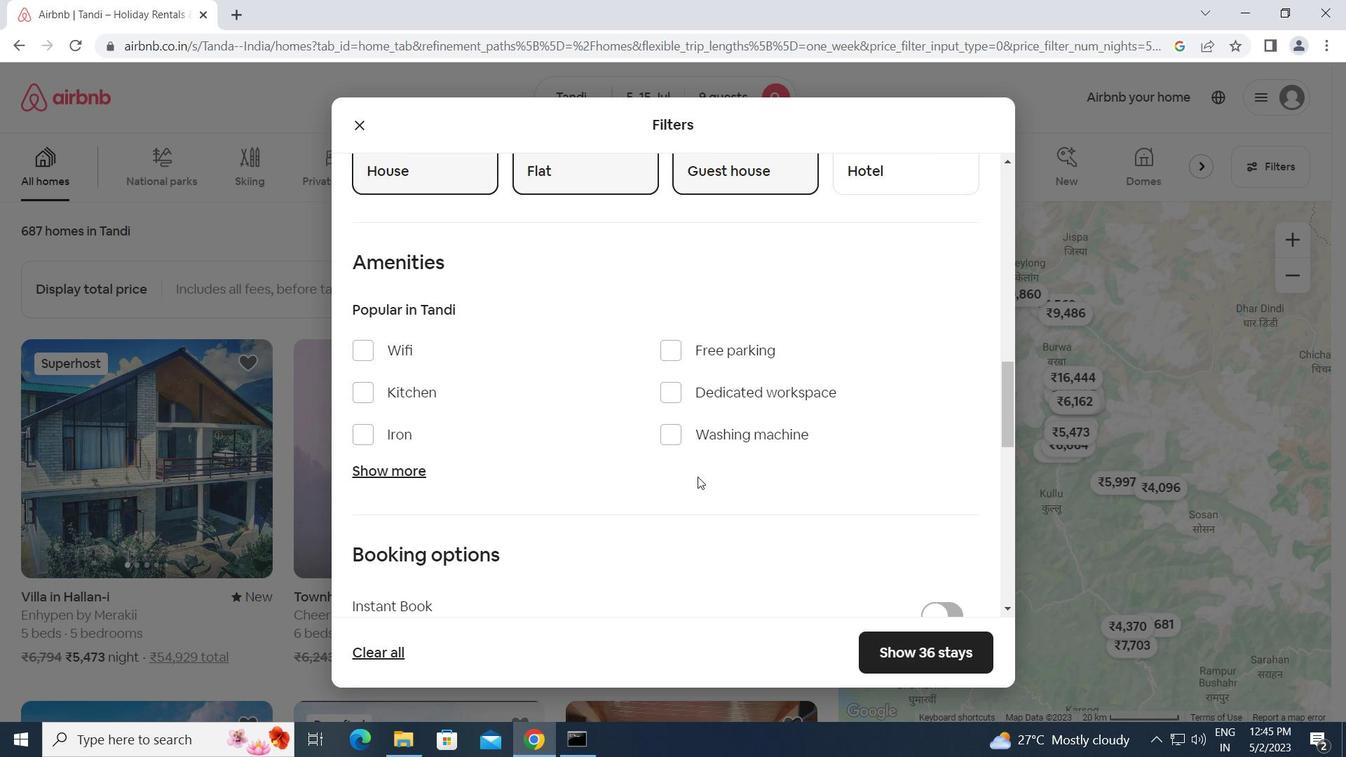 
Action: Mouse scrolled (697, 476) with delta (0, 0)
Screenshot: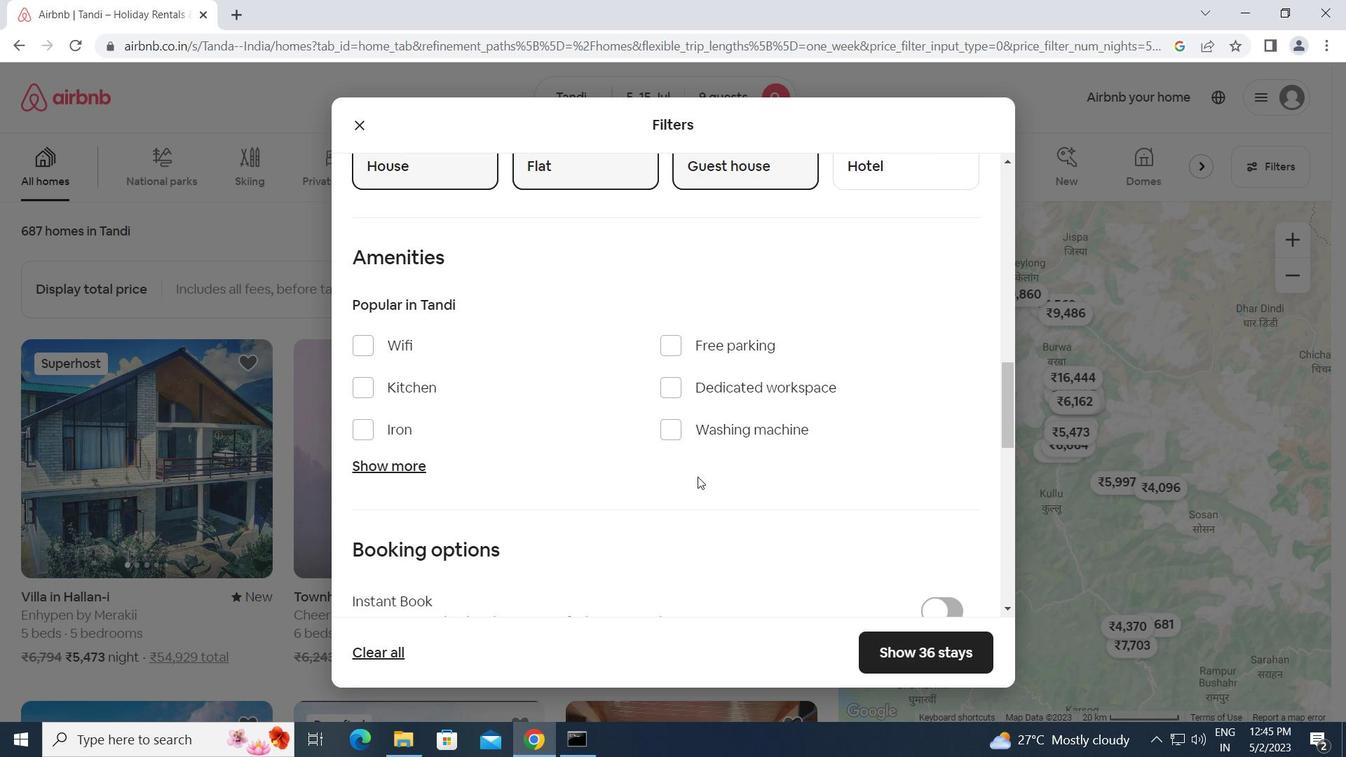 
Action: Mouse moved to (930, 319)
Screenshot: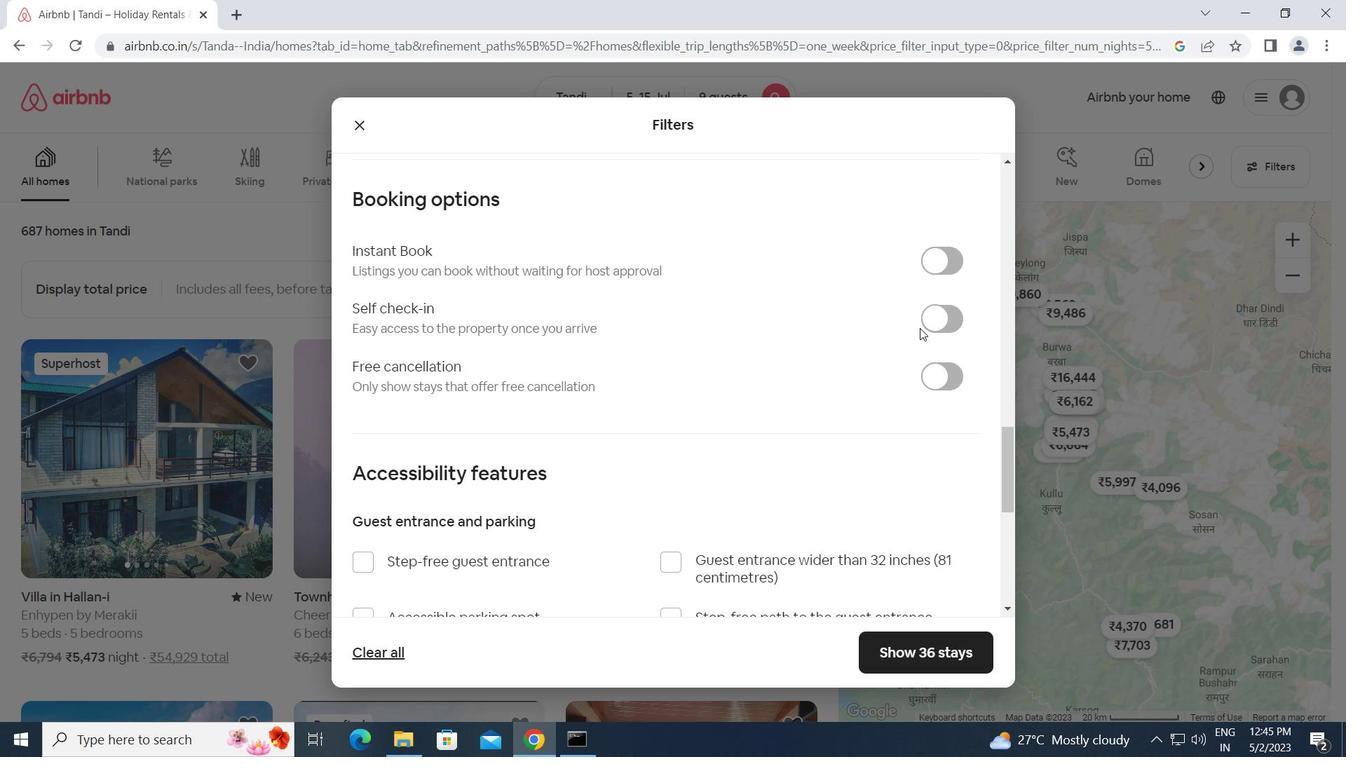 
Action: Mouse pressed left at (930, 319)
Screenshot: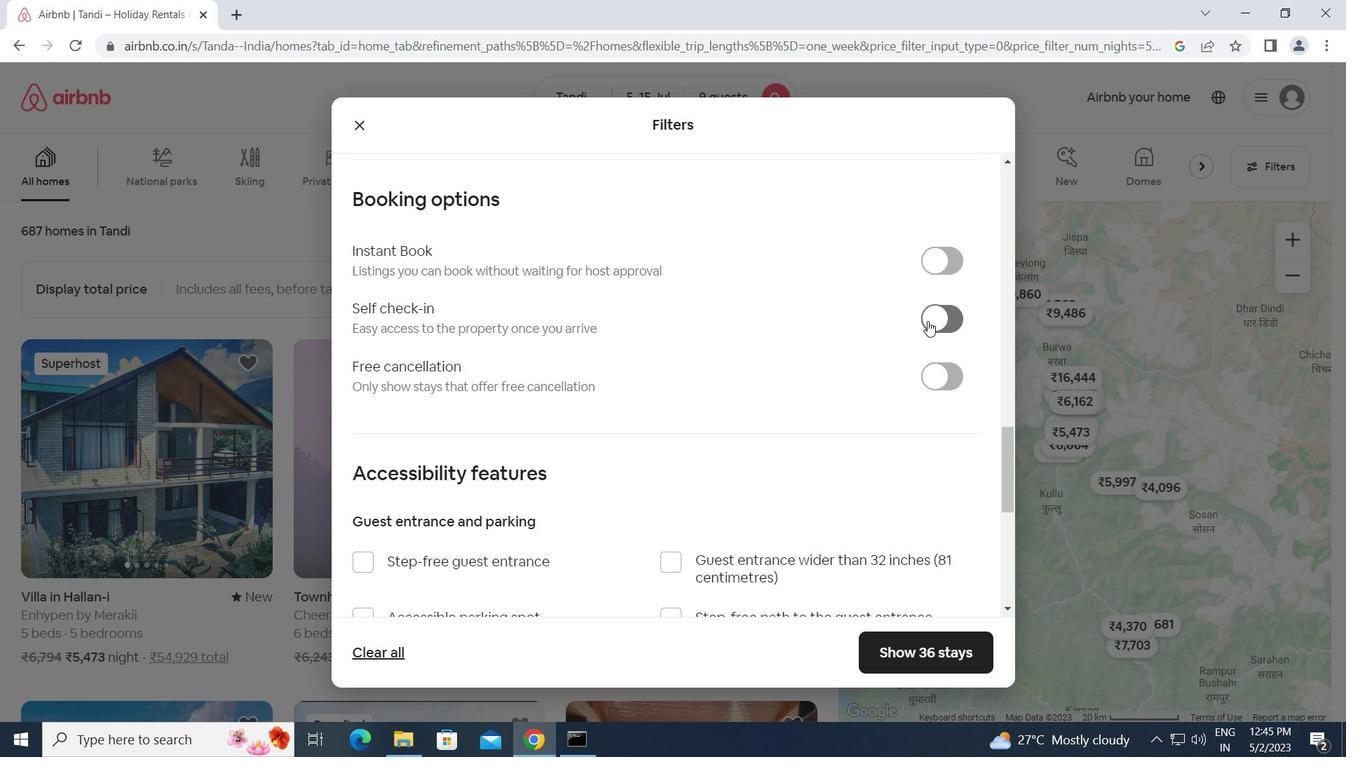 
Action: Mouse moved to (668, 422)
Screenshot: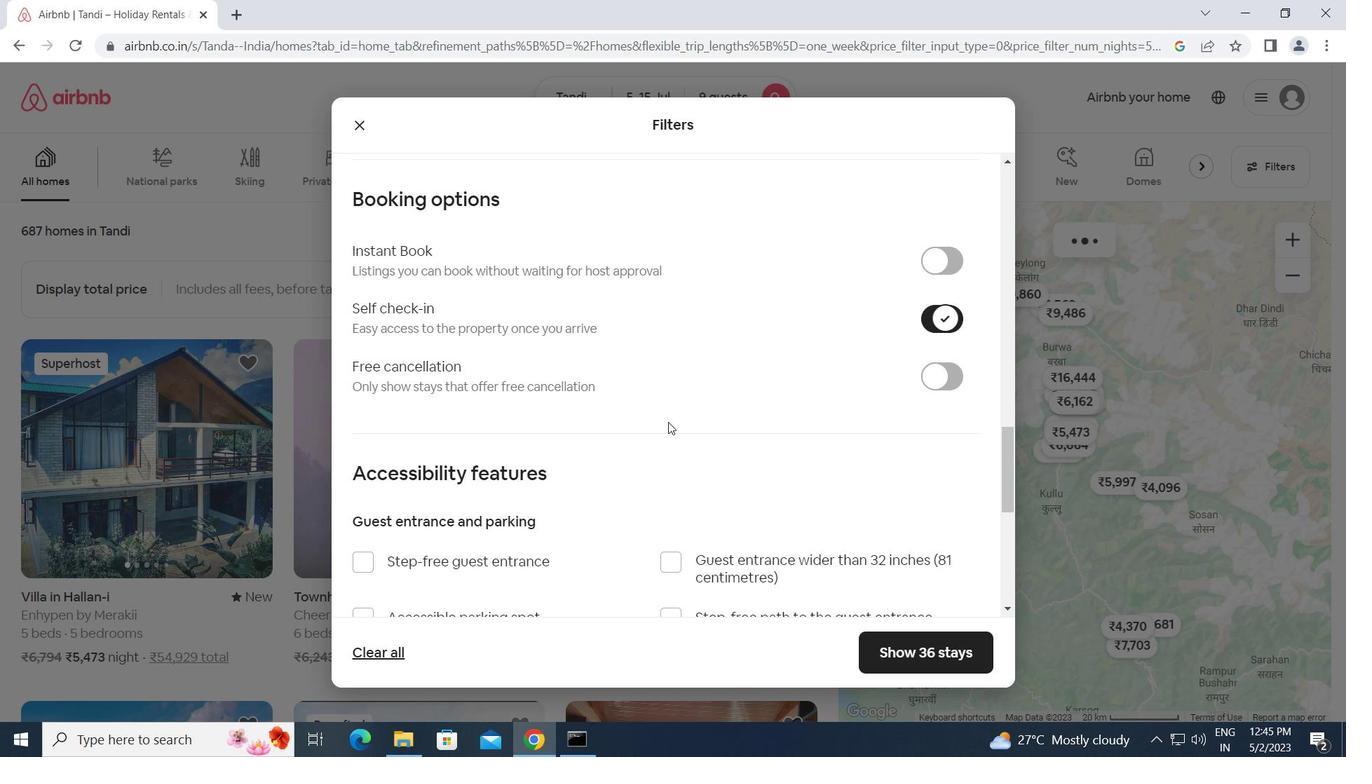 
Action: Mouse scrolled (668, 422) with delta (0, 0)
Screenshot: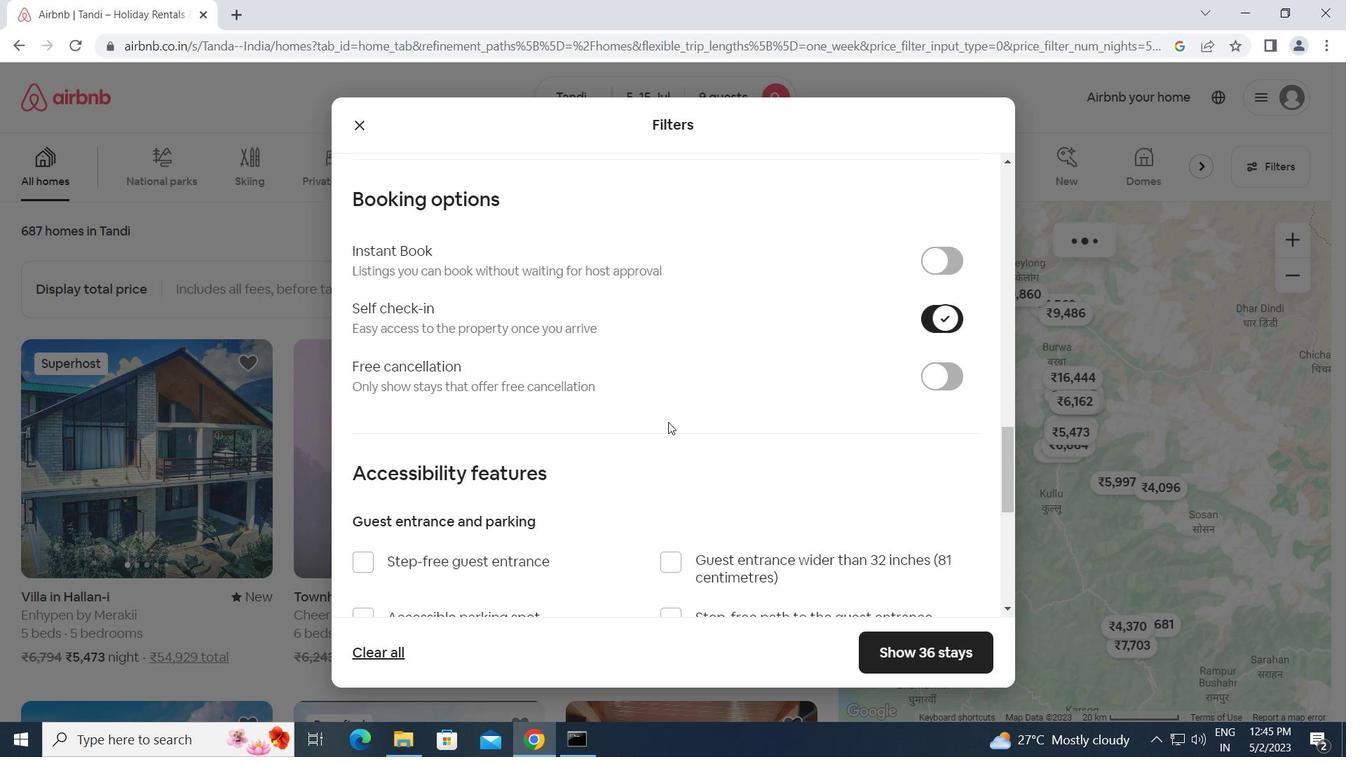 
Action: Mouse scrolled (668, 422) with delta (0, 0)
Screenshot: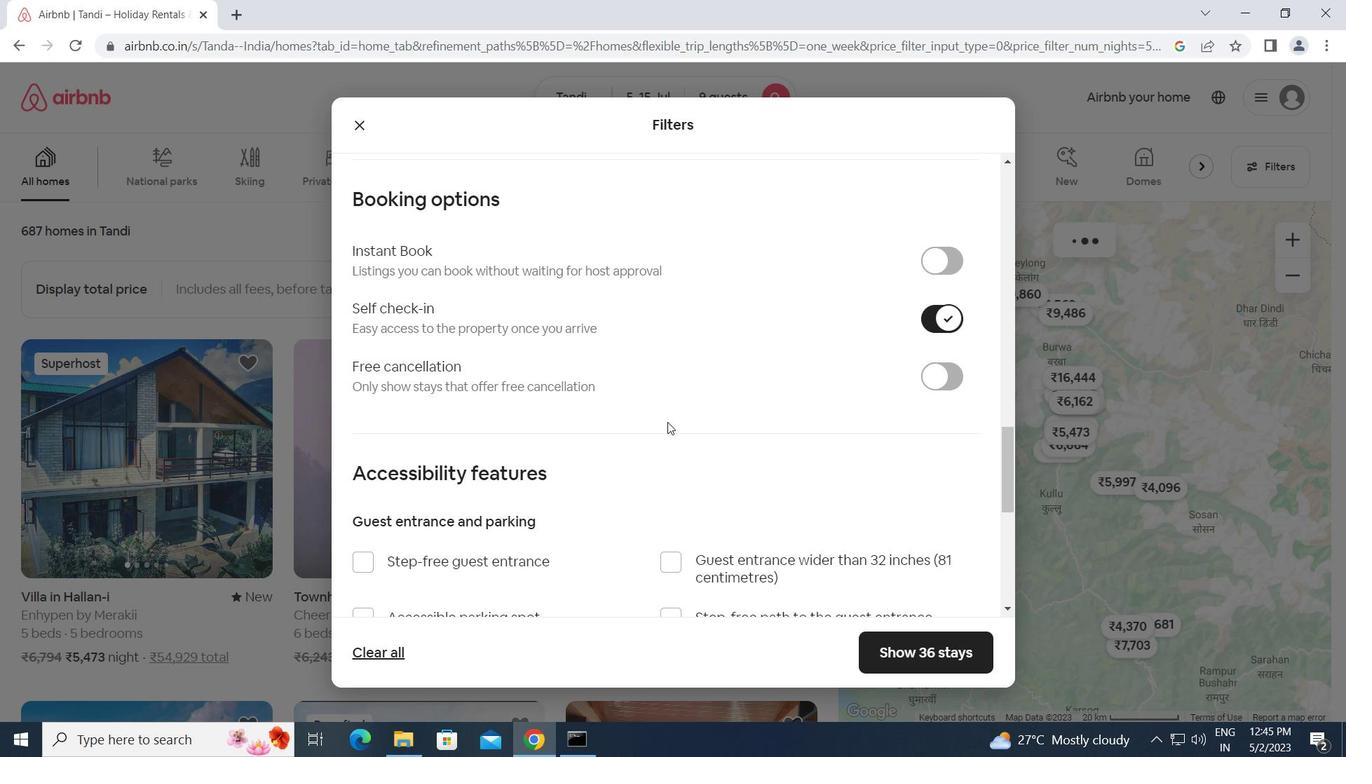 
Action: Mouse scrolled (668, 422) with delta (0, 0)
Screenshot: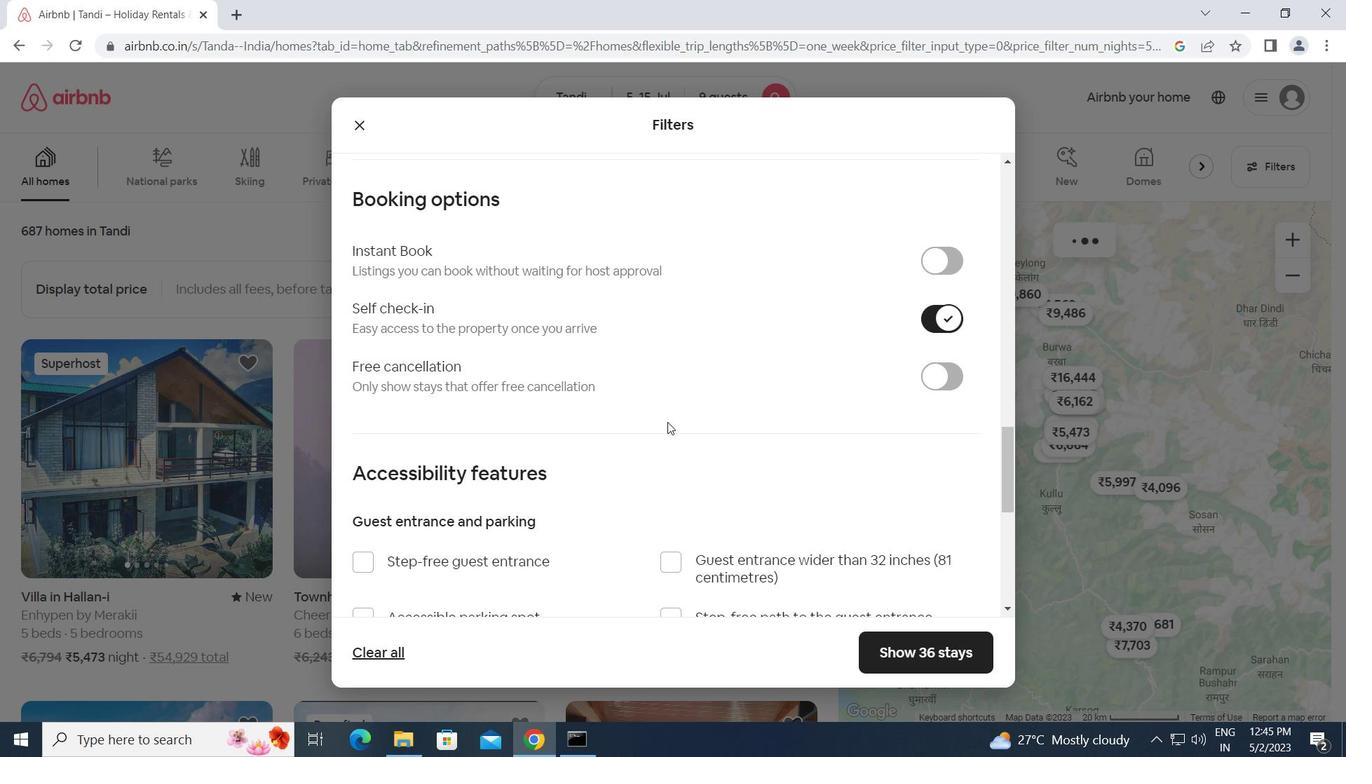 
Action: Mouse scrolled (668, 422) with delta (0, 0)
Screenshot: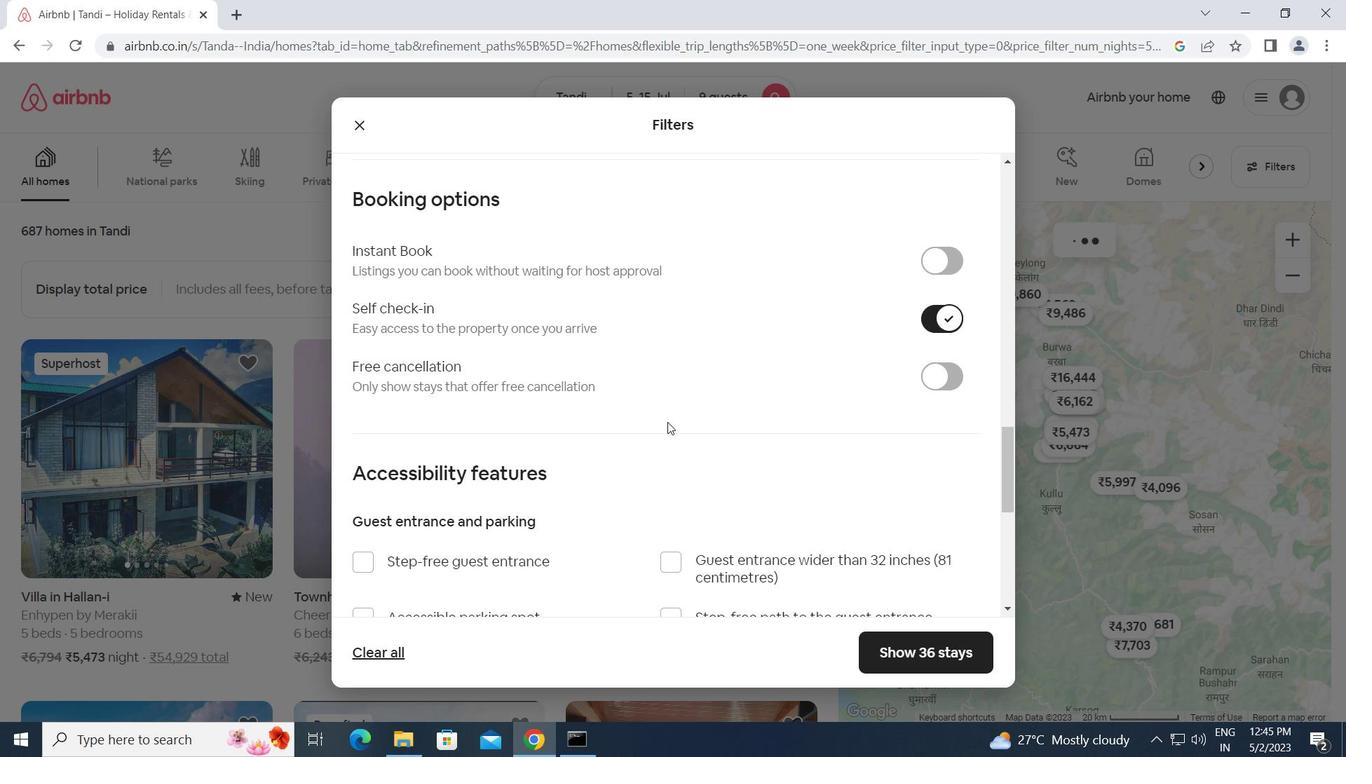 
Action: Mouse moved to (666, 422)
Screenshot: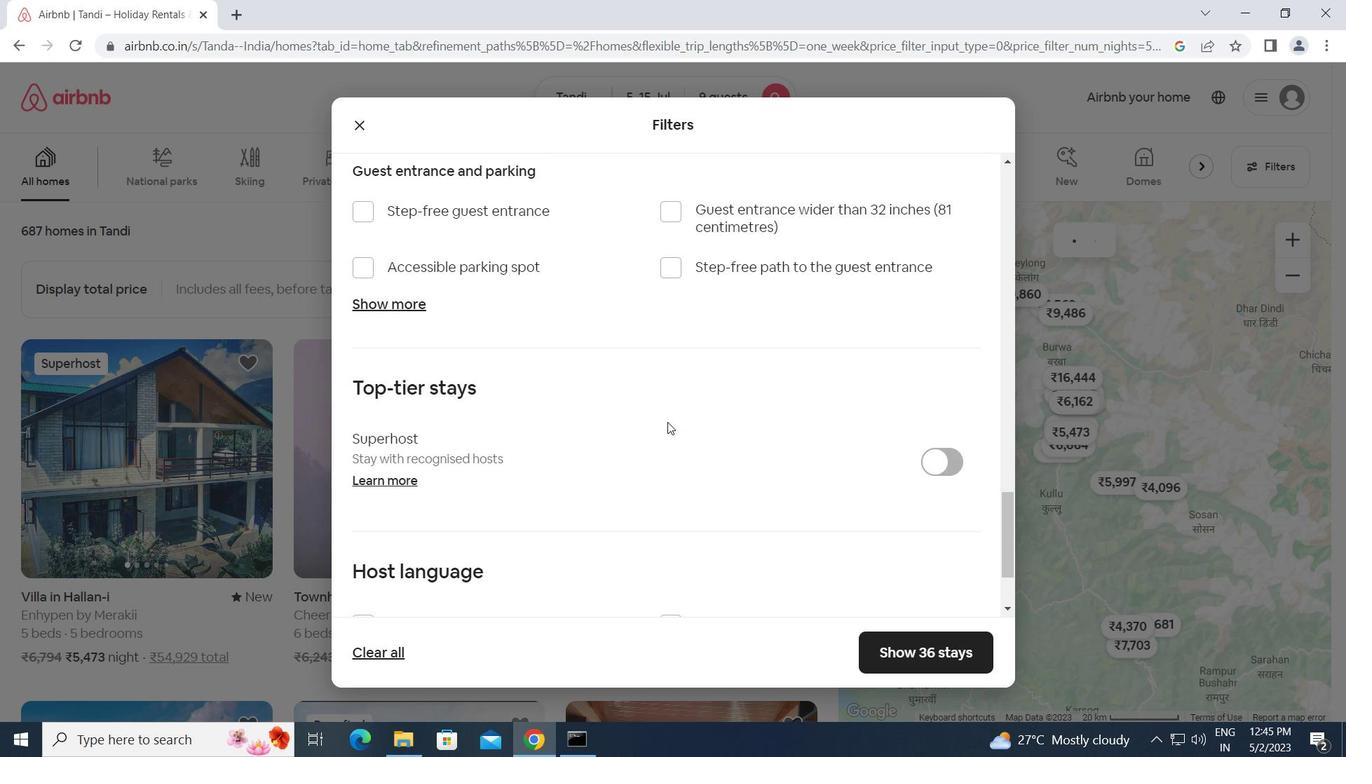 
Action: Mouse scrolled (666, 422) with delta (0, 0)
Screenshot: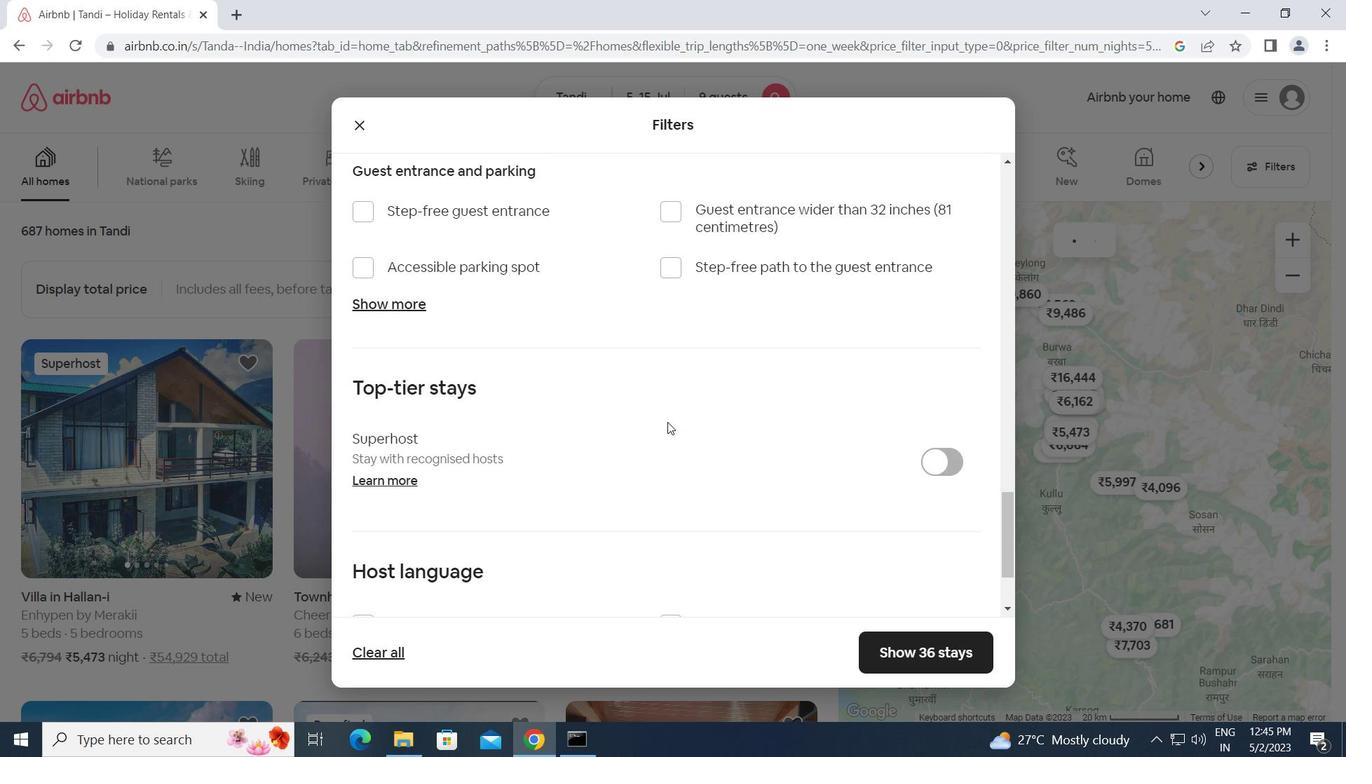 
Action: Mouse moved to (666, 424)
Screenshot: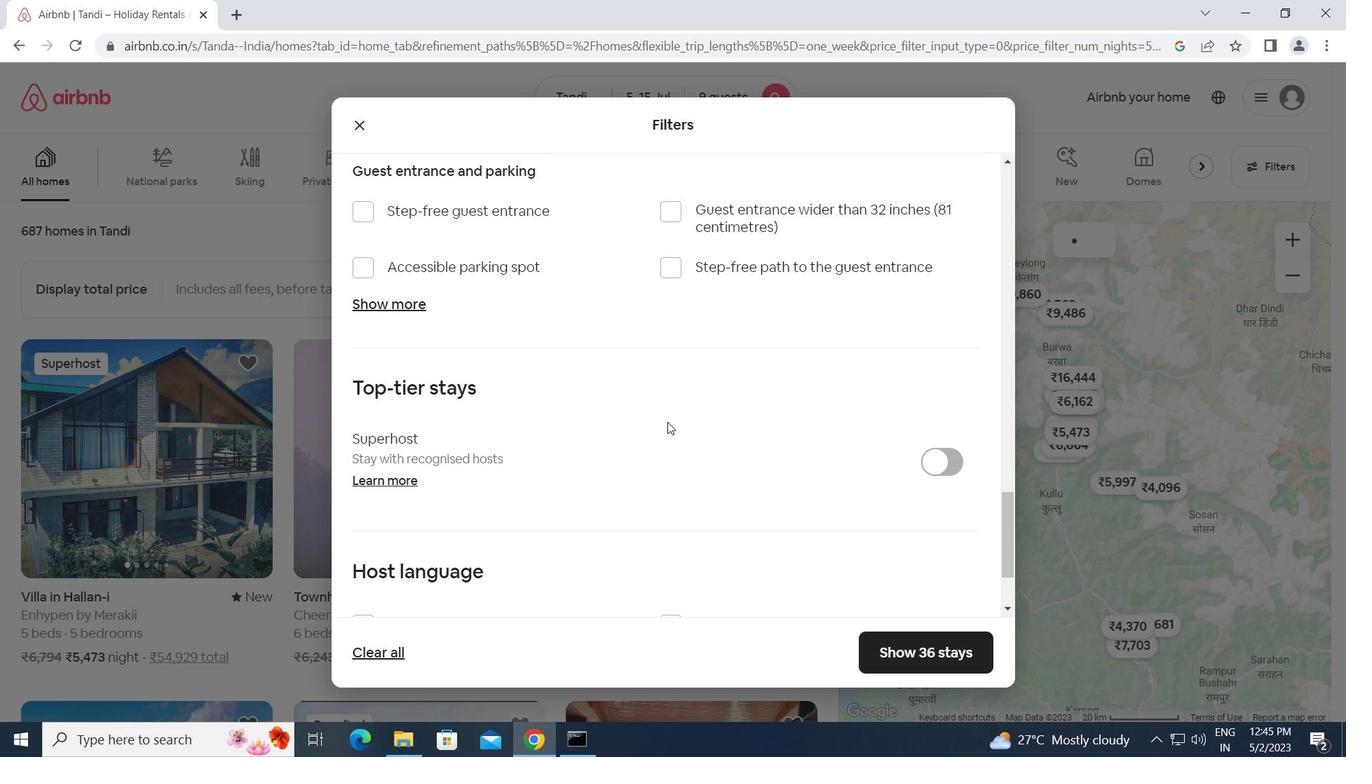 
Action: Mouse scrolled (666, 423) with delta (0, 0)
Screenshot: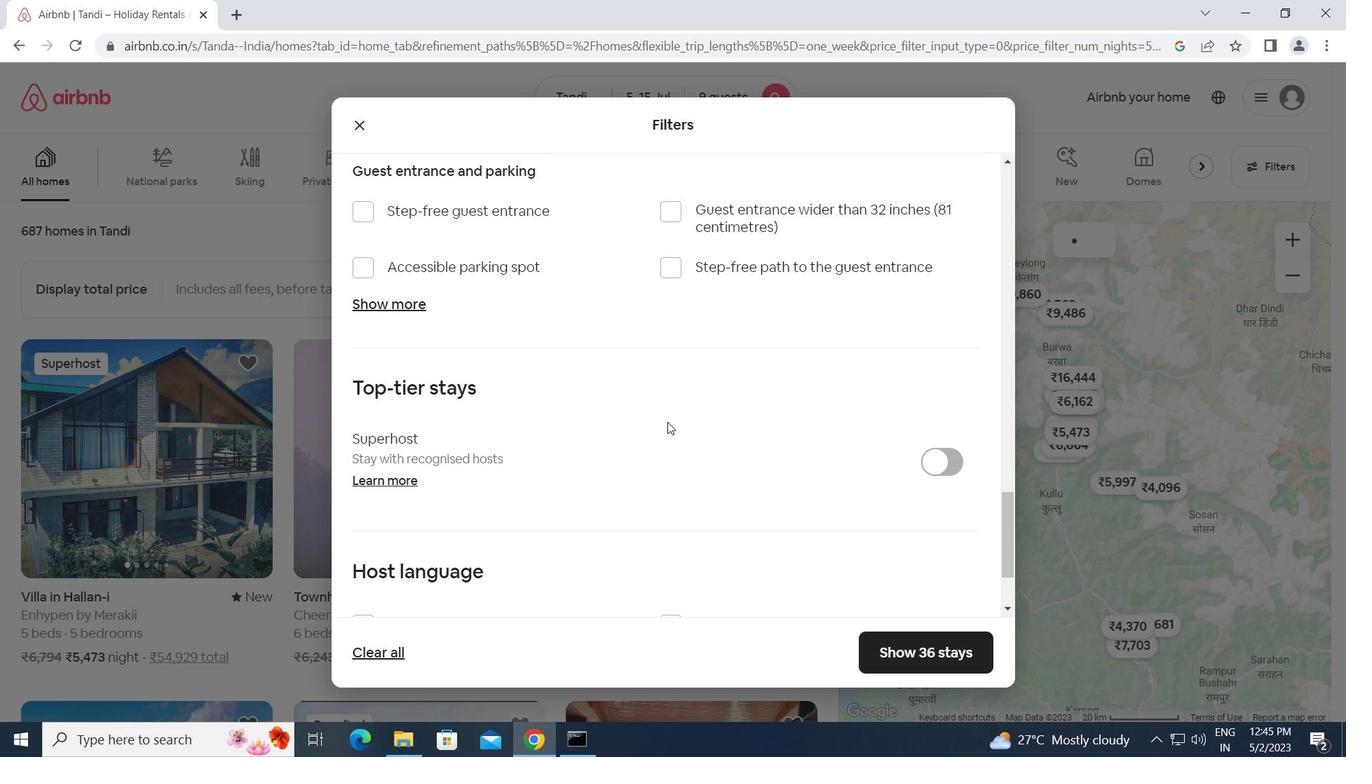
Action: Mouse moved to (665, 424)
Screenshot: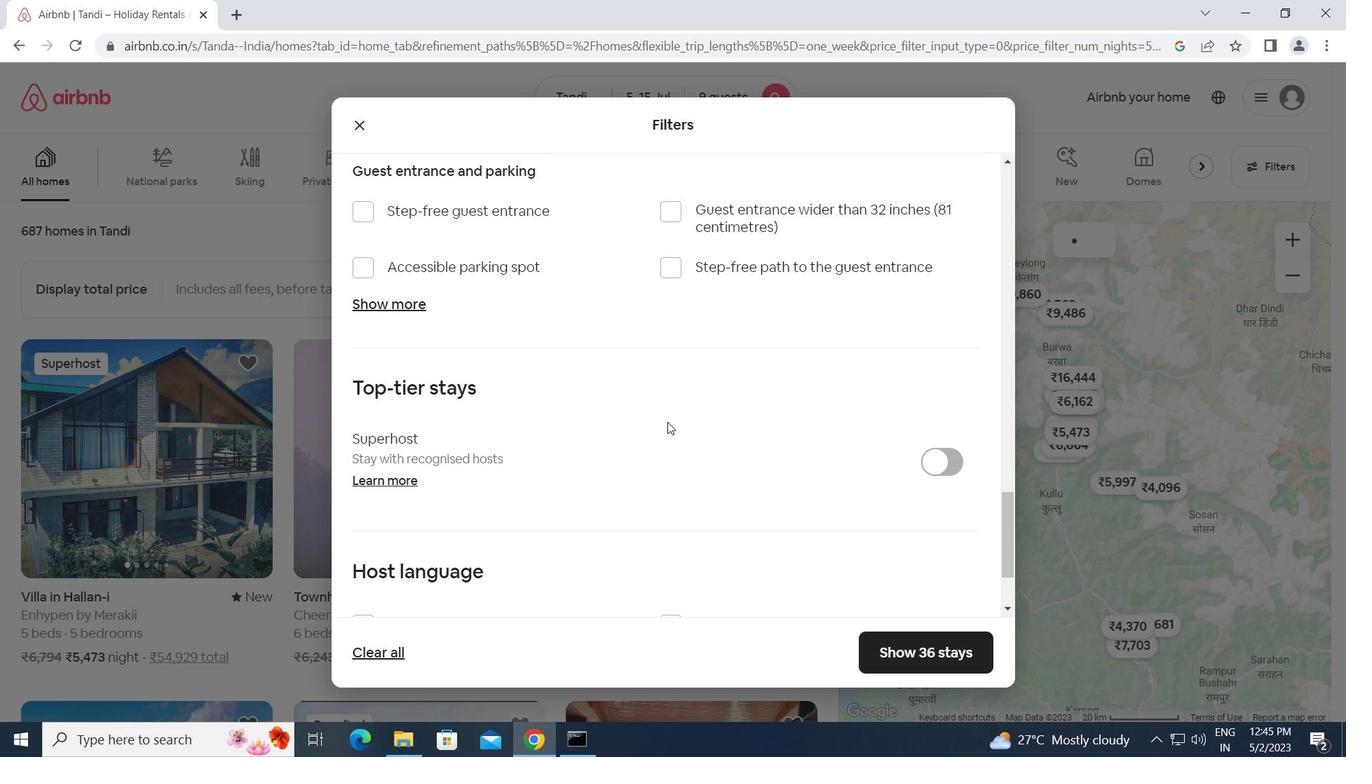 
Action: Mouse scrolled (665, 423) with delta (0, 0)
Screenshot: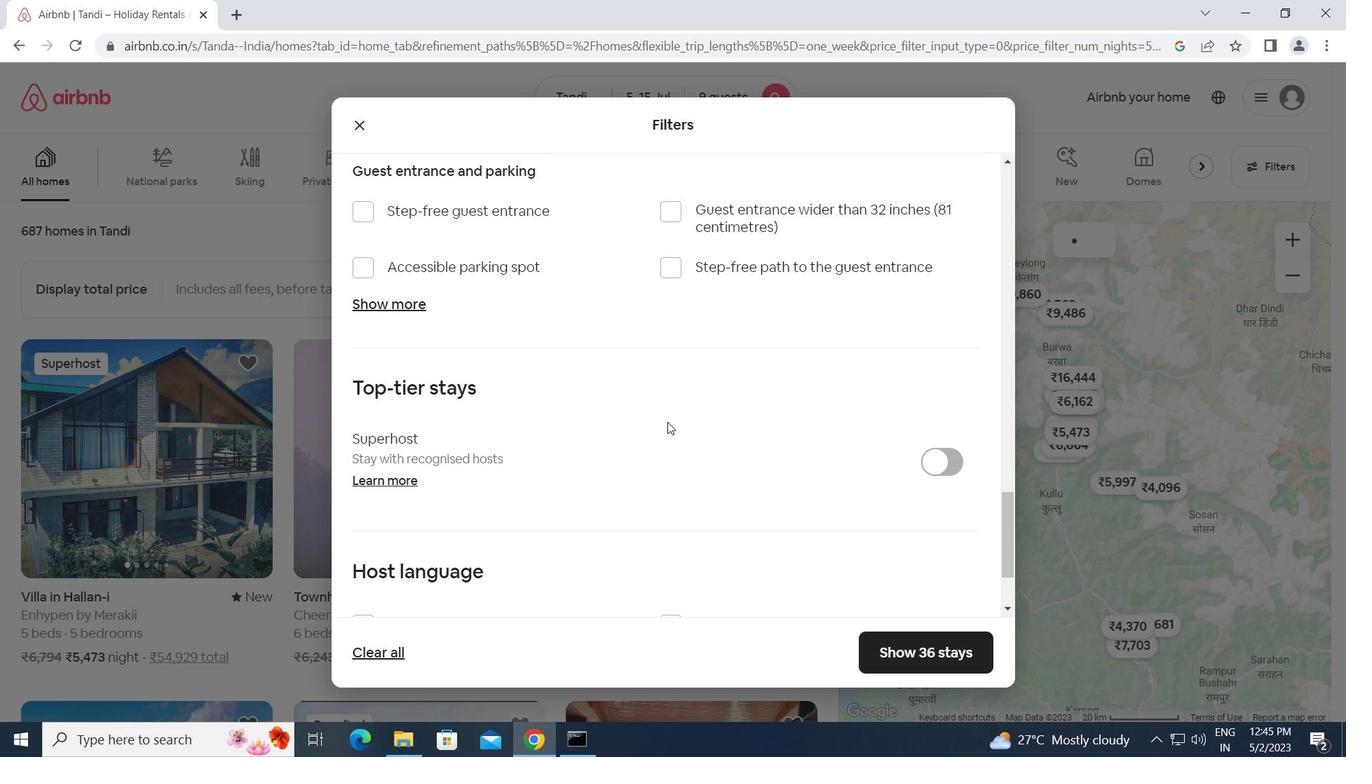 
Action: Mouse moved to (664, 426)
Screenshot: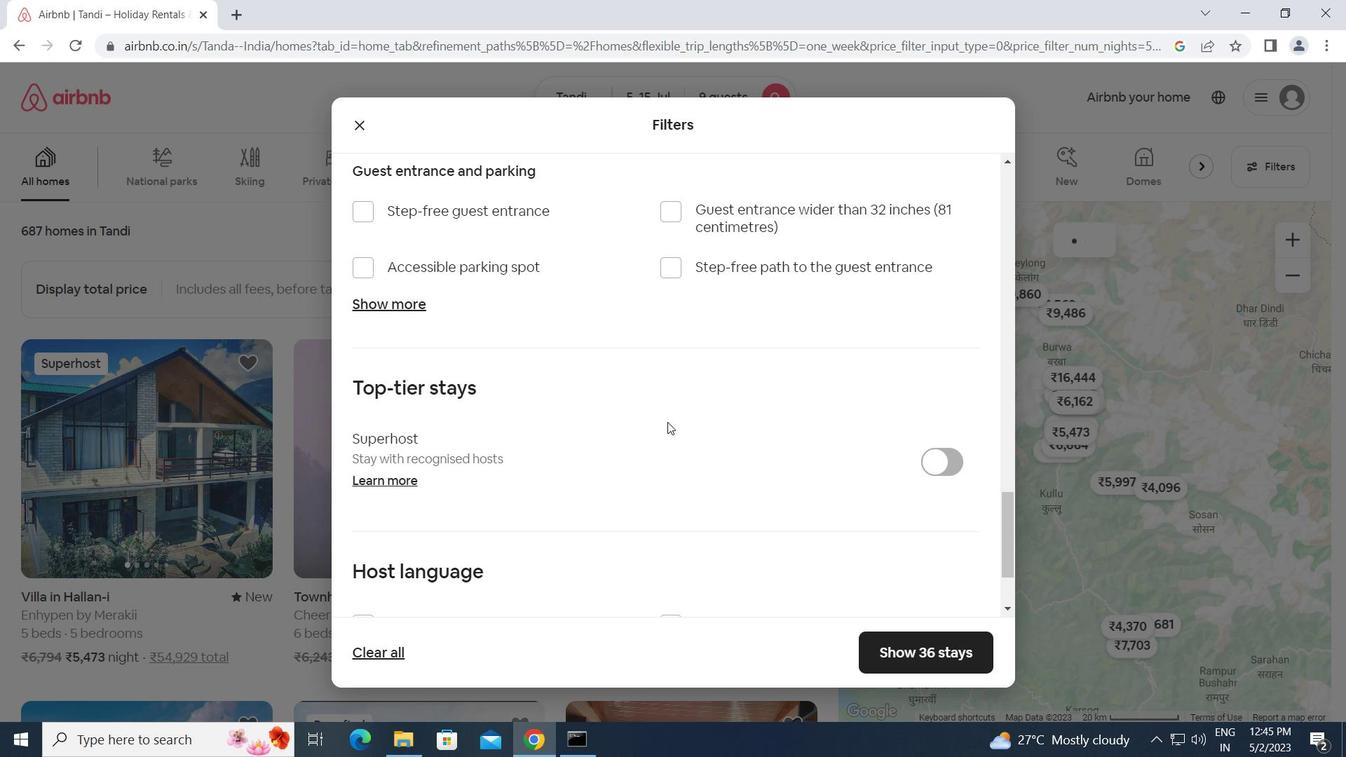 
Action: Mouse scrolled (664, 425) with delta (0, 0)
Screenshot: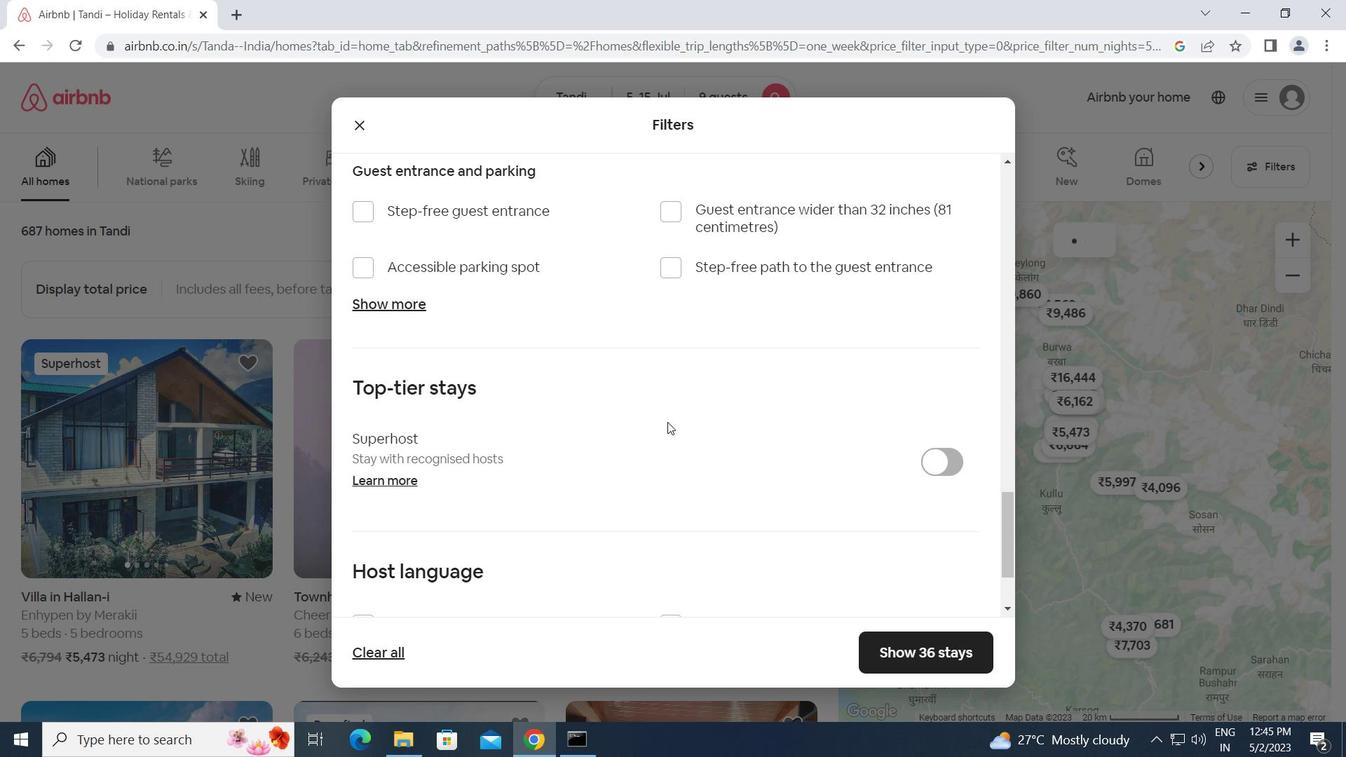 
Action: Mouse moved to (662, 427)
Screenshot: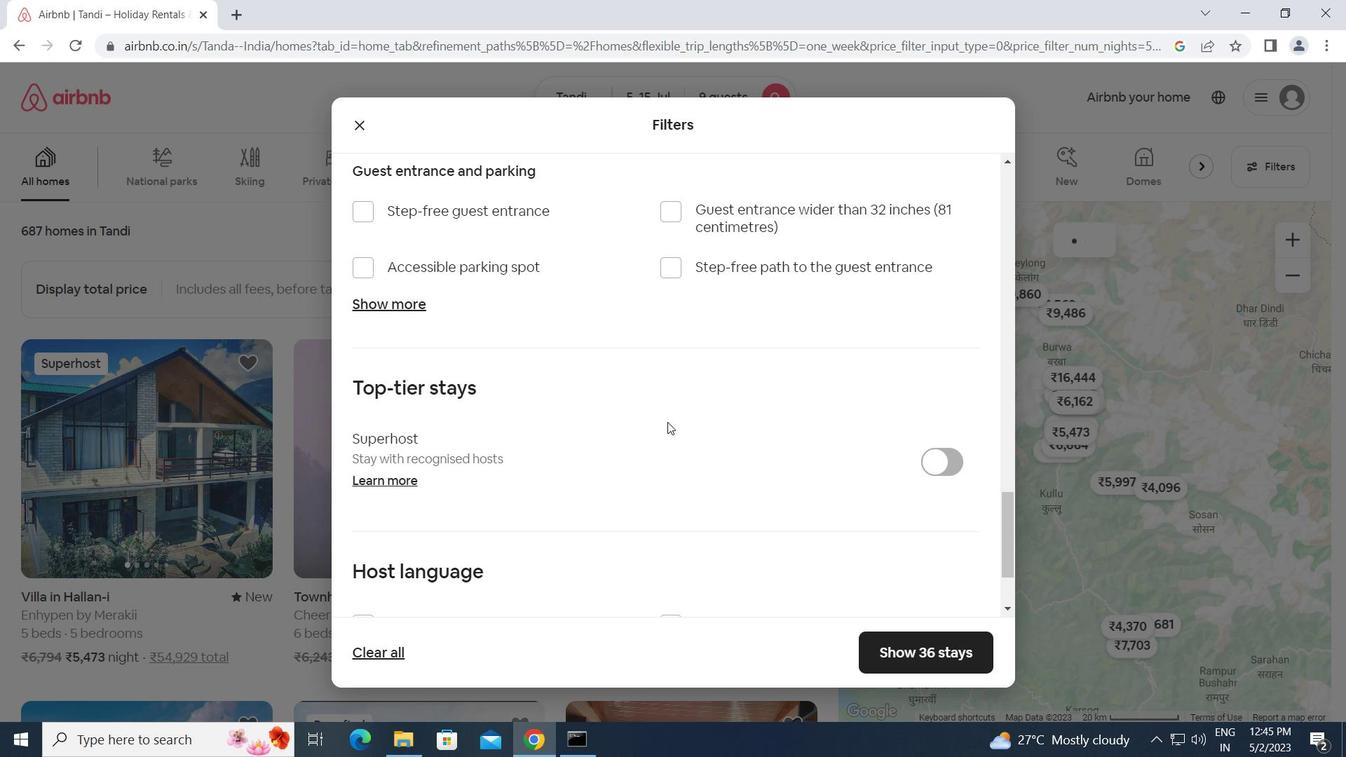 
Action: Mouse scrolled (662, 426) with delta (0, 0)
Screenshot: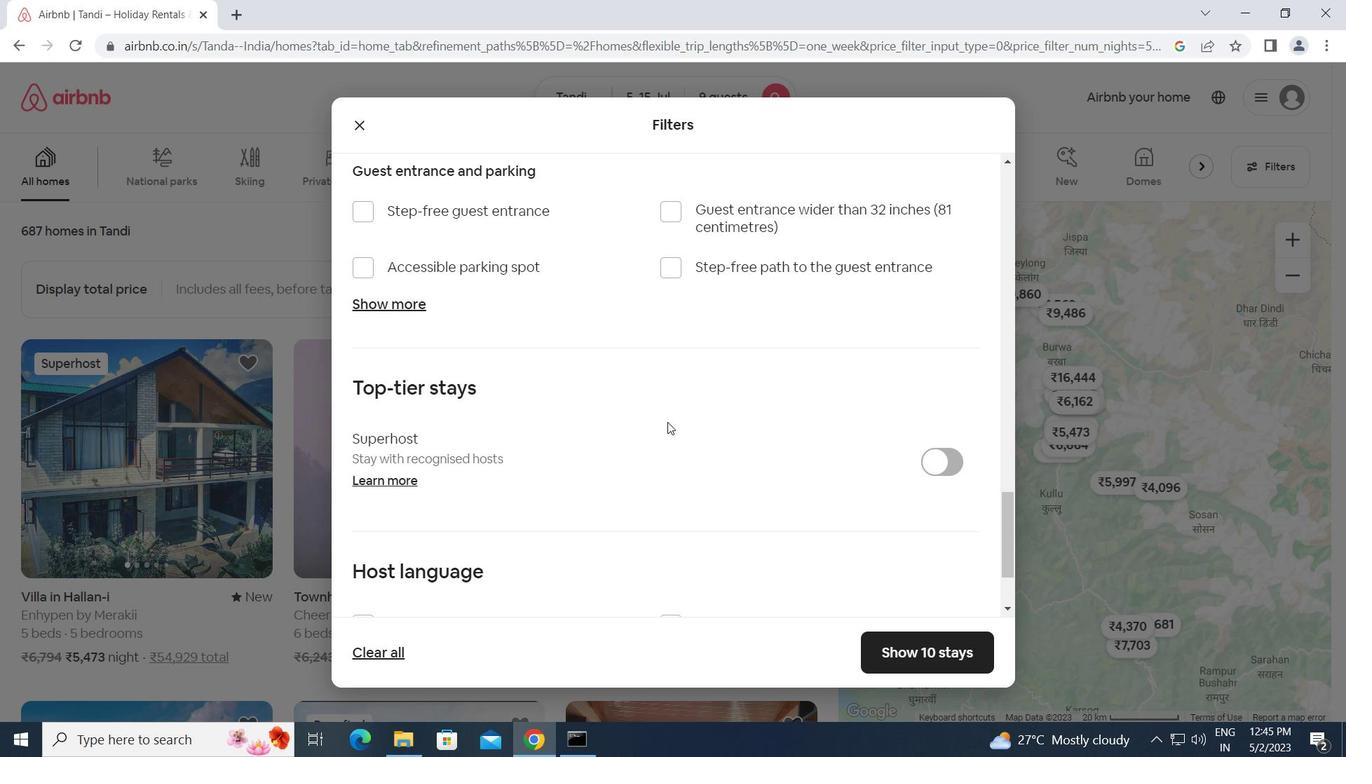 
Action: Mouse moved to (366, 494)
Screenshot: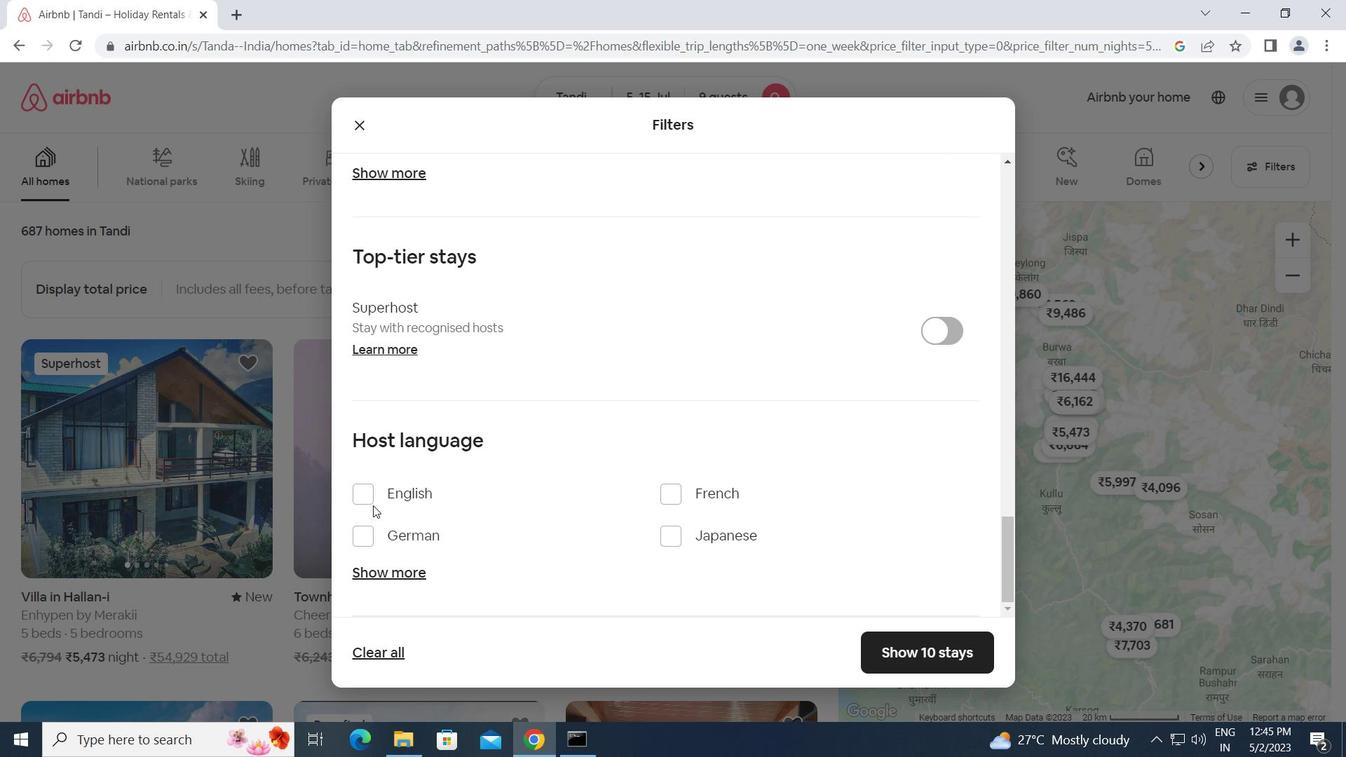 
Action: Mouse pressed left at (366, 494)
Screenshot: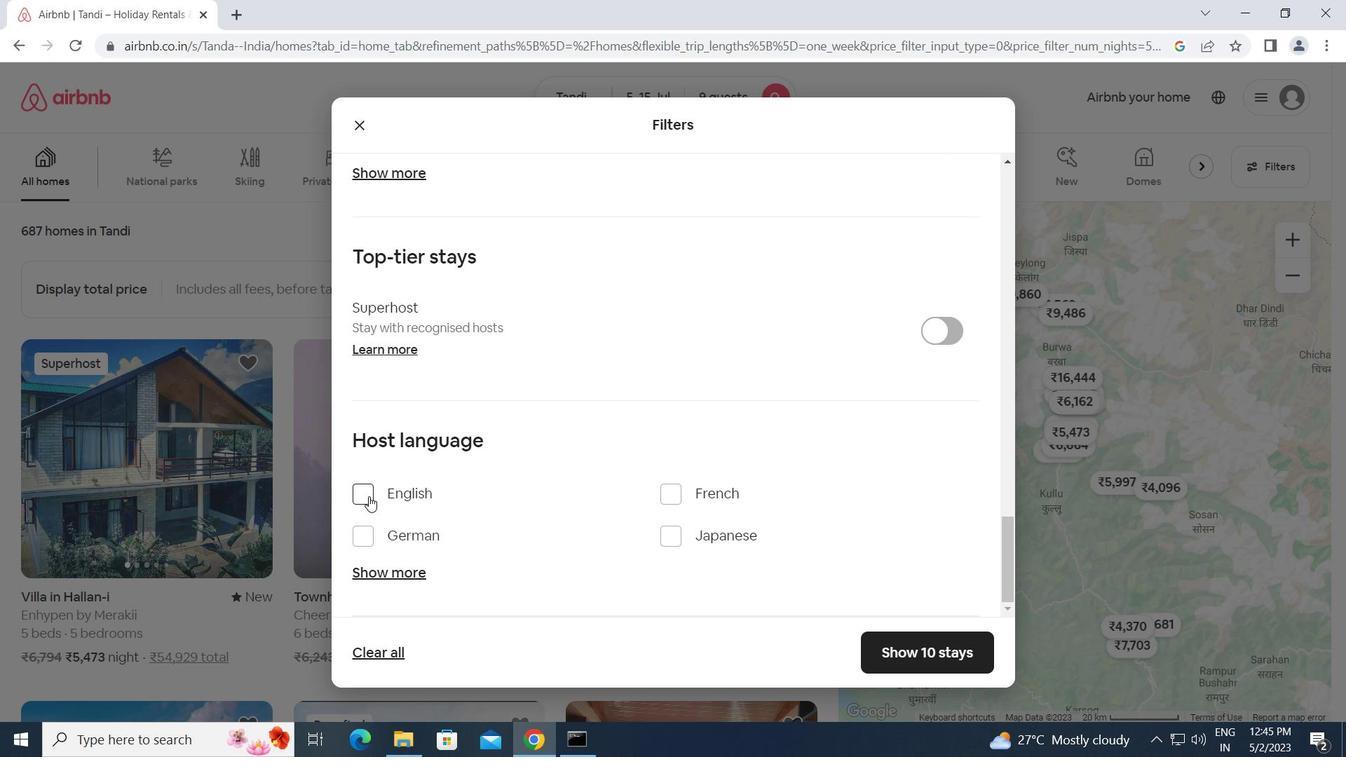 
Action: Mouse moved to (911, 653)
Screenshot: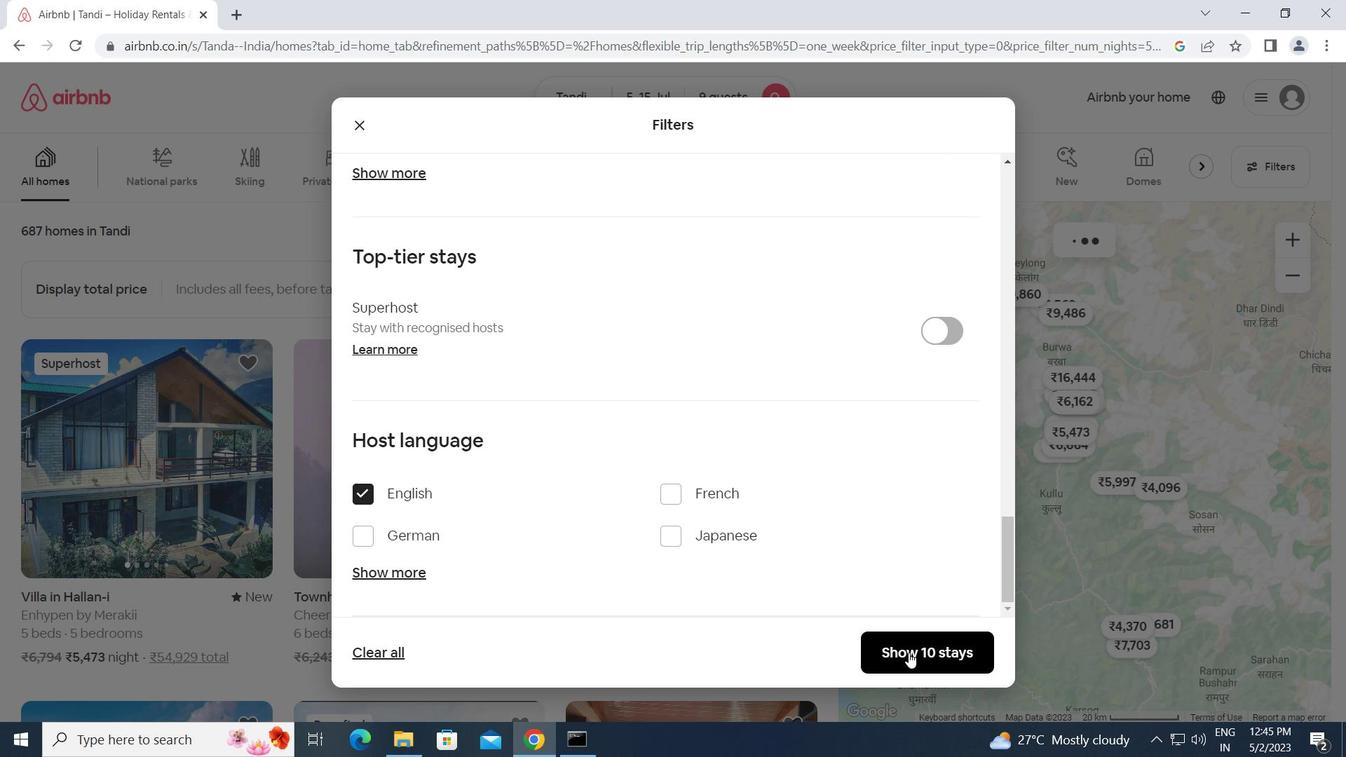 
Action: Mouse pressed left at (911, 653)
Screenshot: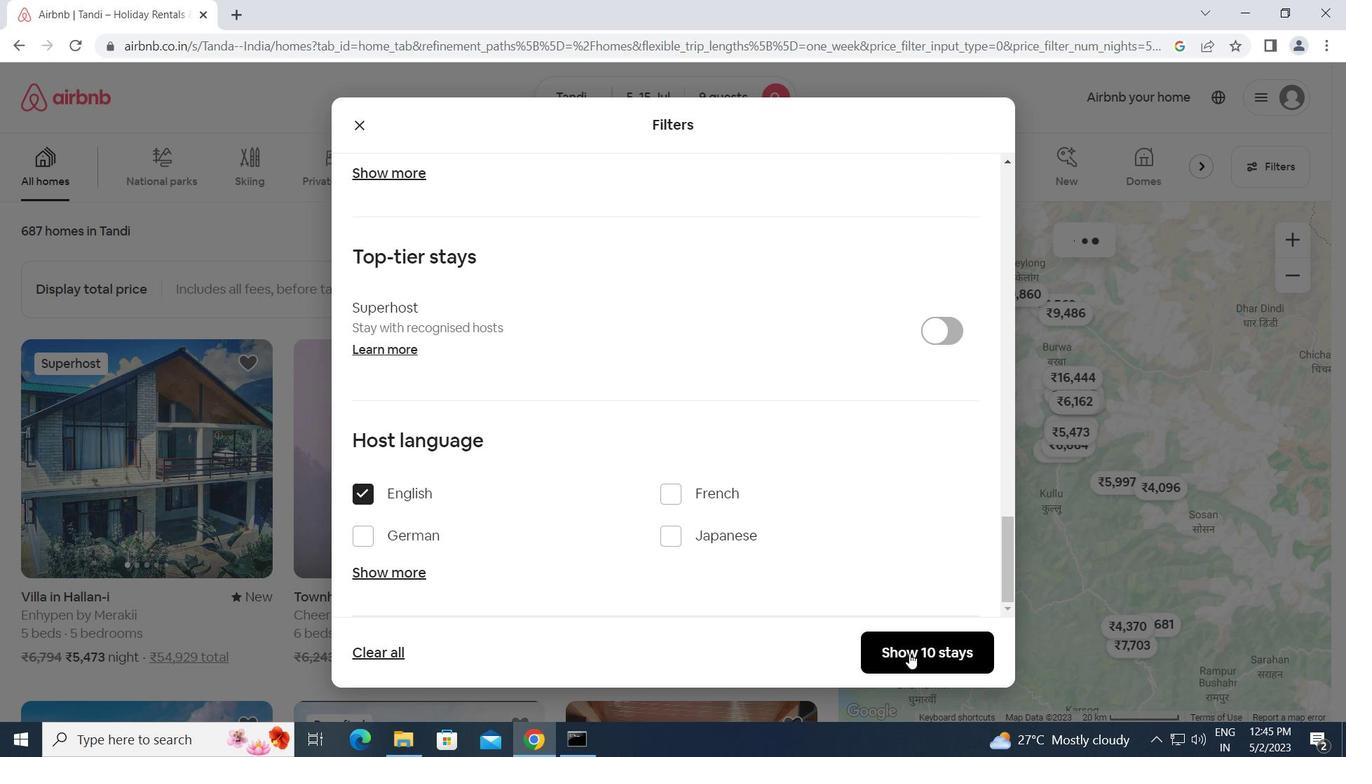 
Action: Mouse moved to (912, 653)
Screenshot: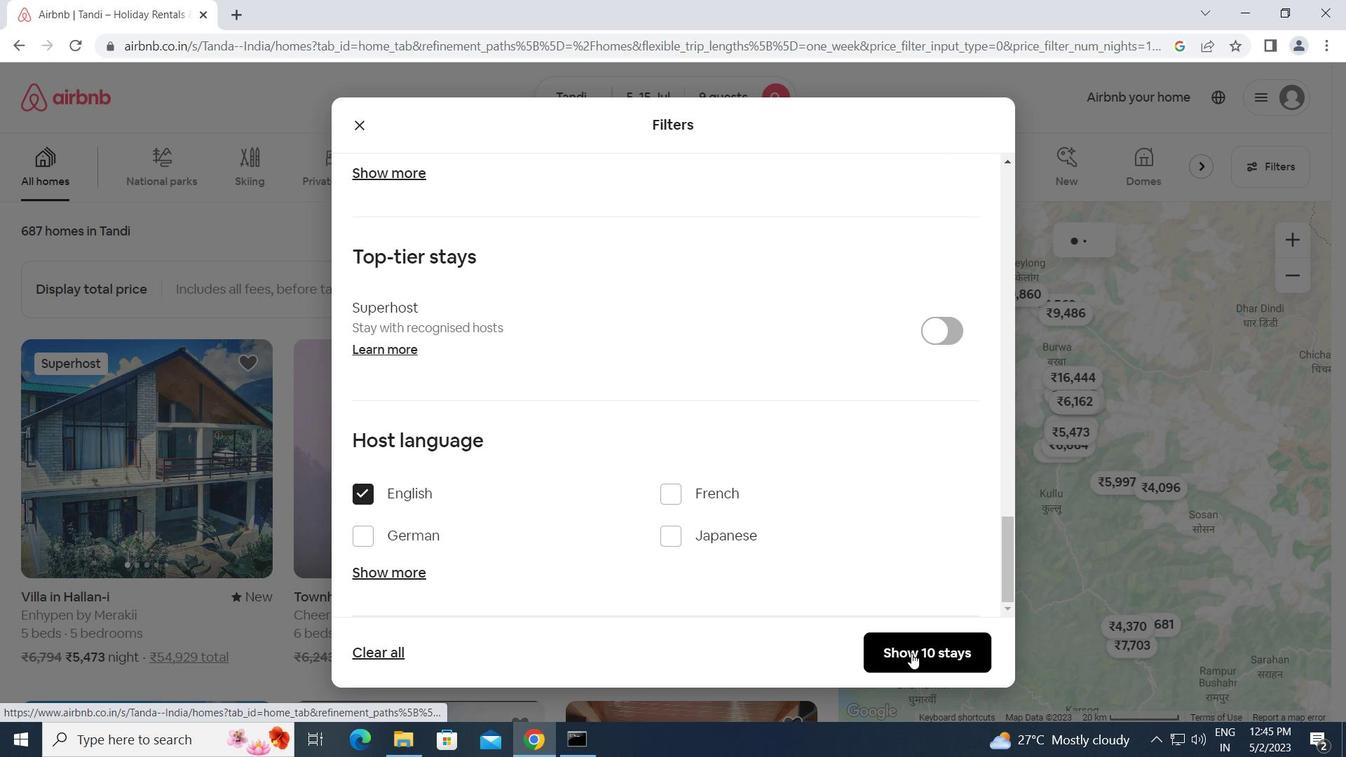 
